 Task: nan
Action: Mouse moved to (505, 633)
Screenshot: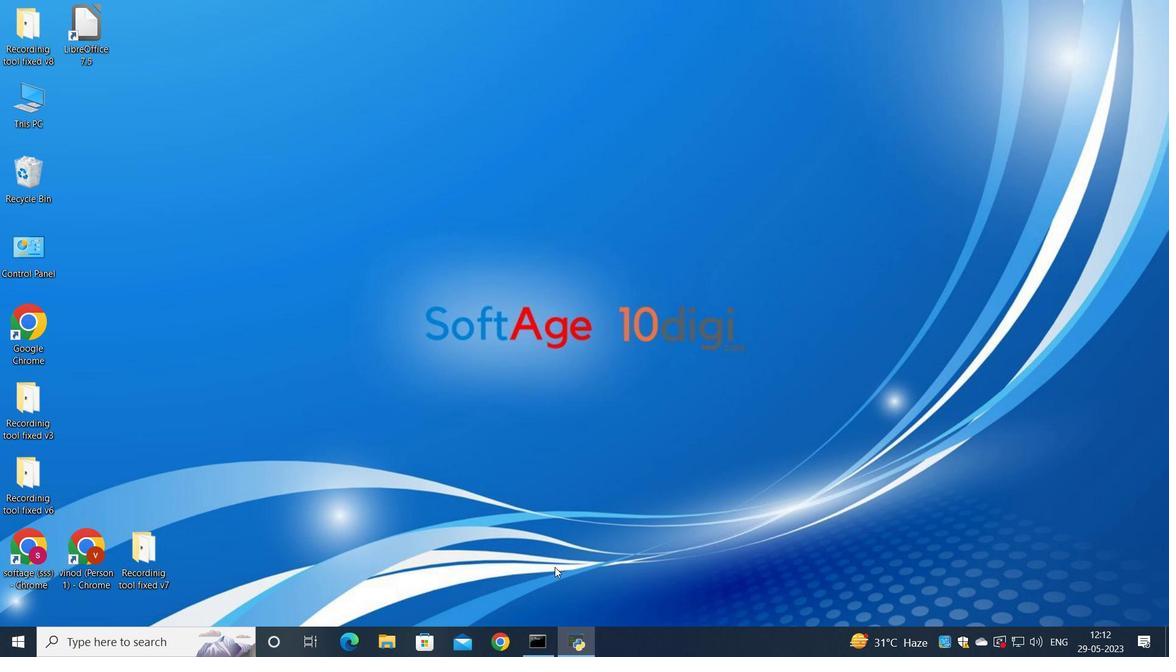 
Action: Mouse pressed left at (505, 633)
Screenshot: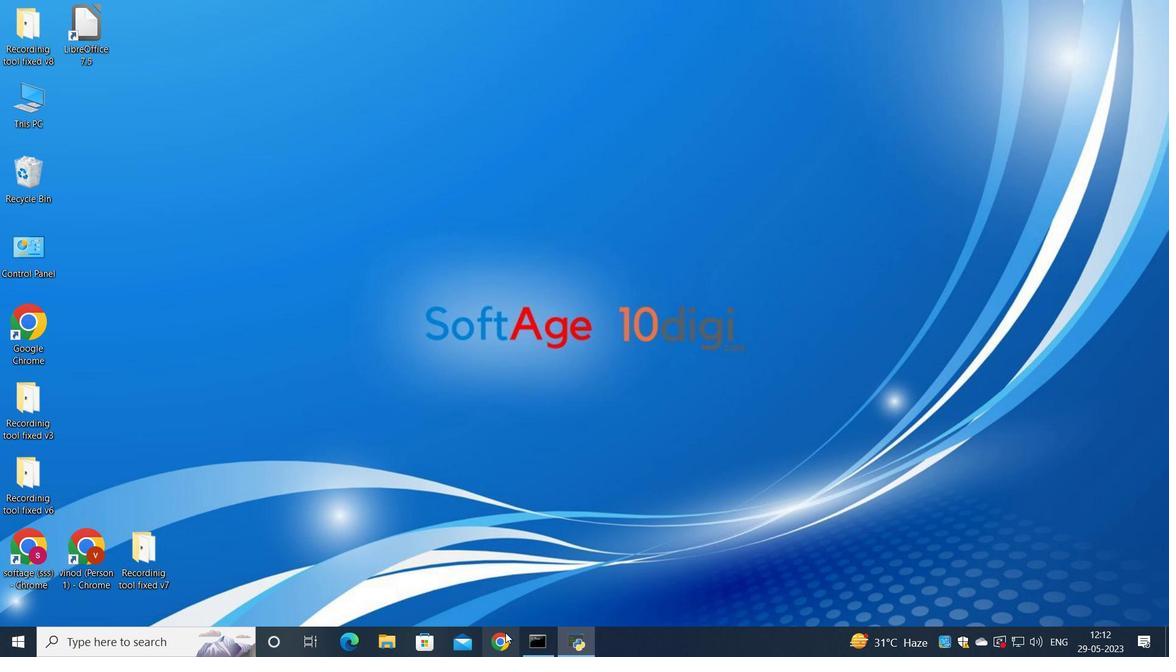
Action: Mouse moved to (528, 415)
Screenshot: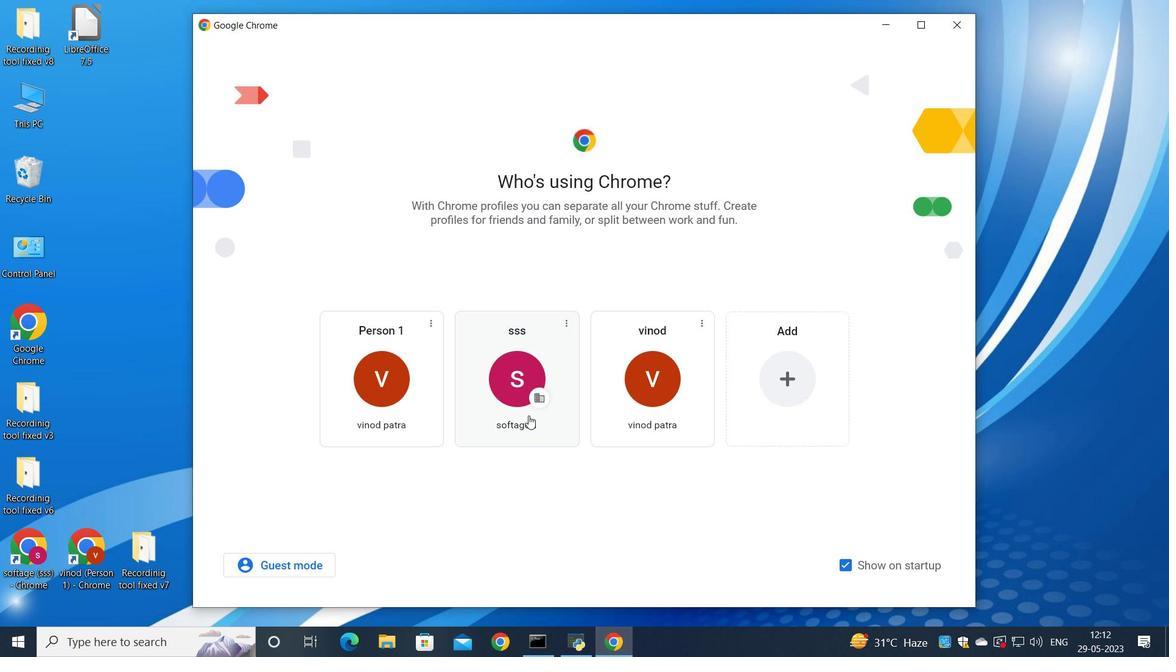 
Action: Mouse pressed left at (528, 415)
Screenshot: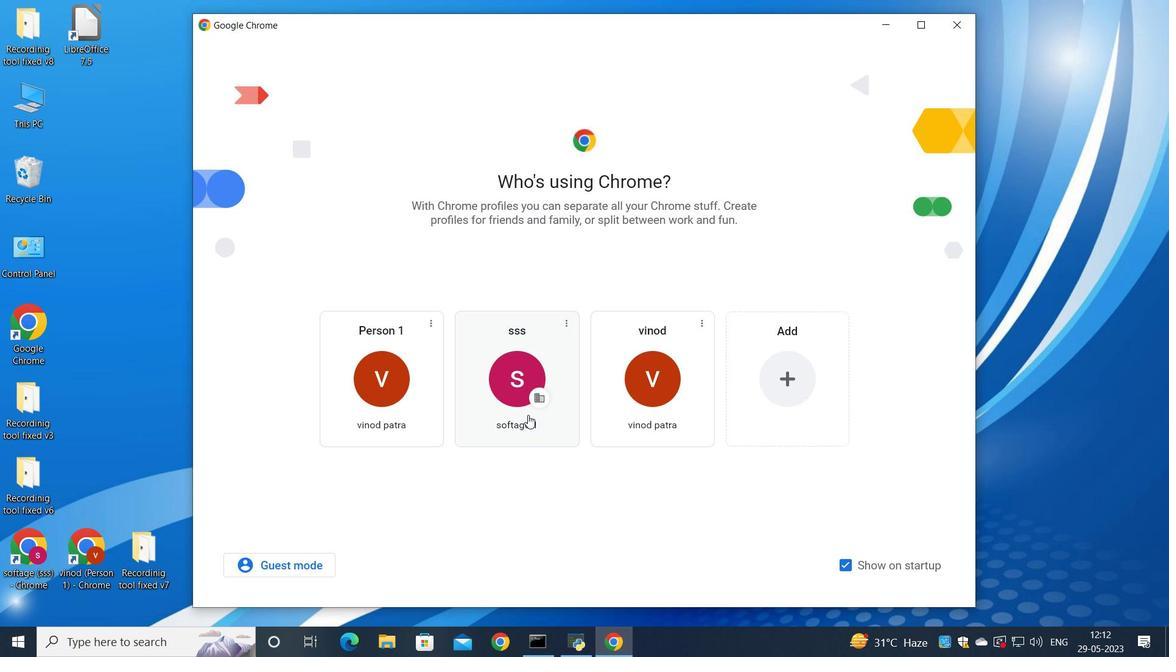 
Action: Mouse moved to (1016, 77)
Screenshot: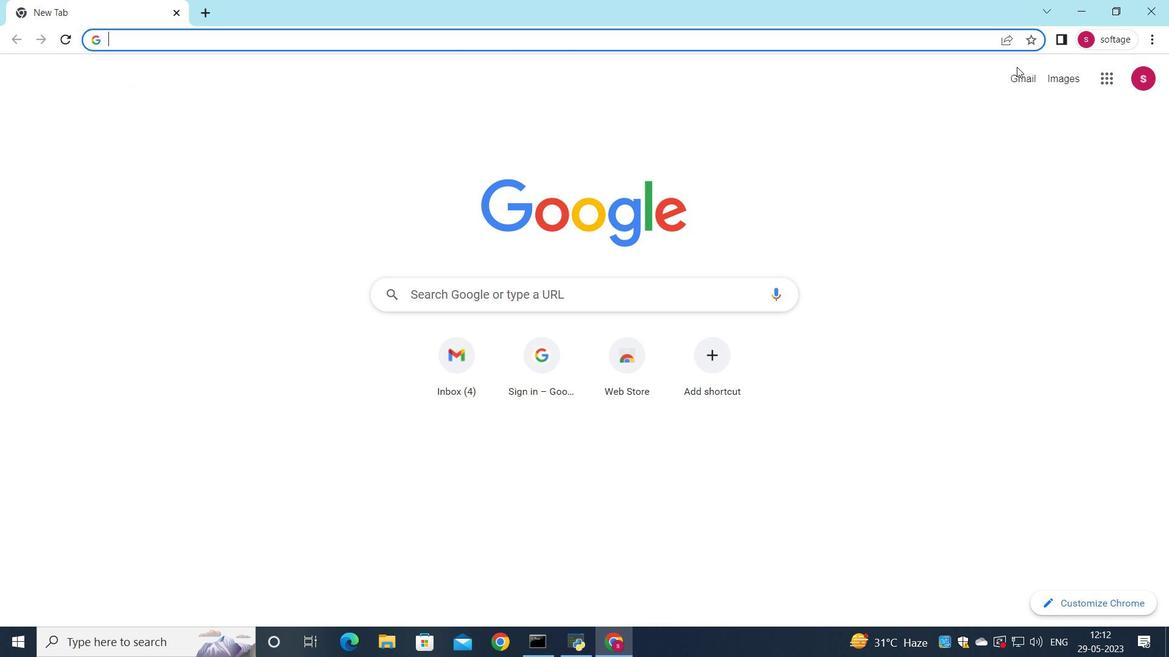 
Action: Mouse pressed left at (1016, 77)
Screenshot: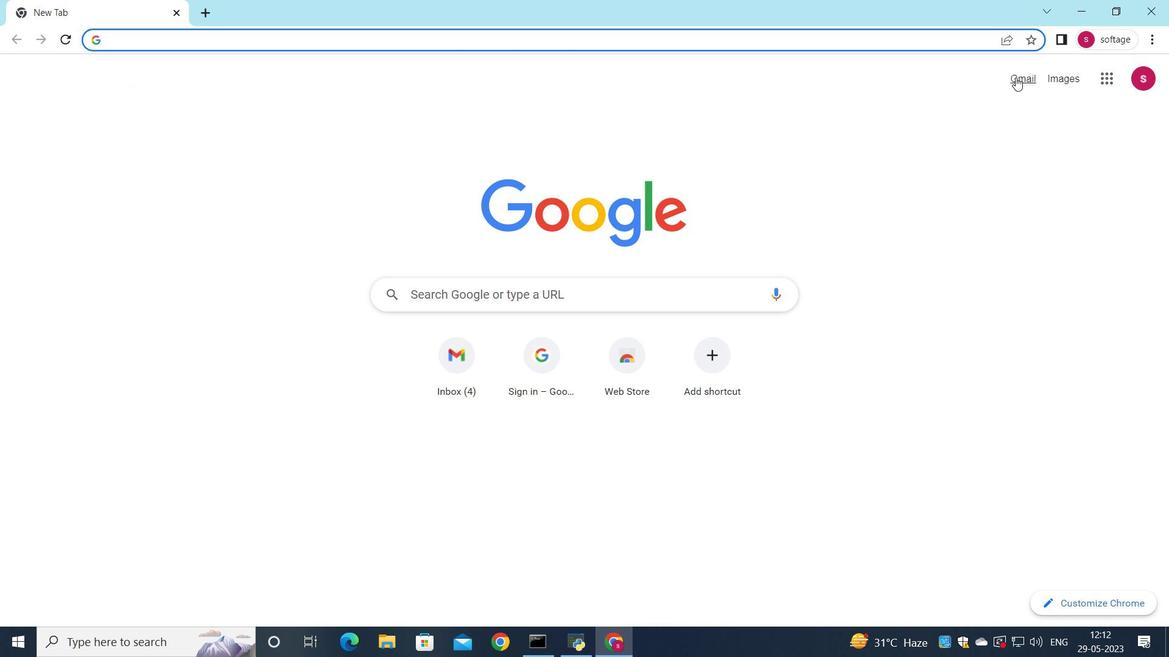 
Action: Mouse moved to (1004, 109)
Screenshot: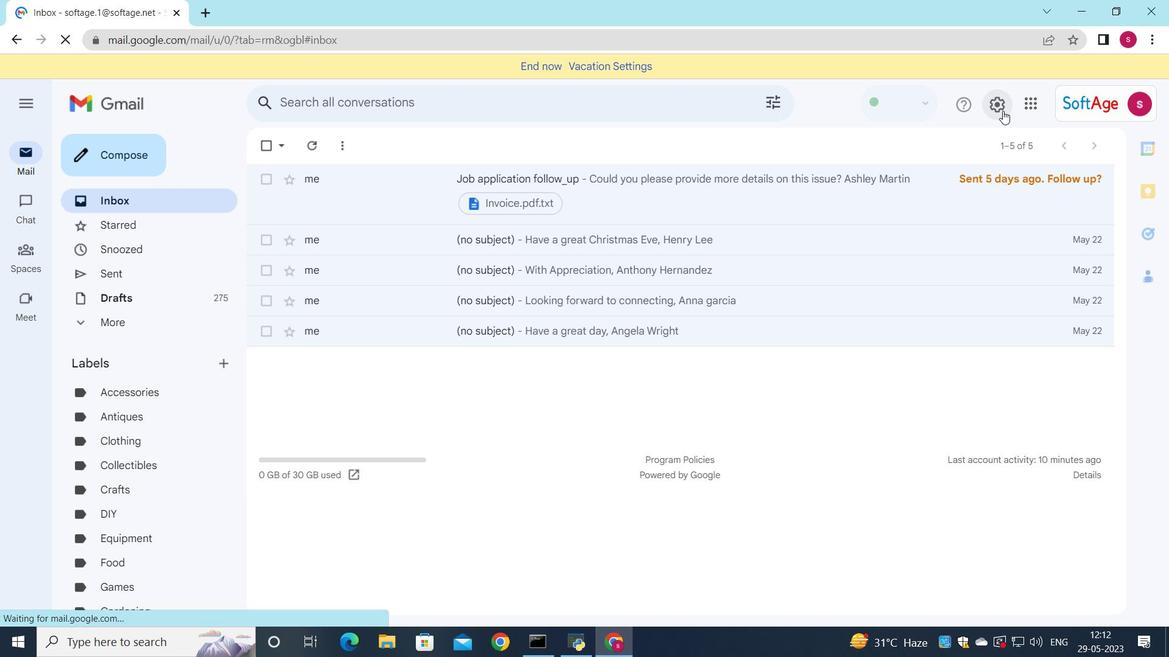 
Action: Mouse pressed left at (1004, 109)
Screenshot: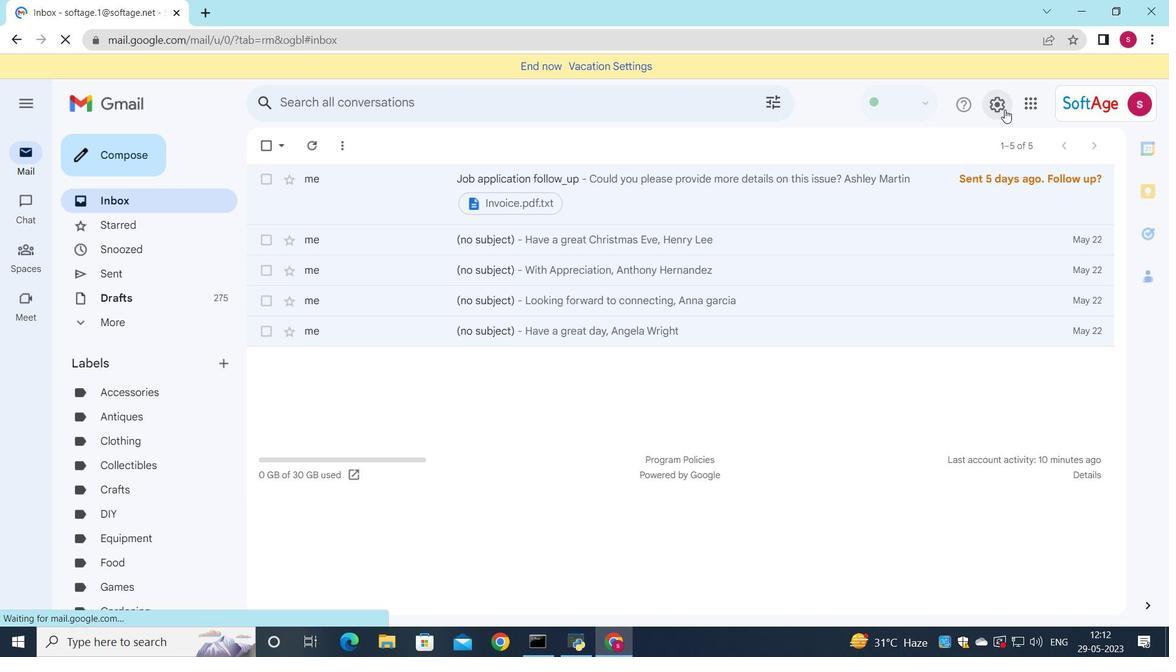 
Action: Mouse moved to (999, 175)
Screenshot: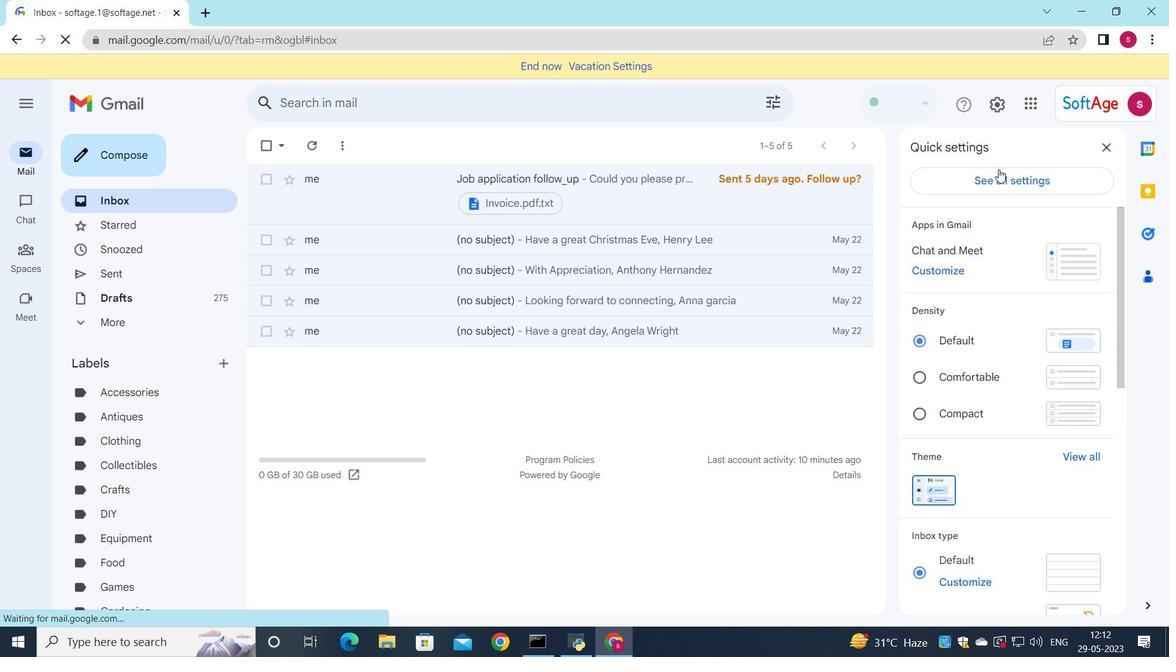 
Action: Mouse pressed left at (999, 175)
Screenshot: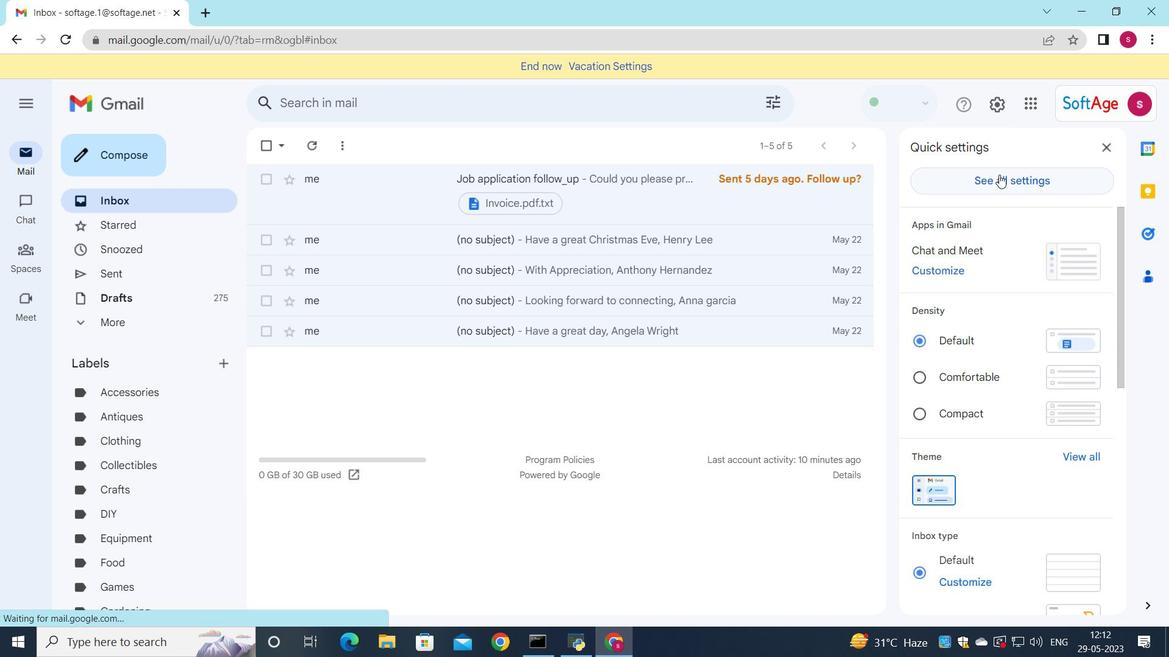 
Action: Mouse moved to (600, 271)
Screenshot: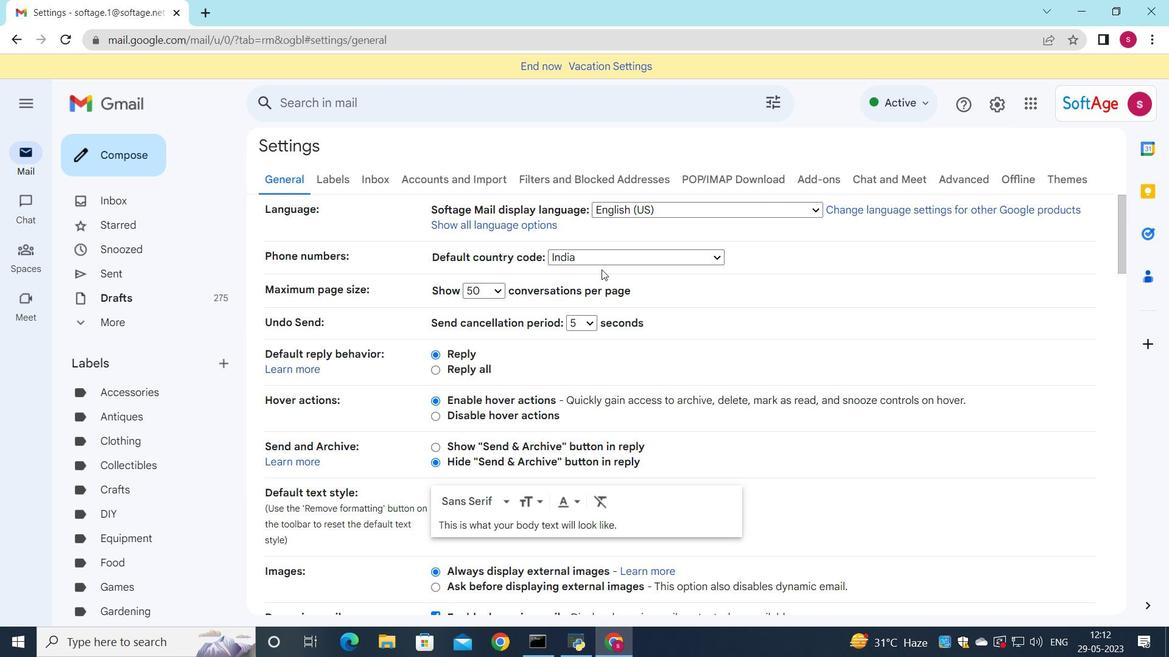 
Action: Mouse scrolled (600, 270) with delta (0, 0)
Screenshot: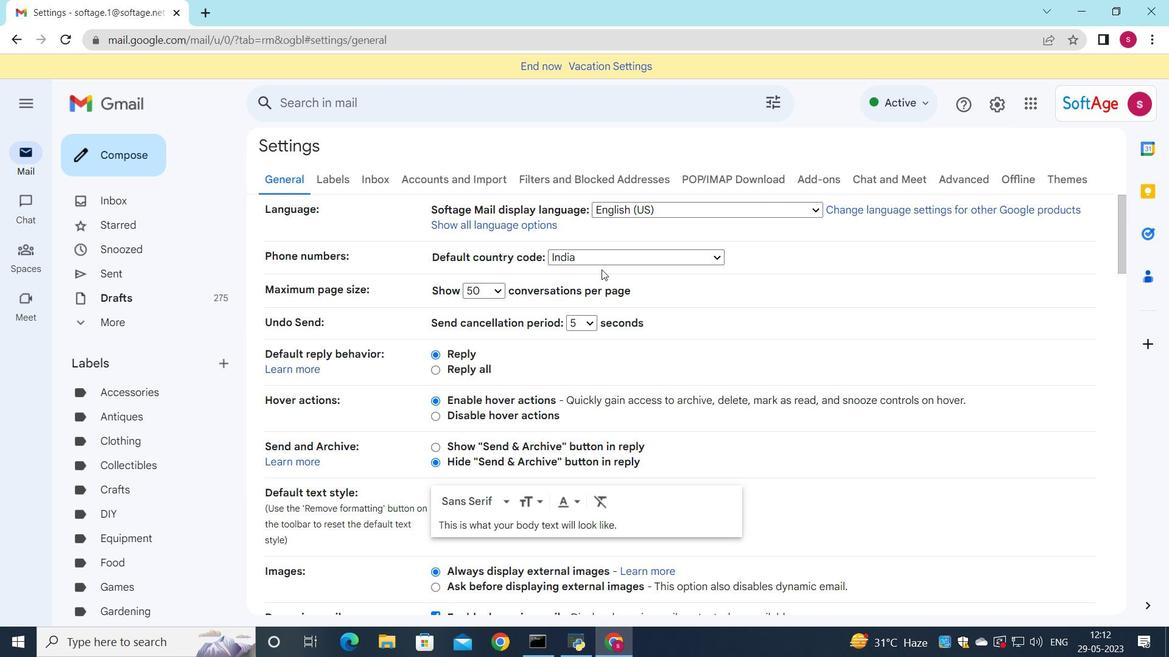 
Action: Mouse scrolled (600, 270) with delta (0, 0)
Screenshot: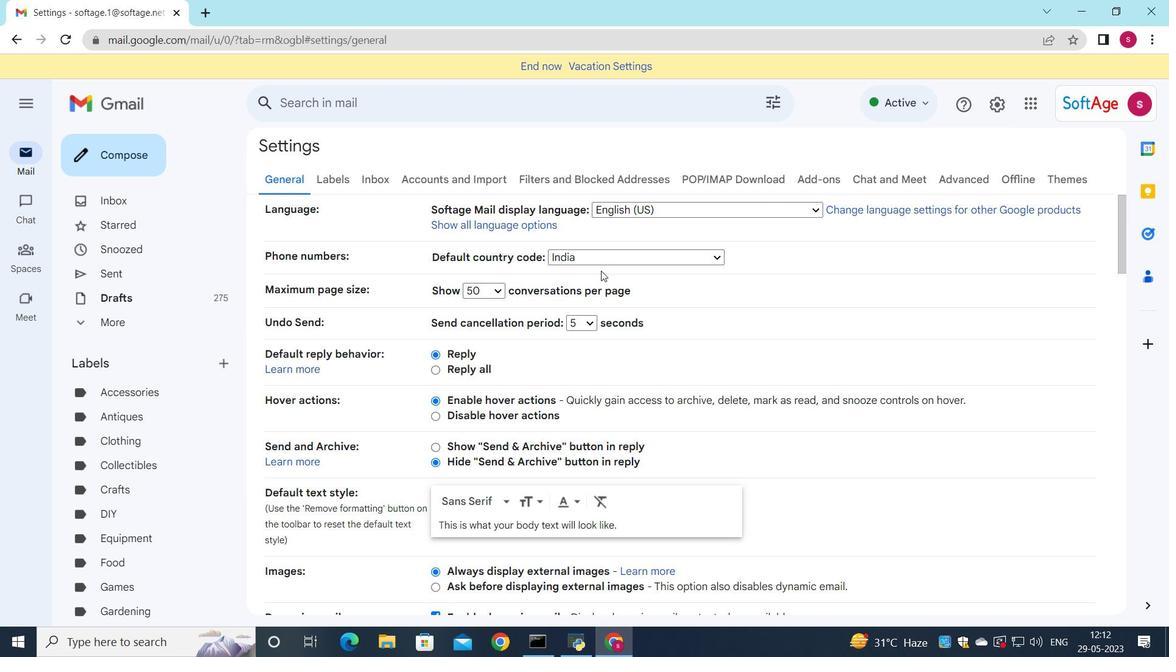 
Action: Mouse scrolled (600, 270) with delta (0, 0)
Screenshot: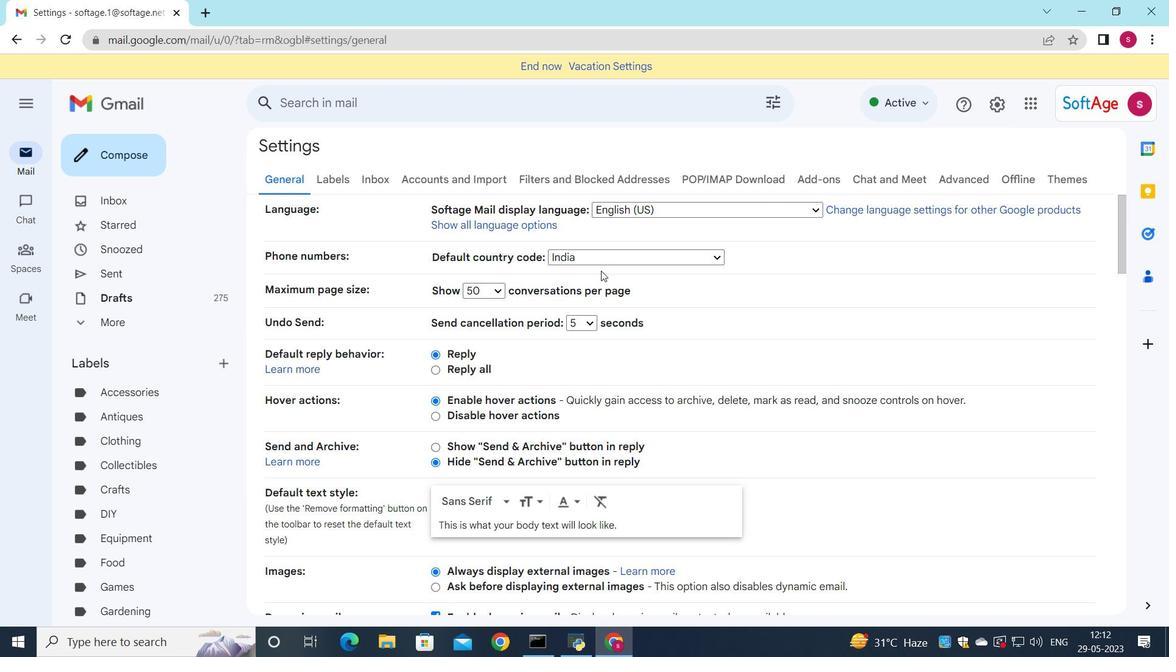 
Action: Mouse scrolled (600, 270) with delta (0, 0)
Screenshot: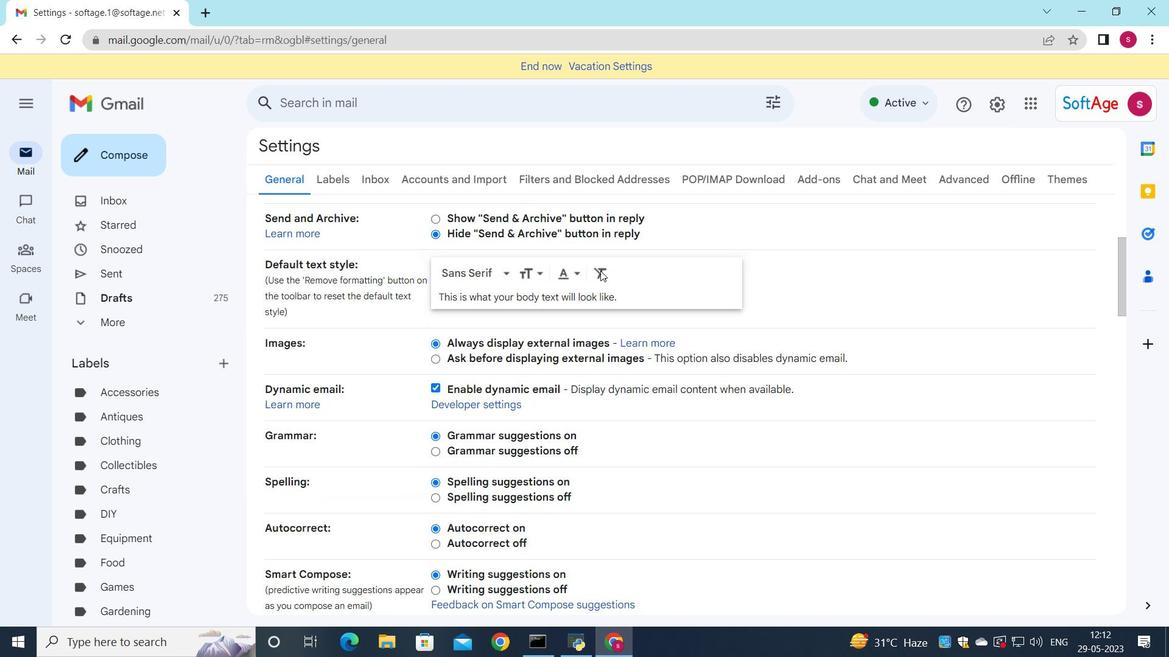 
Action: Mouse scrolled (600, 270) with delta (0, 0)
Screenshot: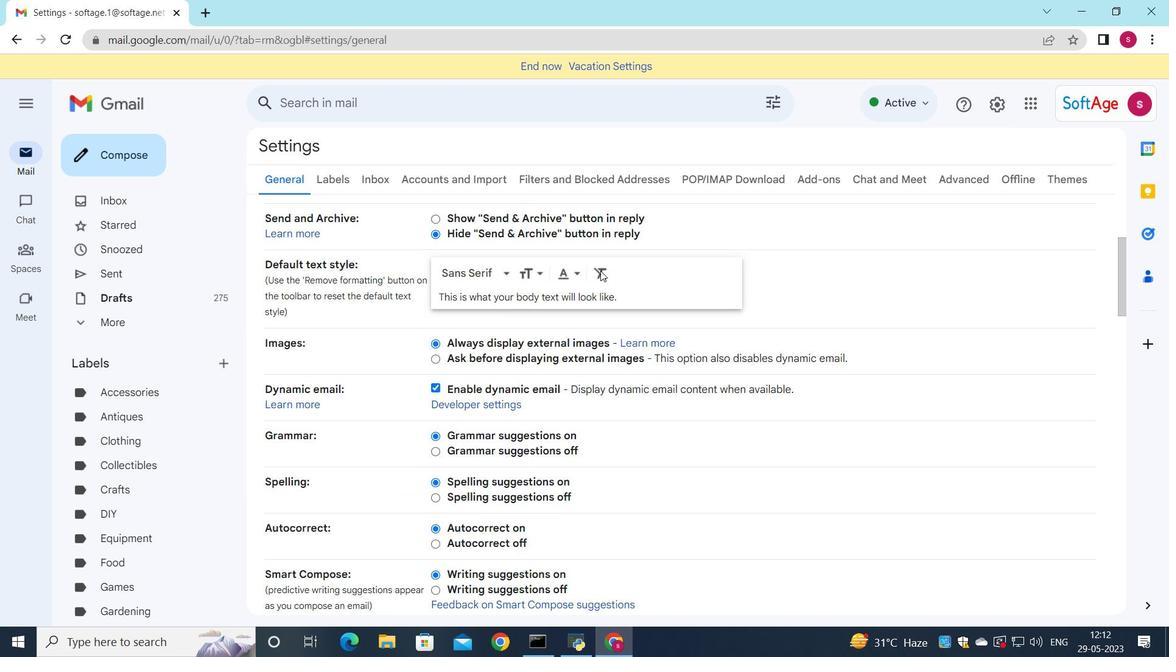 
Action: Mouse scrolled (600, 270) with delta (0, 0)
Screenshot: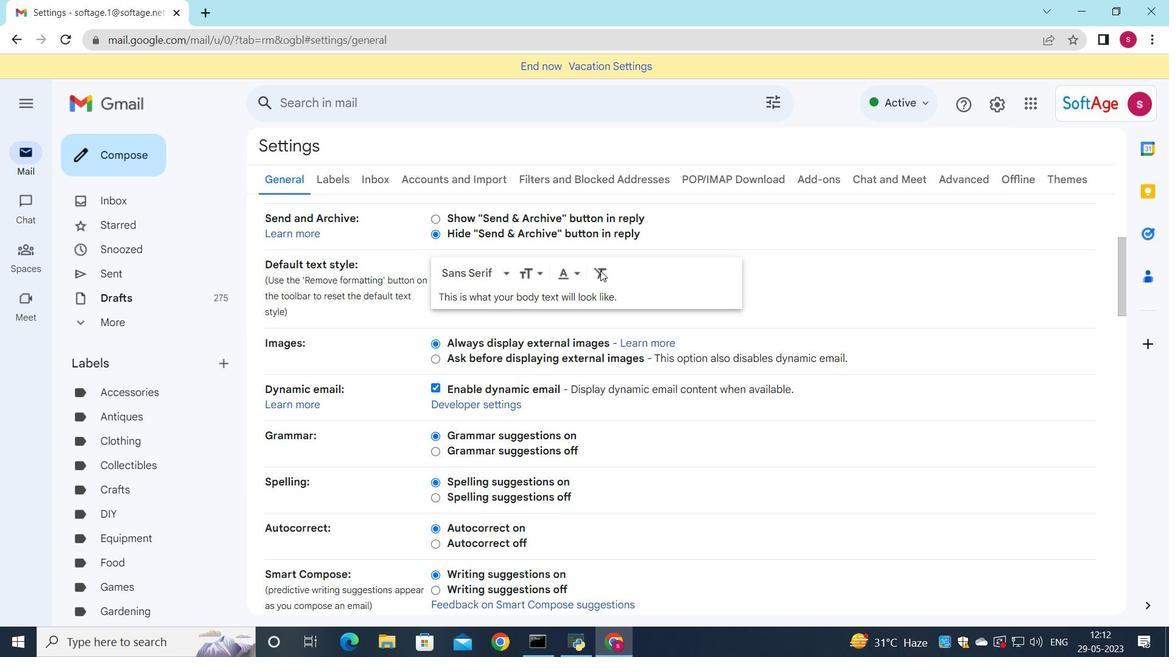 
Action: Mouse scrolled (600, 270) with delta (0, 0)
Screenshot: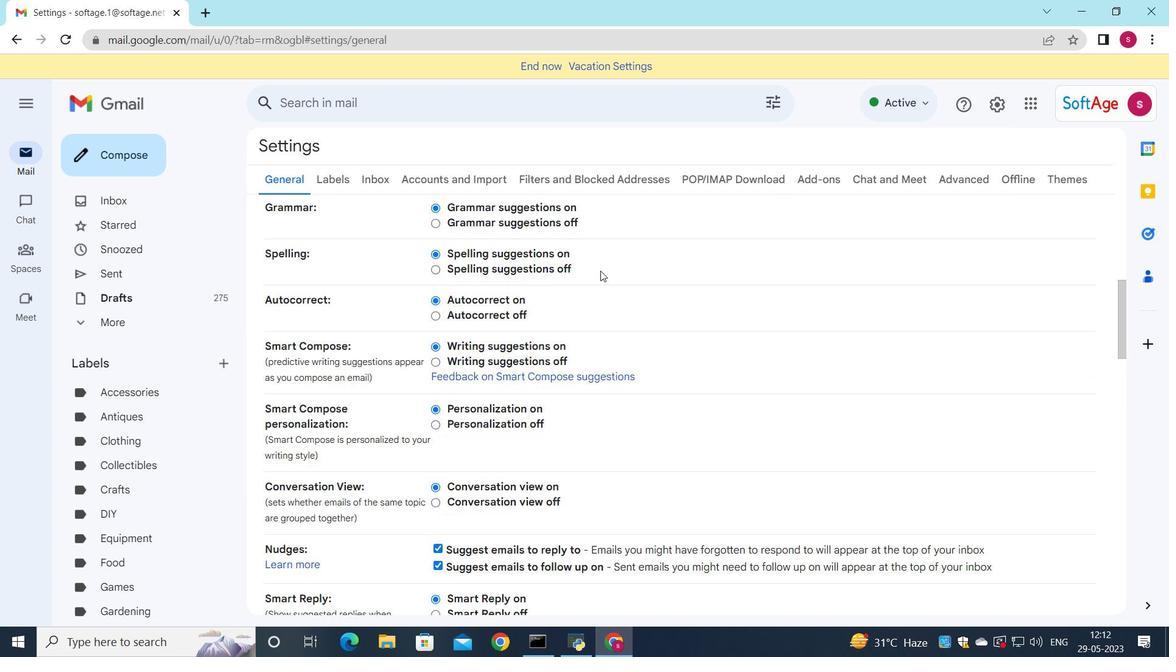 
Action: Mouse scrolled (600, 270) with delta (0, 0)
Screenshot: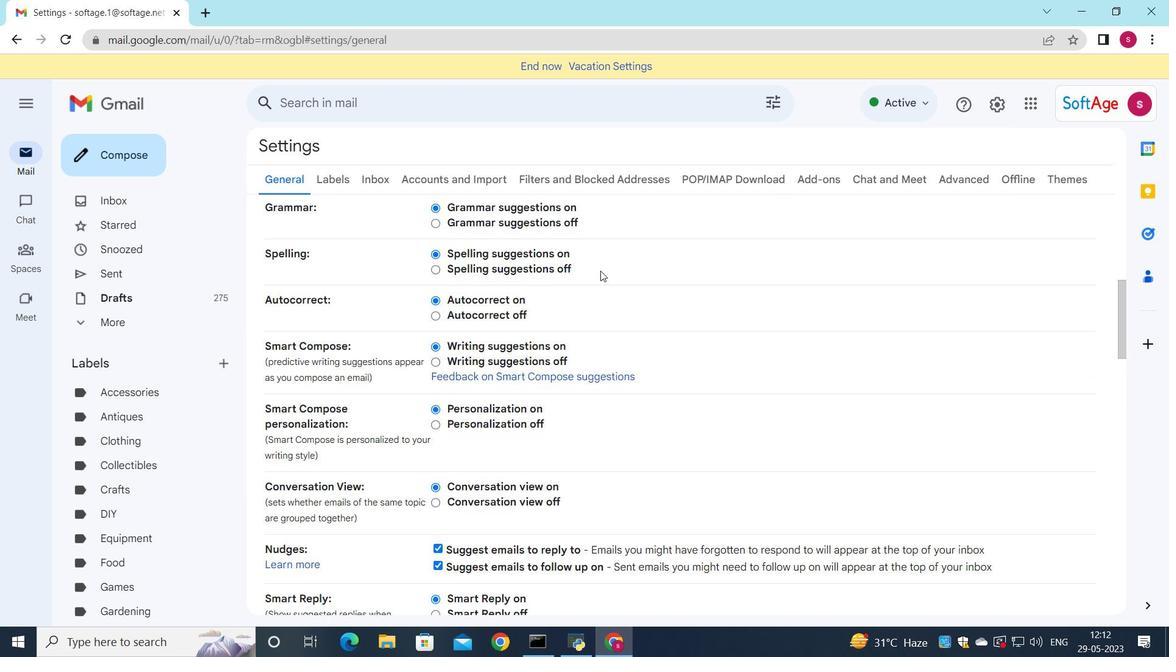 
Action: Mouse scrolled (600, 270) with delta (0, 0)
Screenshot: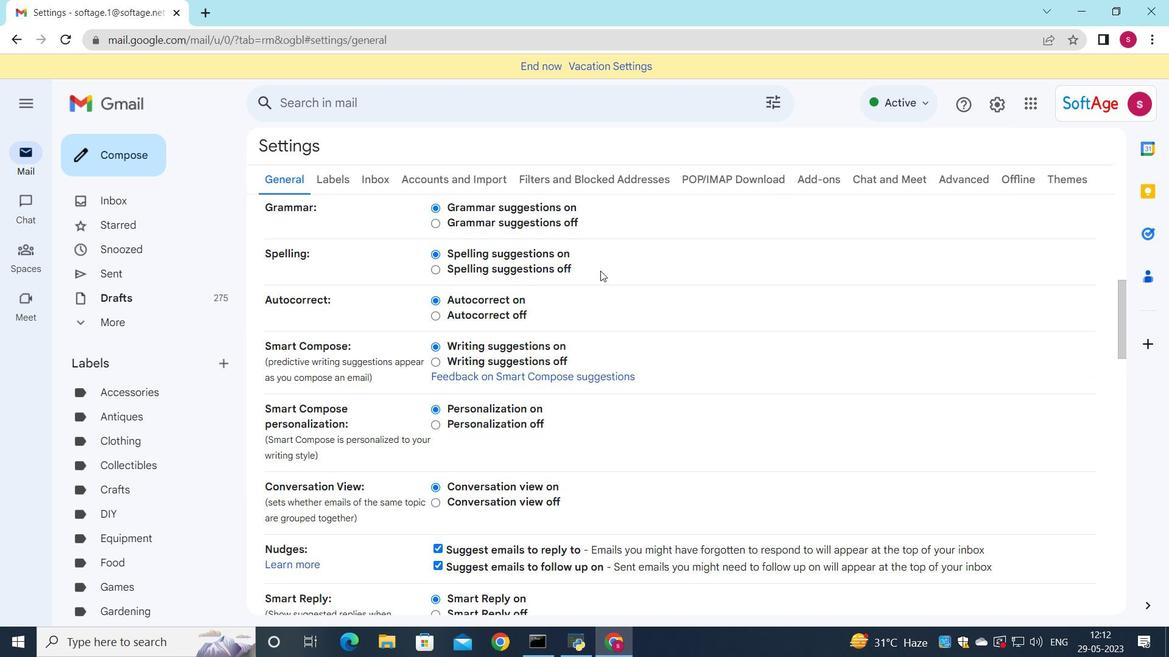 
Action: Mouse scrolled (600, 270) with delta (0, 0)
Screenshot: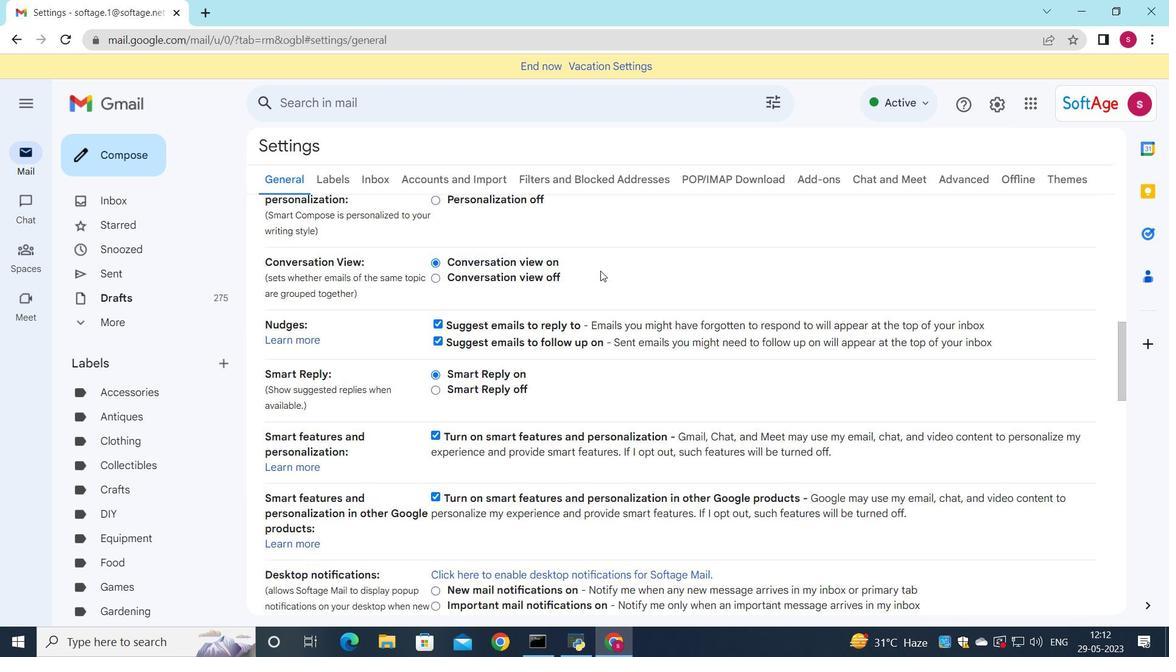 
Action: Mouse scrolled (600, 270) with delta (0, 0)
Screenshot: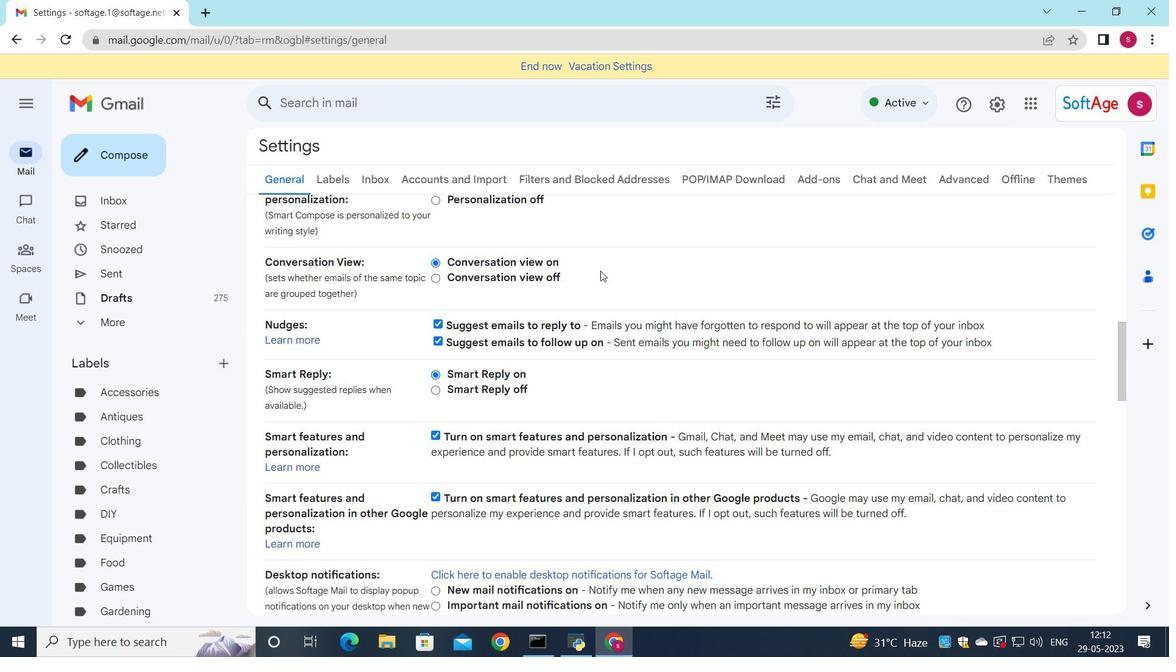 
Action: Mouse scrolled (600, 270) with delta (0, 0)
Screenshot: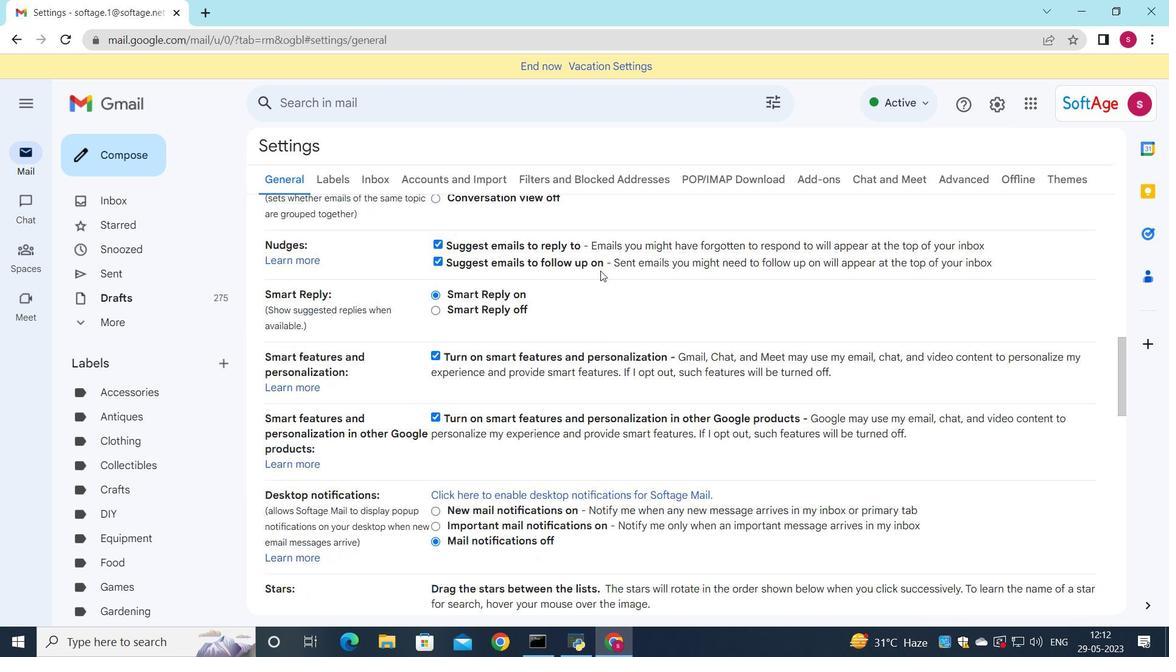 
Action: Mouse scrolled (600, 270) with delta (0, 0)
Screenshot: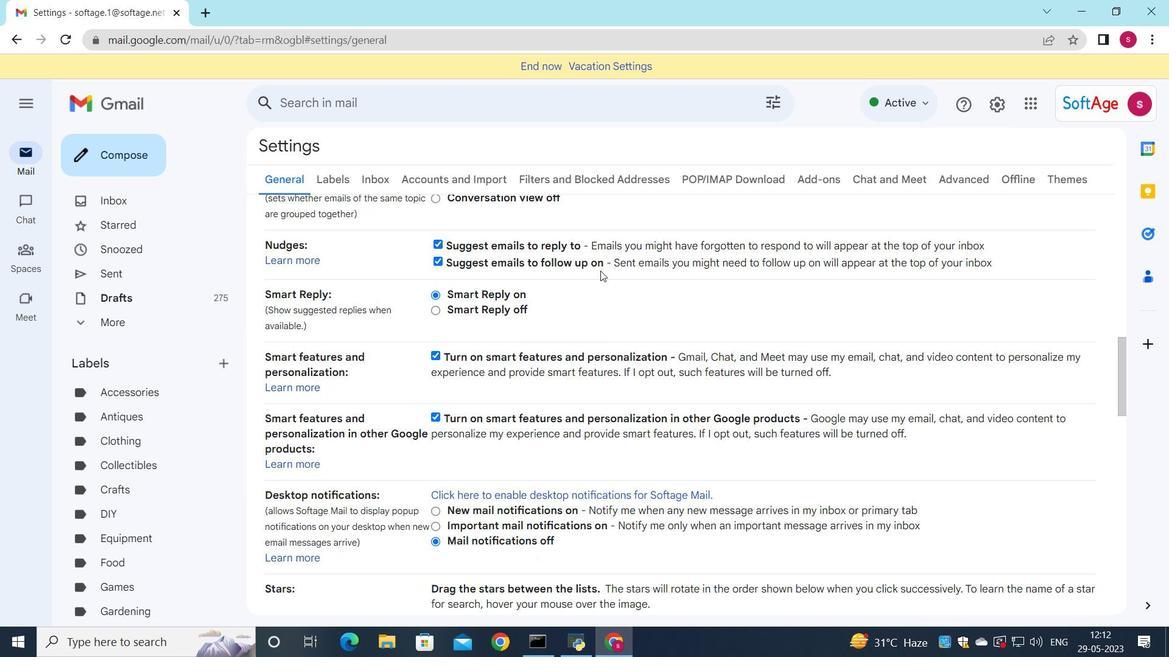 
Action: Mouse scrolled (600, 270) with delta (0, 0)
Screenshot: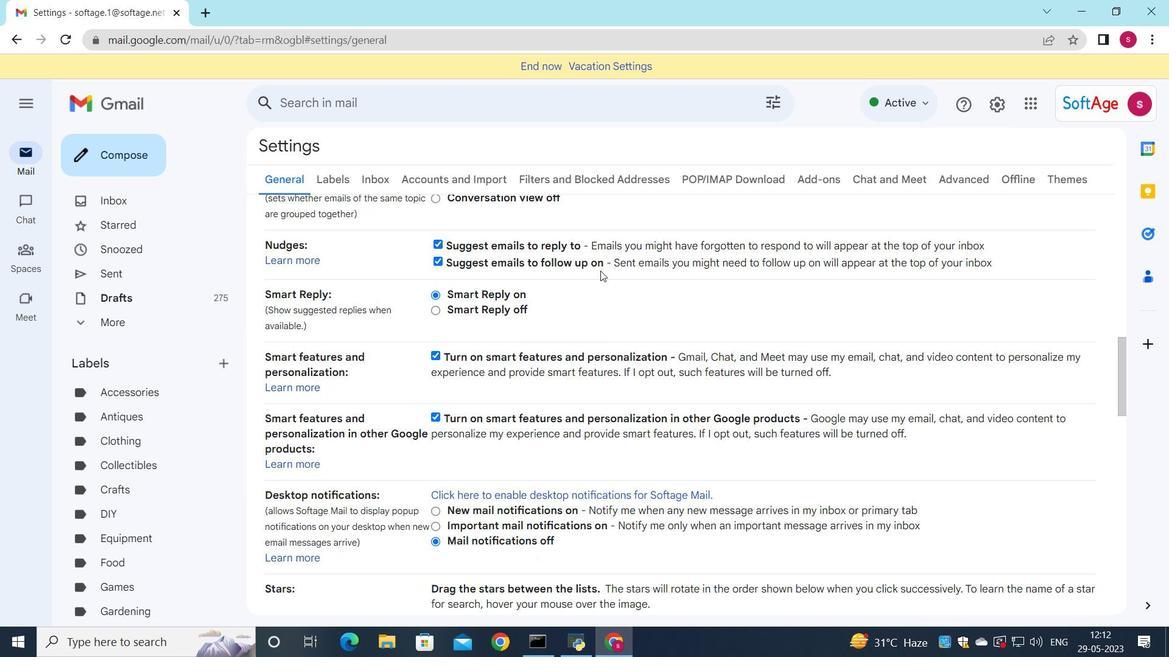 
Action: Mouse scrolled (600, 270) with delta (0, 0)
Screenshot: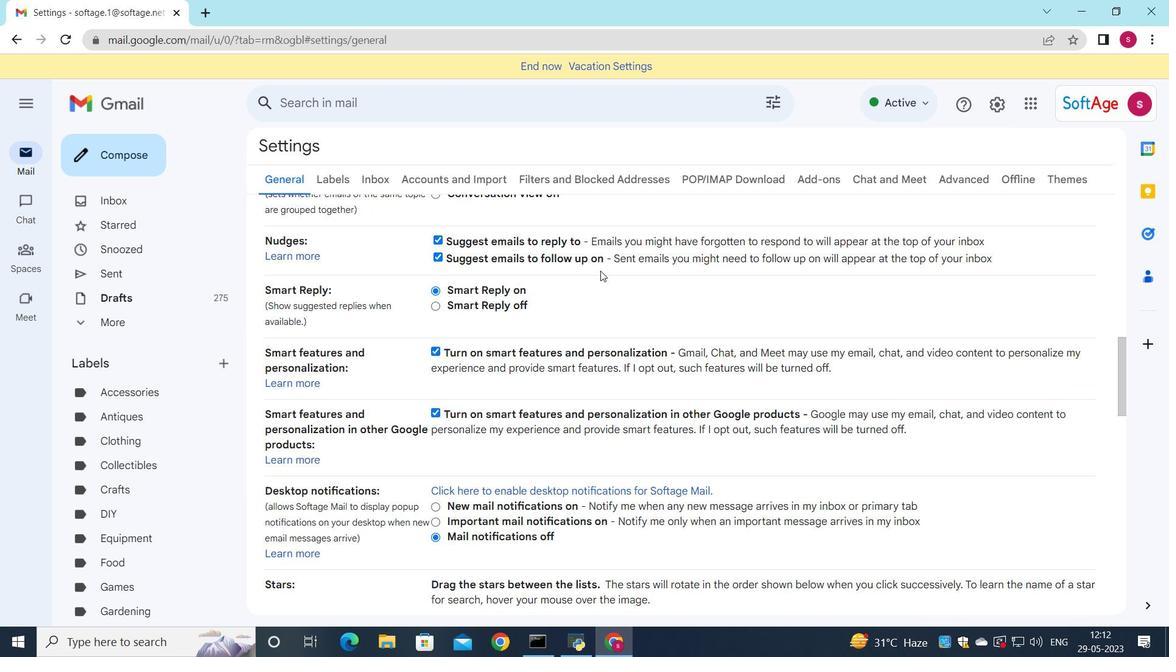 
Action: Mouse scrolled (600, 270) with delta (0, 0)
Screenshot: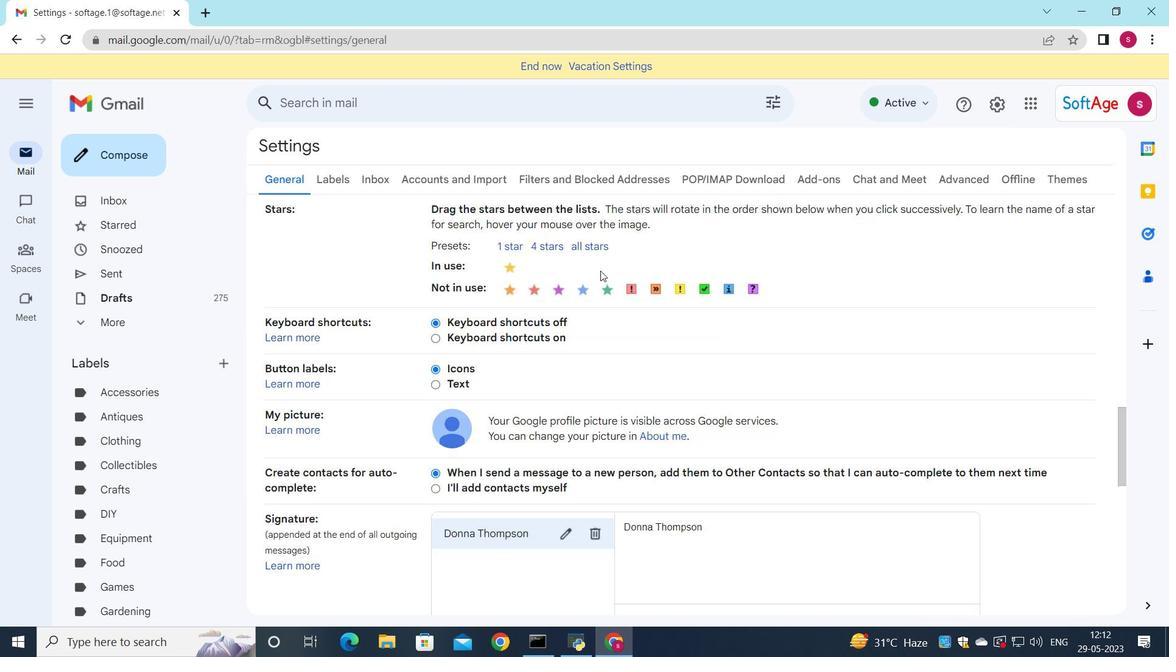 
Action: Mouse scrolled (600, 270) with delta (0, 0)
Screenshot: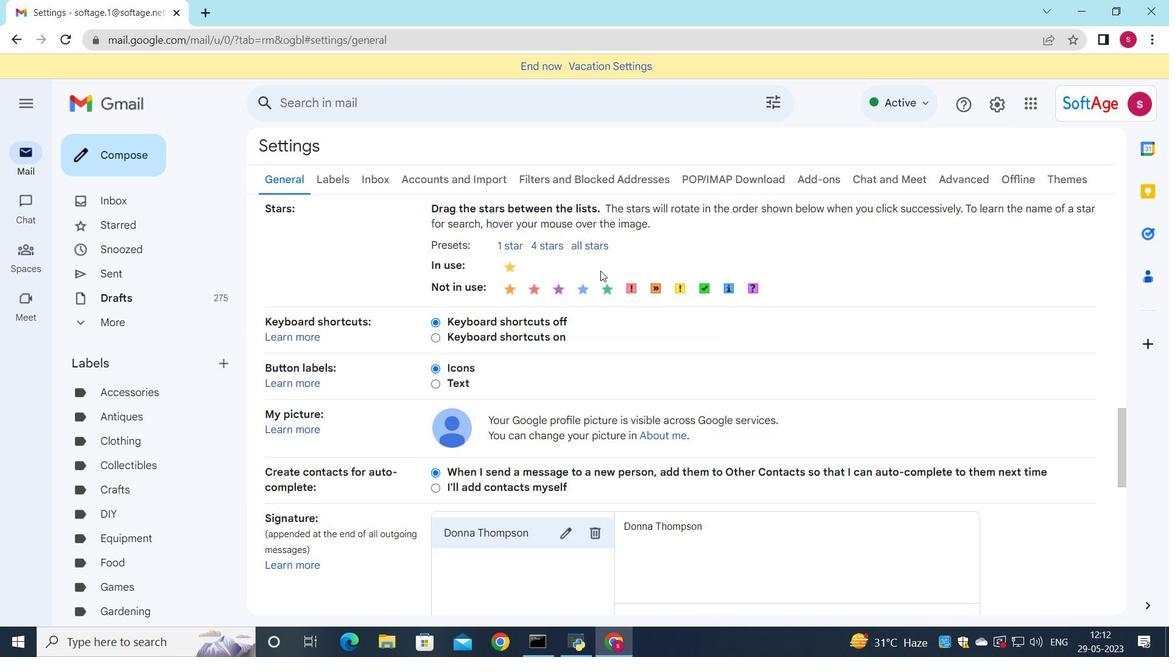 
Action: Mouse moved to (595, 388)
Screenshot: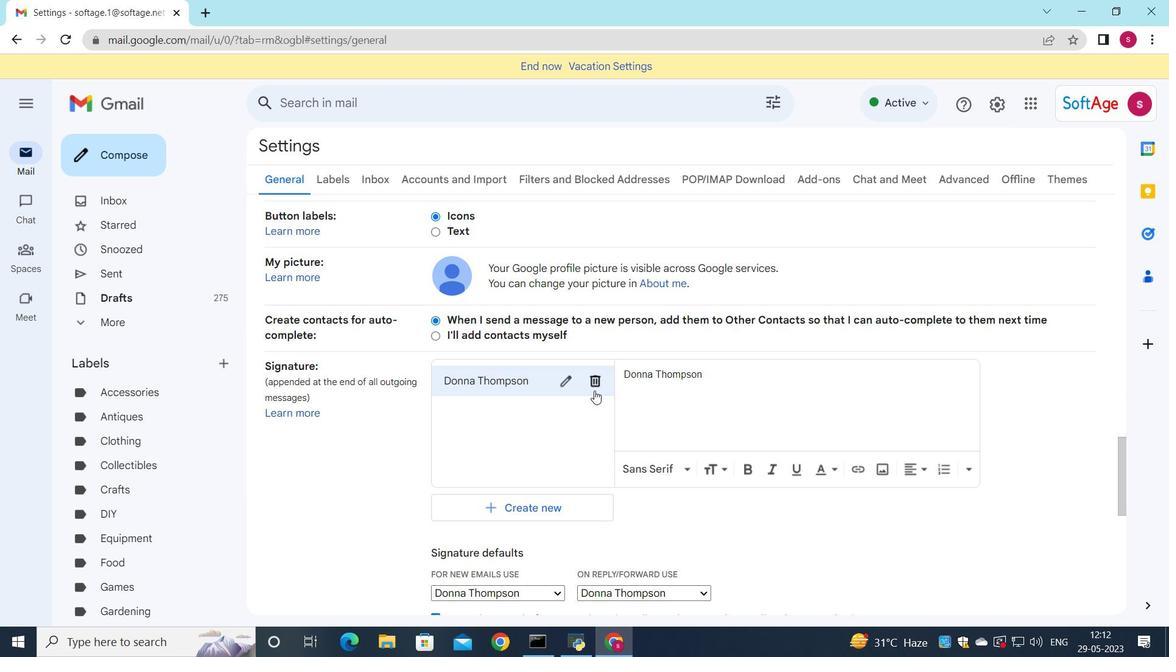 
Action: Mouse pressed left at (595, 388)
Screenshot: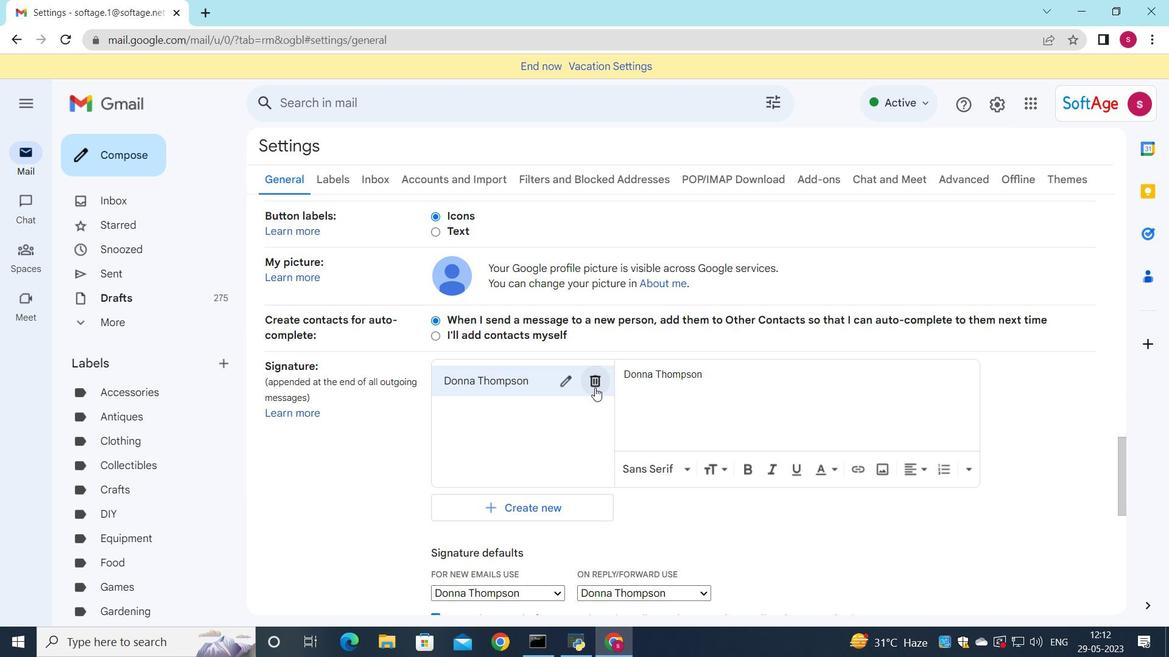 
Action: Mouse moved to (727, 367)
Screenshot: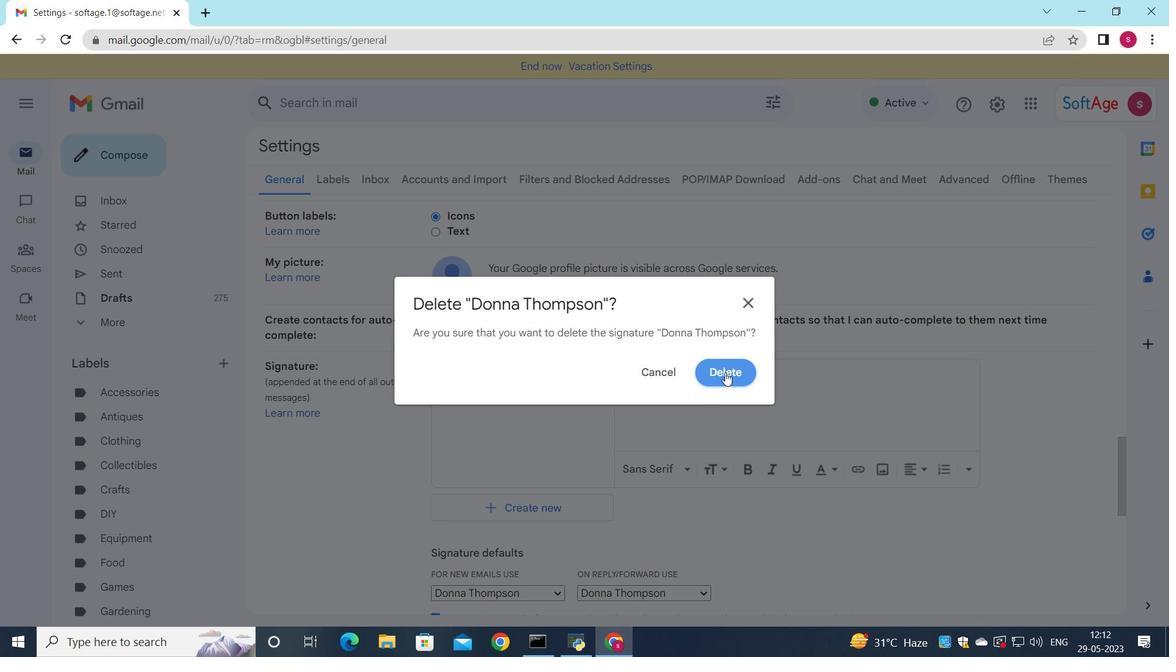 
Action: Mouse pressed left at (727, 367)
Screenshot: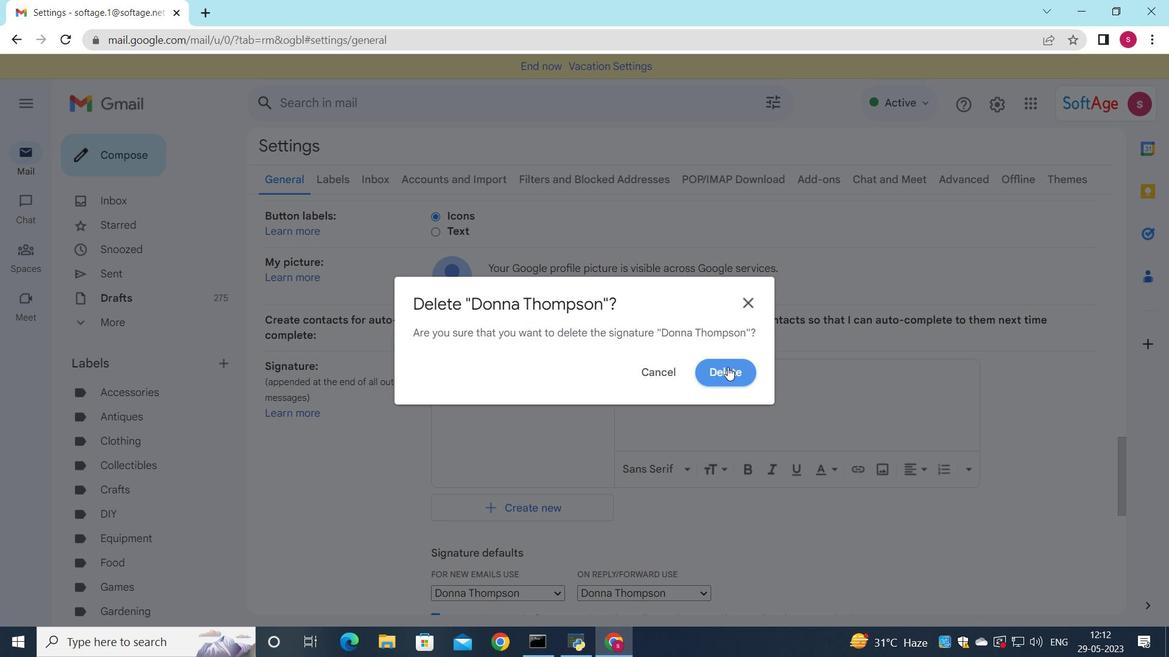 
Action: Mouse moved to (521, 394)
Screenshot: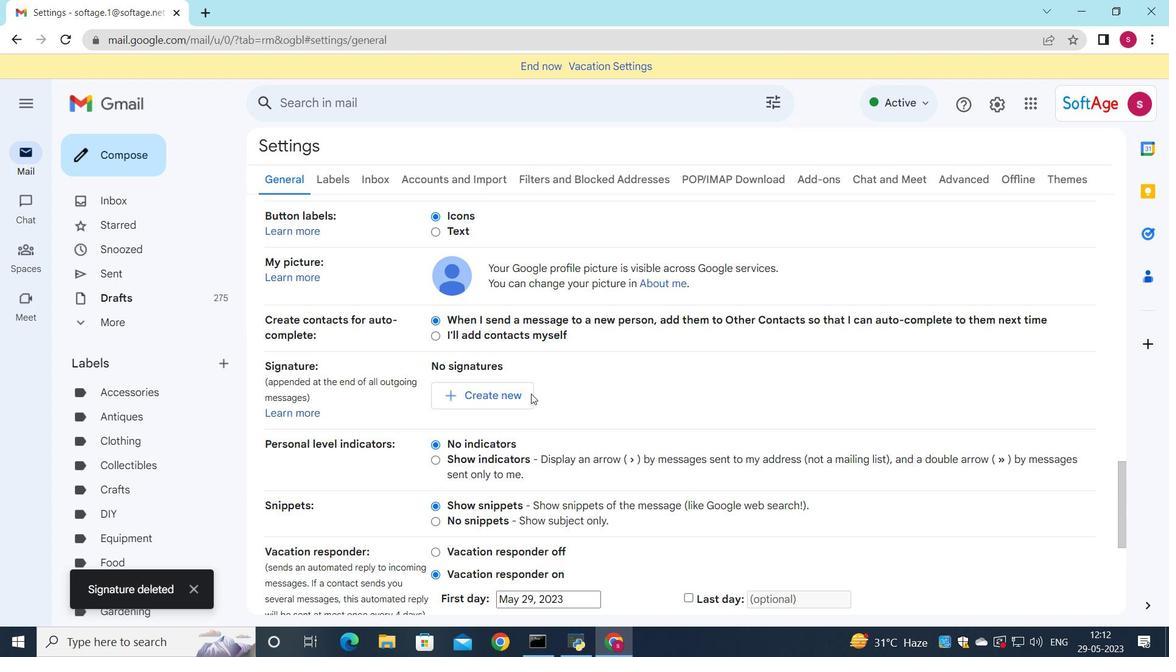 
Action: Mouse pressed left at (521, 394)
Screenshot: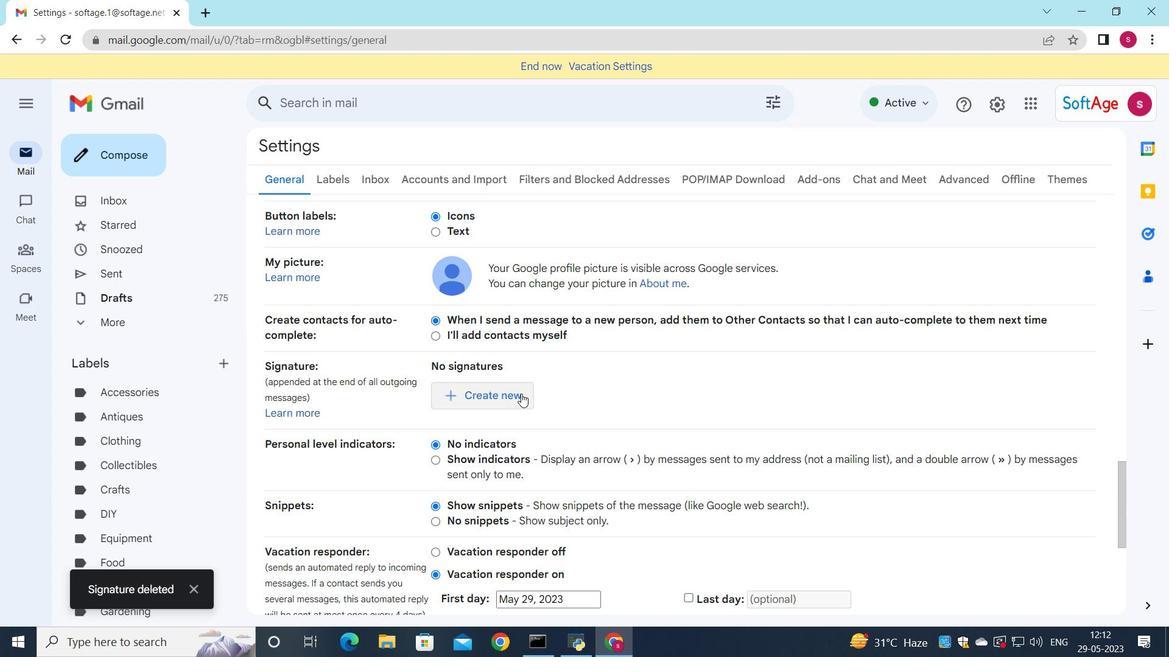 
Action: Mouse moved to (845, 301)
Screenshot: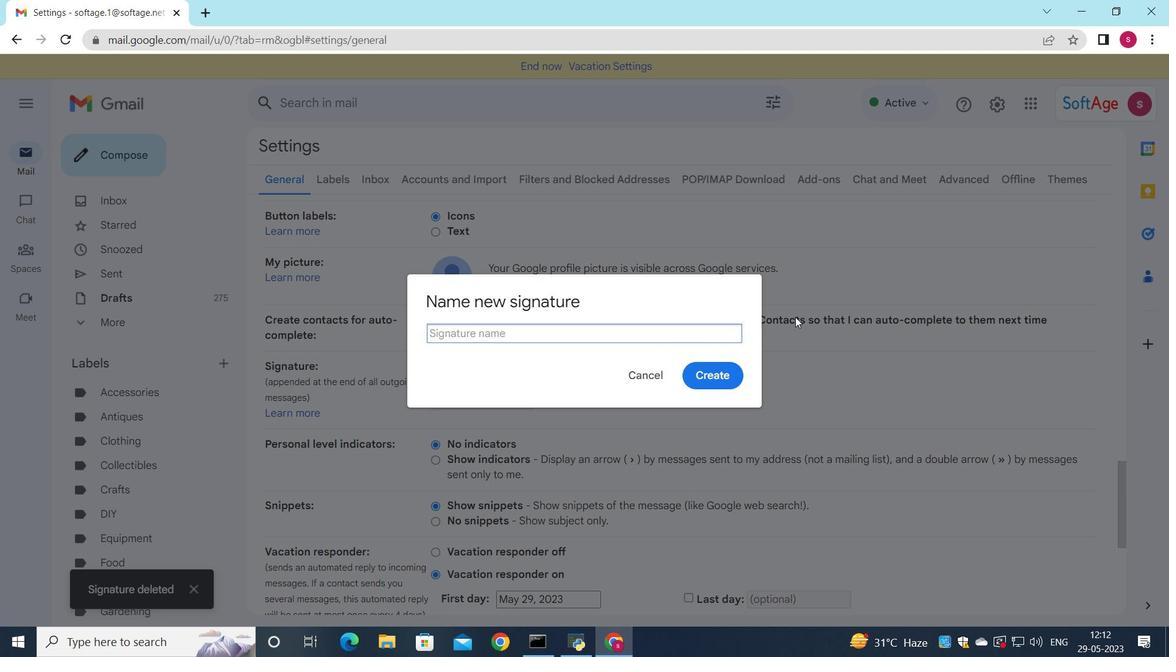 
Action: Key pressed <Key.shift>Dorian<Key.space><Key.shift><Key.shift><Key.shift><Key.shift><Key.shift><Key.shift><Key.shift><Key.shift><Key.shift><Key.shift><Key.shift><Key.shift><Key.shift><Key.shift><Key.shift><Key.shift><Key.shift><Key.shift><Key.shift><Key.shift><Key.shift><Key.shift><Key.shift><Key.shift><Key.shift><Key.shift><Key.shift><Key.shift><Key.shift><Key.shift><Key.shift><Key.shift><Key.shift><Key.shift><Key.shift><Key.shift><Key.shift><Key.shift>Garcia
Screenshot: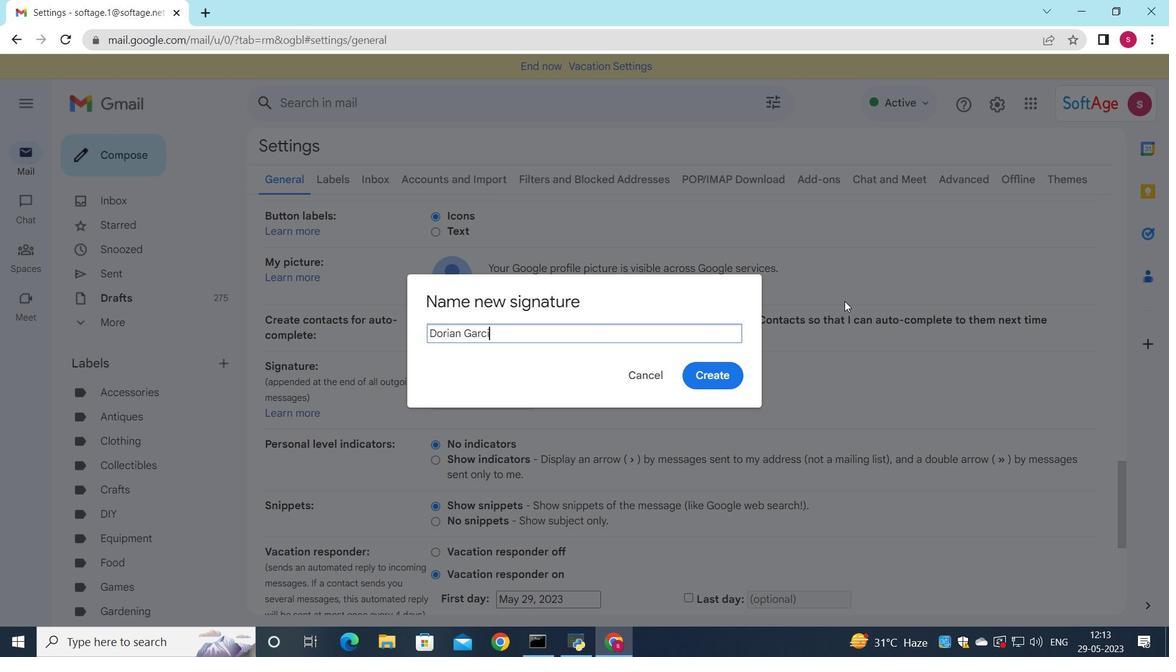 
Action: Mouse moved to (714, 370)
Screenshot: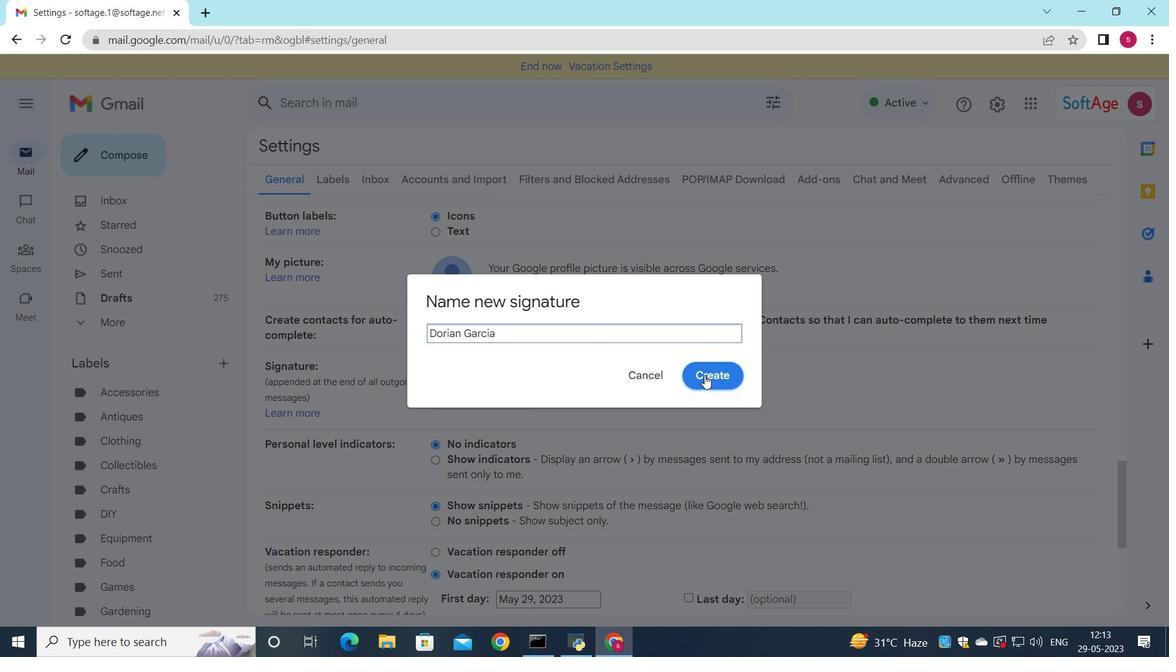 
Action: Mouse pressed left at (714, 370)
Screenshot: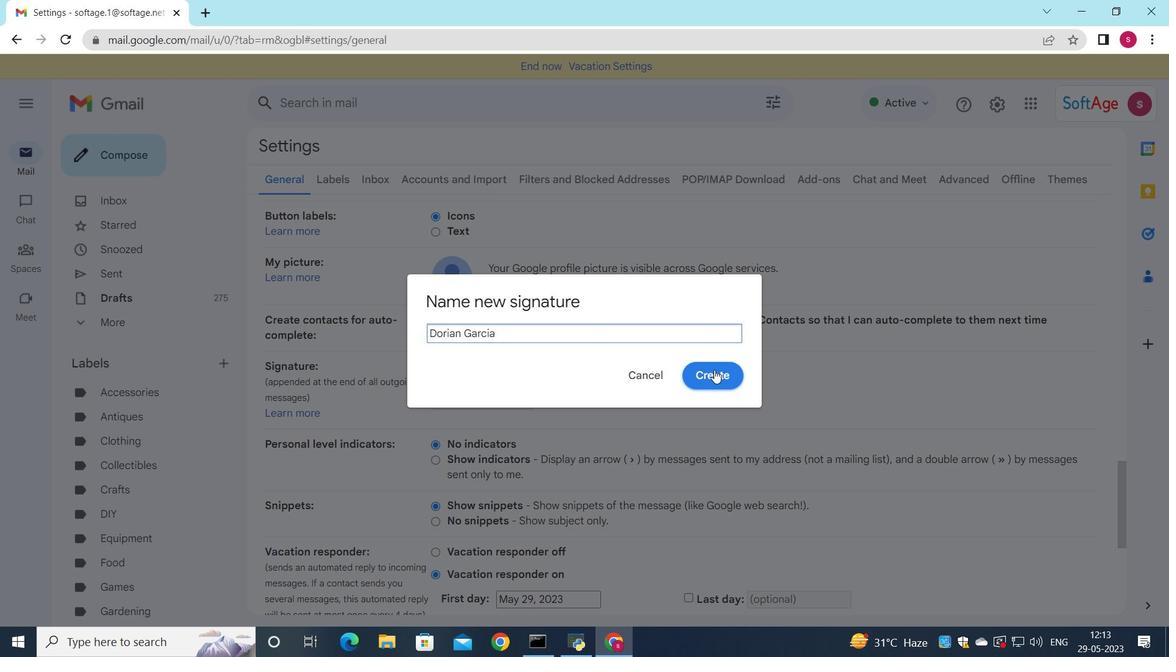 
Action: Mouse moved to (686, 396)
Screenshot: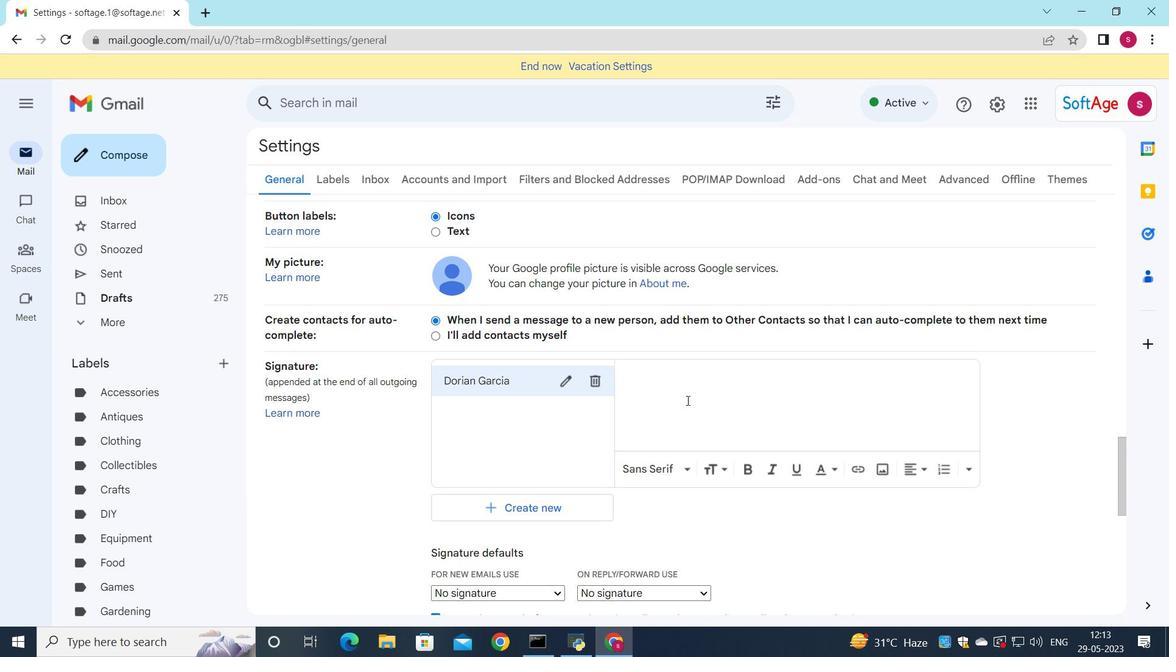
Action: Mouse pressed left at (686, 396)
Screenshot: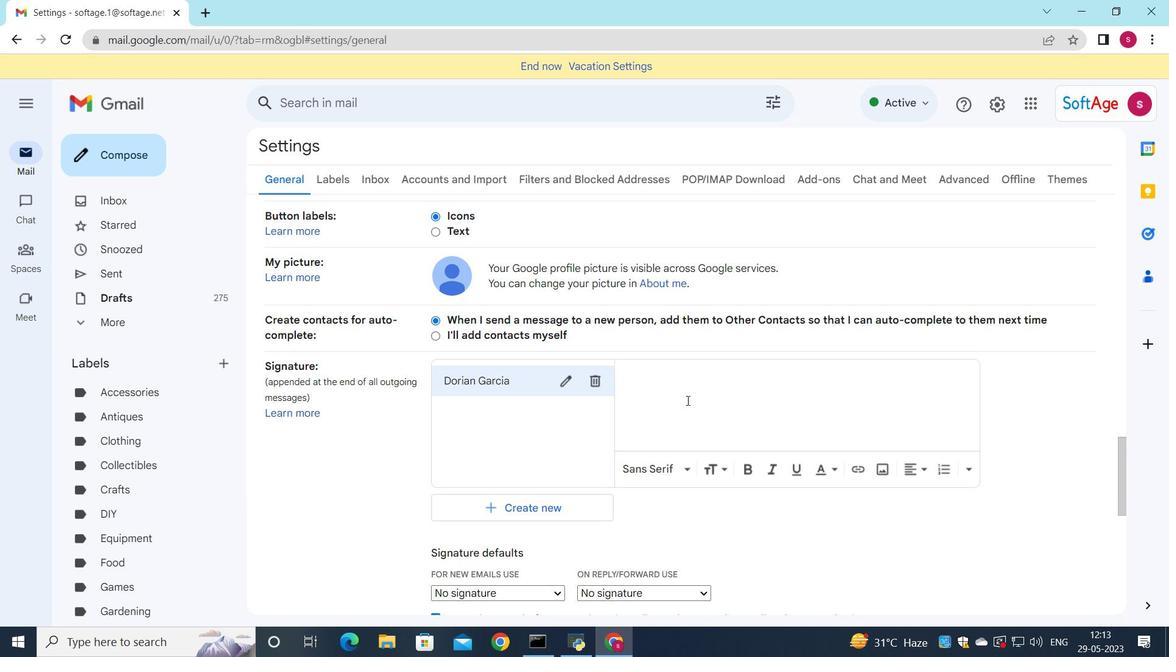 
Action: Key pressed <Key.shift>Dol<Key.backspace>rian<Key.space><Key.shift>Garcia
Screenshot: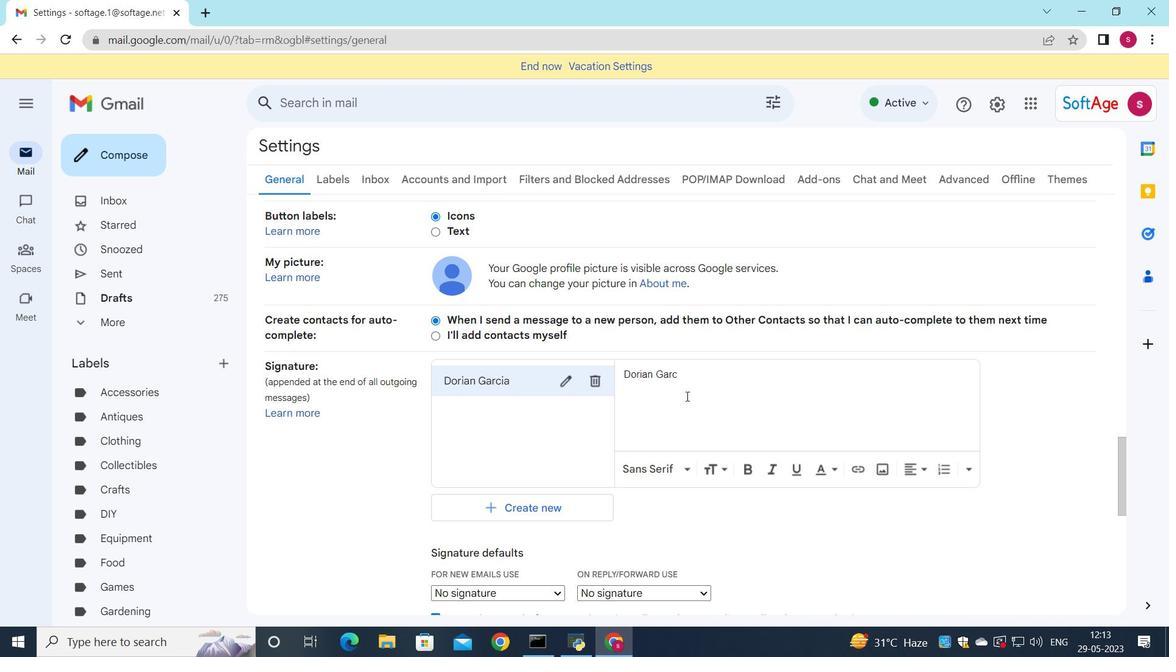 
Action: Mouse moved to (649, 381)
Screenshot: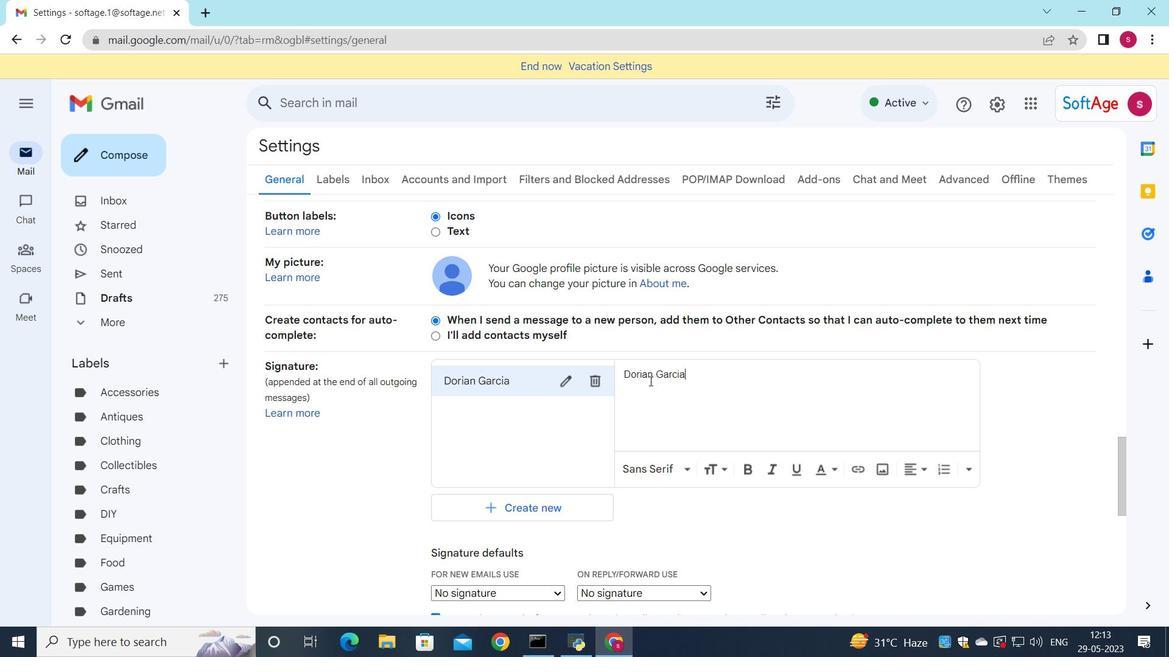 
Action: Mouse scrolled (649, 380) with delta (0, 0)
Screenshot: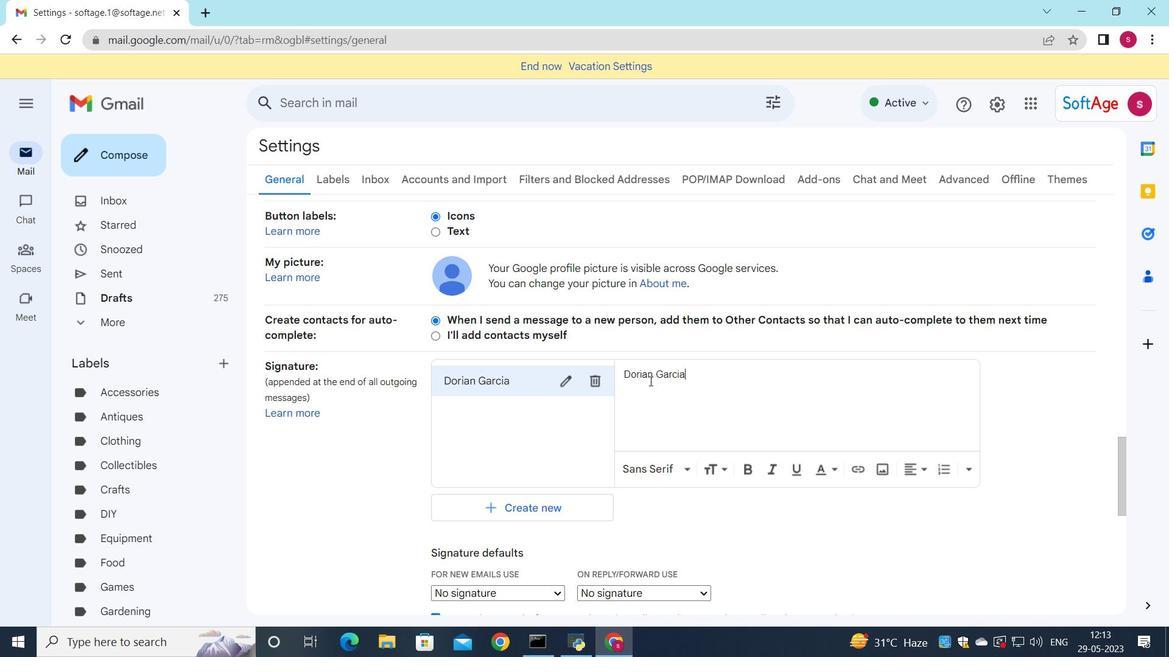 
Action: Mouse moved to (645, 386)
Screenshot: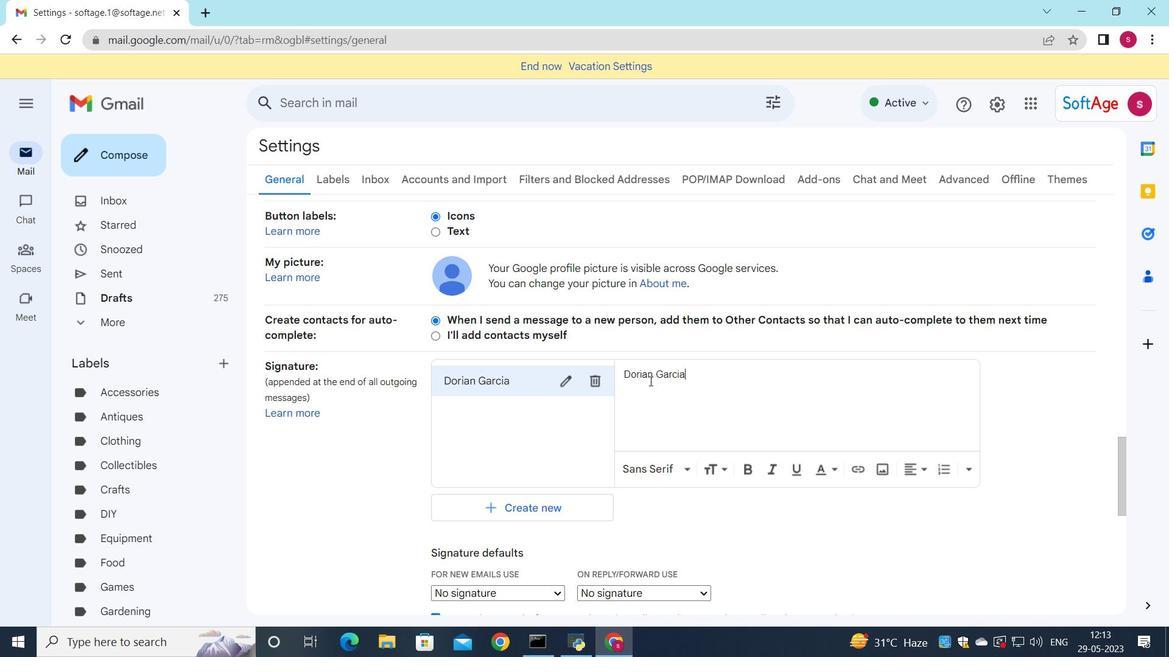 
Action: Mouse scrolled (645, 385) with delta (0, 0)
Screenshot: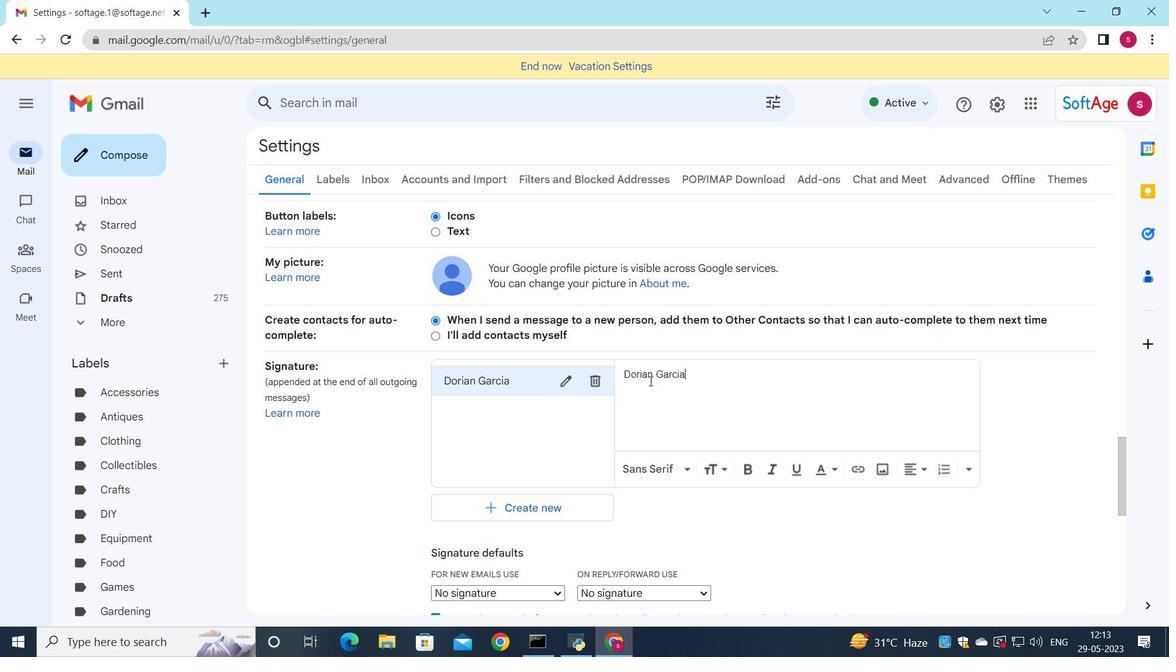
Action: Mouse moved to (640, 391)
Screenshot: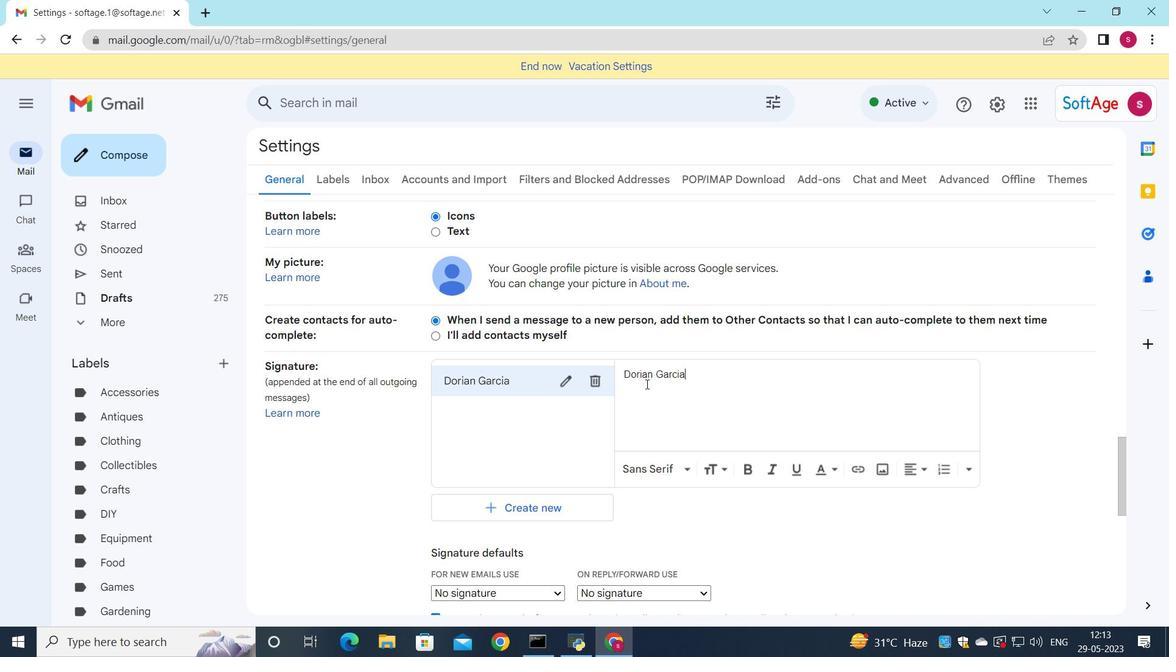 
Action: Mouse scrolled (640, 390) with delta (0, 0)
Screenshot: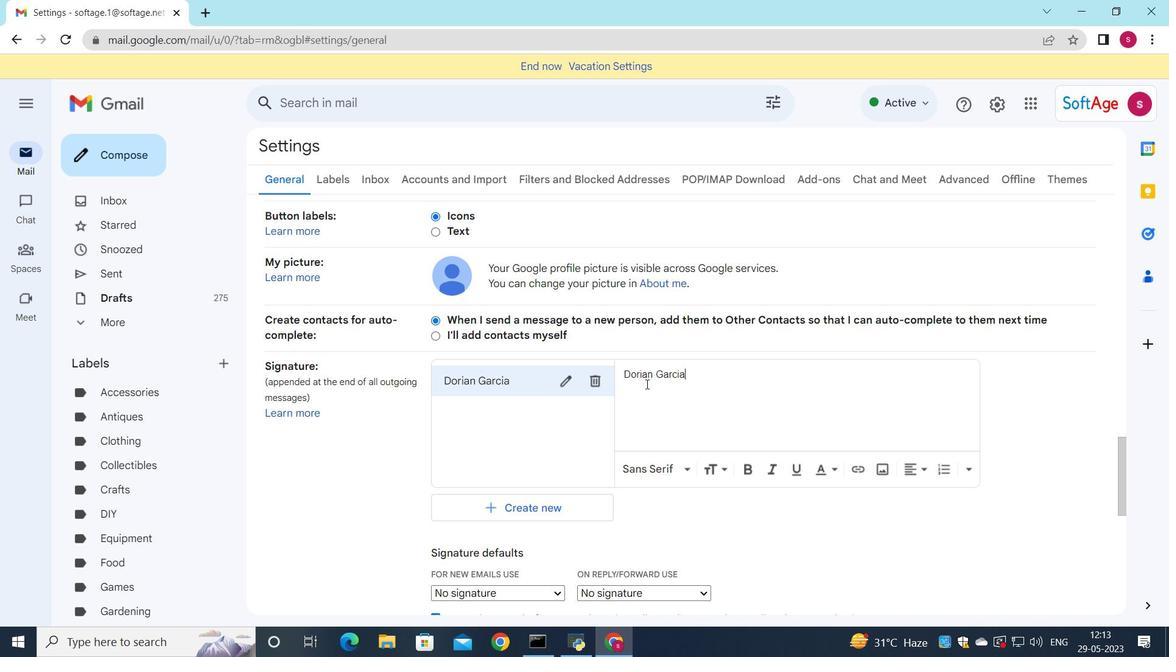 
Action: Mouse moved to (639, 395)
Screenshot: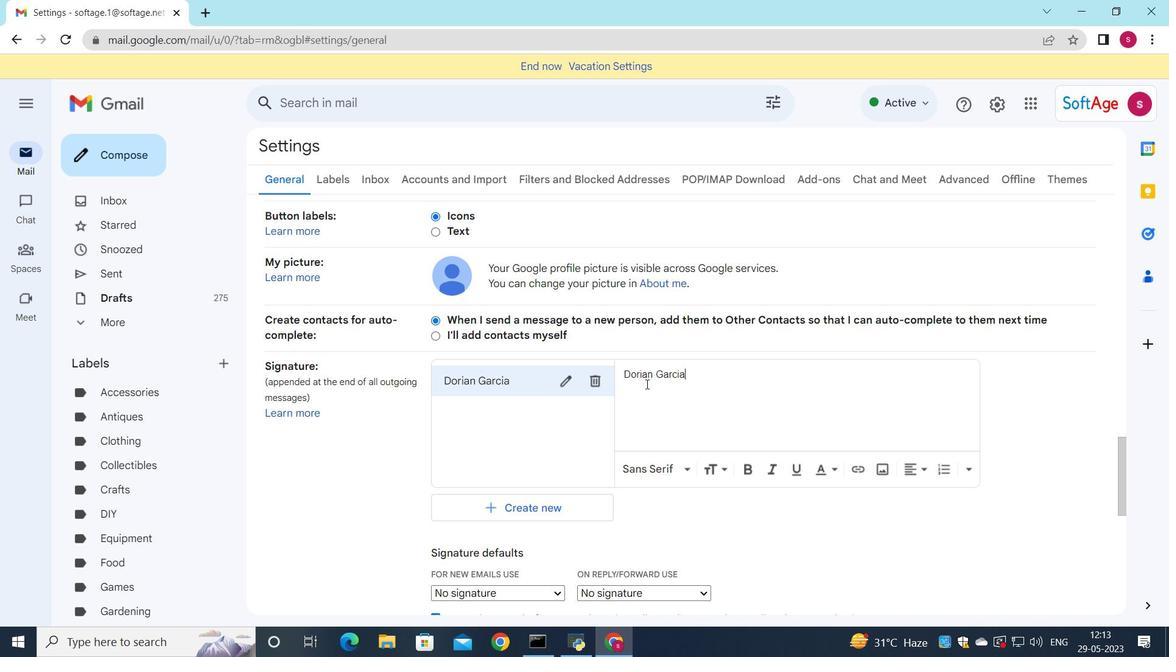 
Action: Mouse scrolled (639, 394) with delta (0, 0)
Screenshot: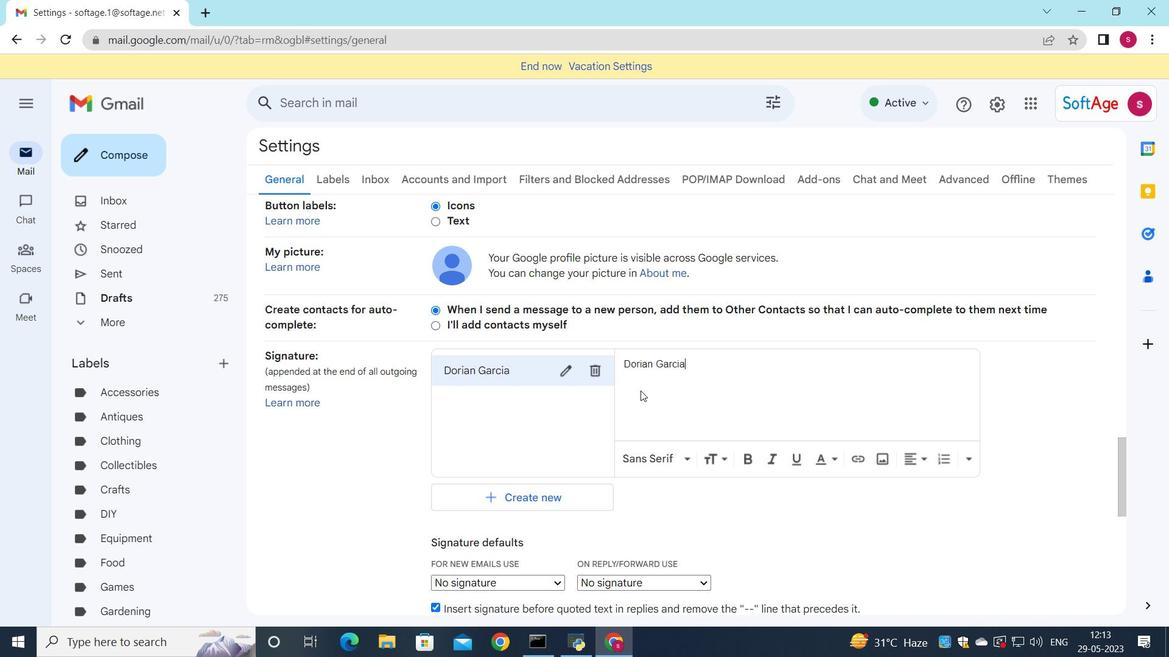 
Action: Mouse moved to (539, 294)
Screenshot: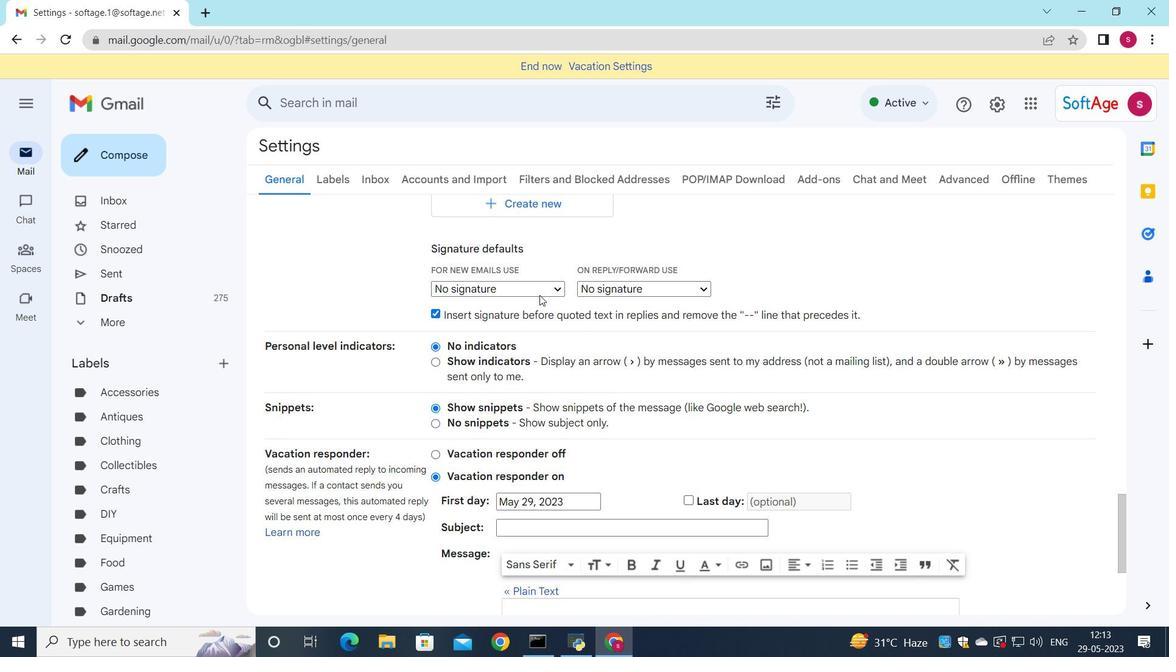 
Action: Mouse pressed left at (539, 294)
Screenshot: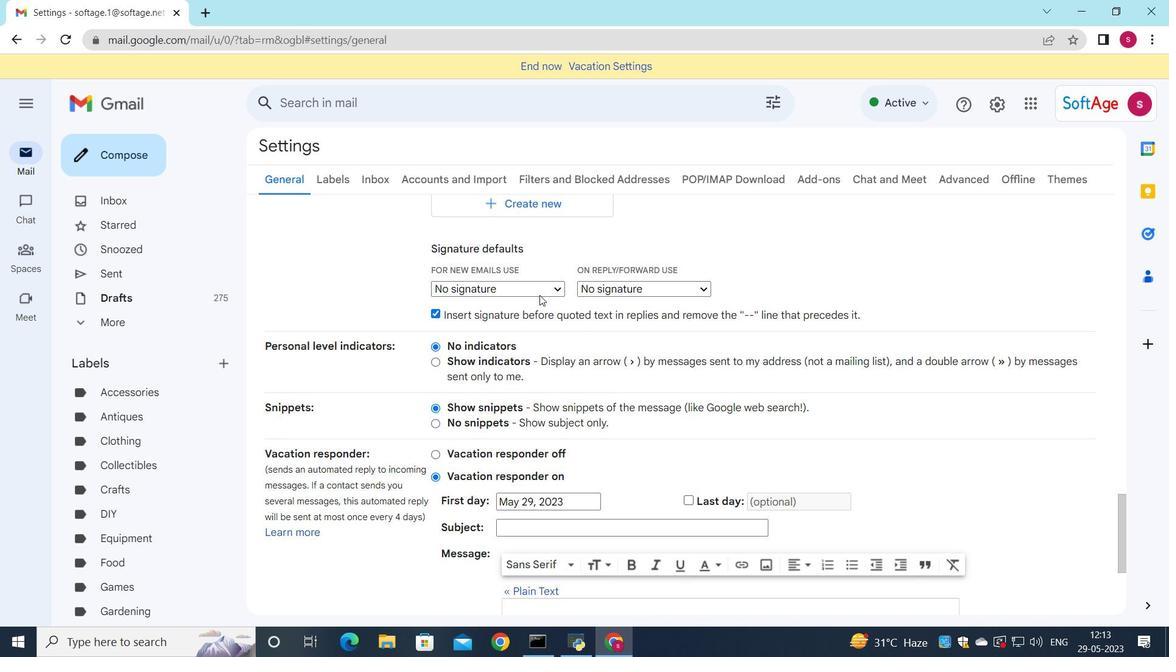 
Action: Mouse moved to (535, 319)
Screenshot: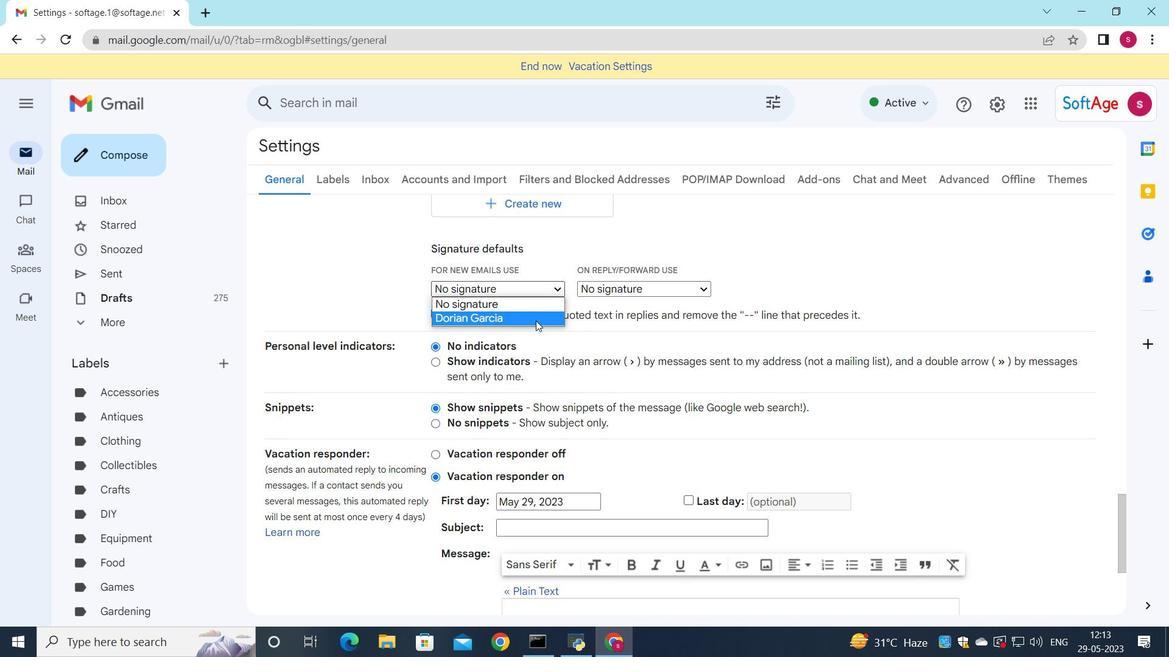 
Action: Mouse pressed left at (535, 319)
Screenshot: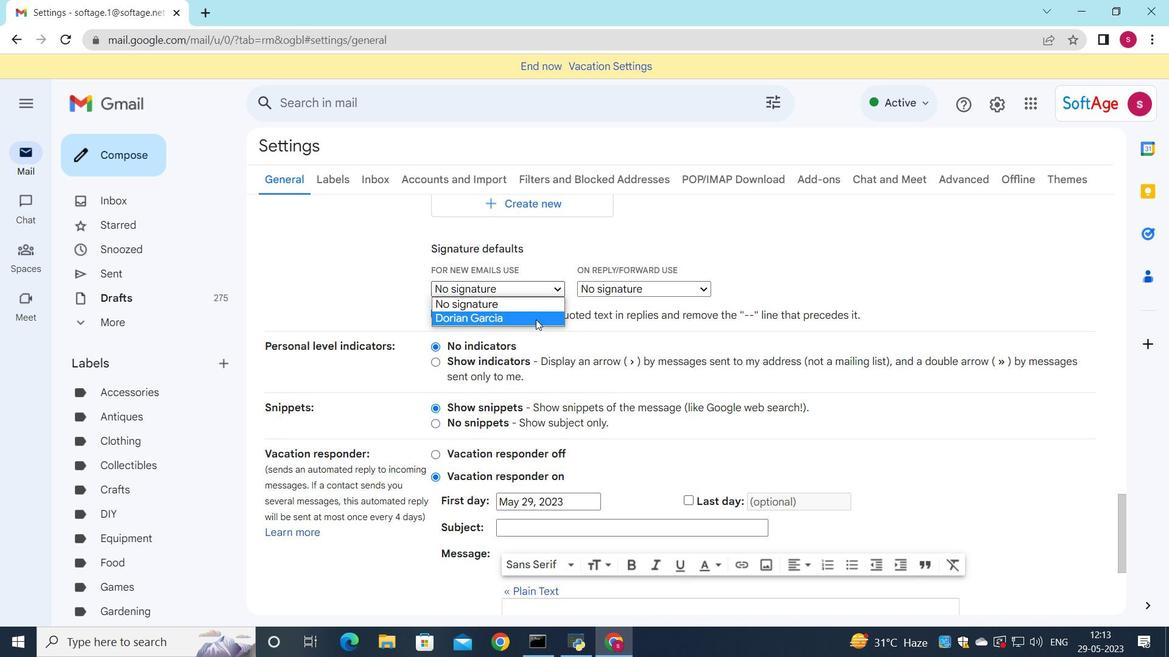 
Action: Mouse moved to (629, 286)
Screenshot: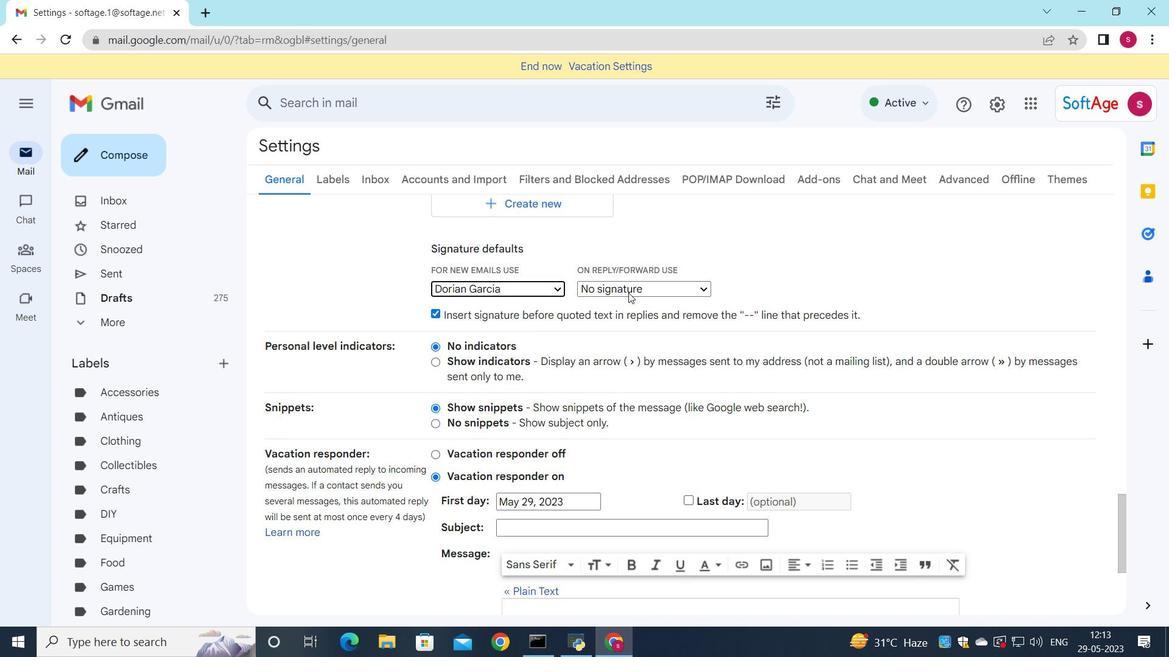 
Action: Mouse pressed left at (629, 286)
Screenshot: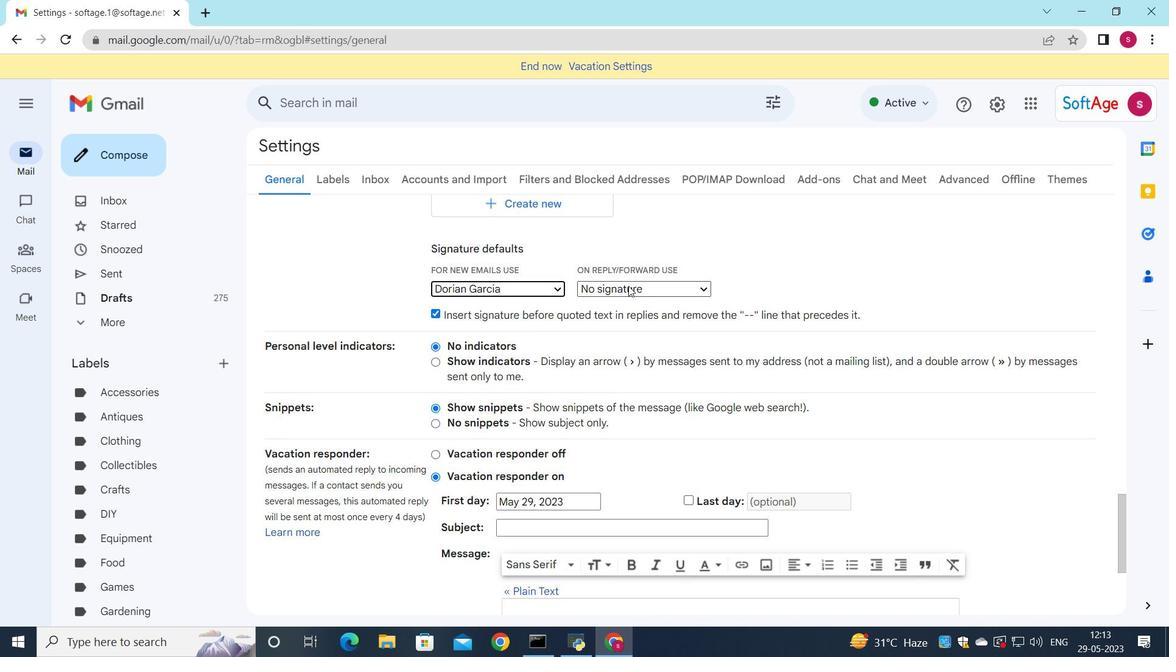 
Action: Mouse moved to (624, 315)
Screenshot: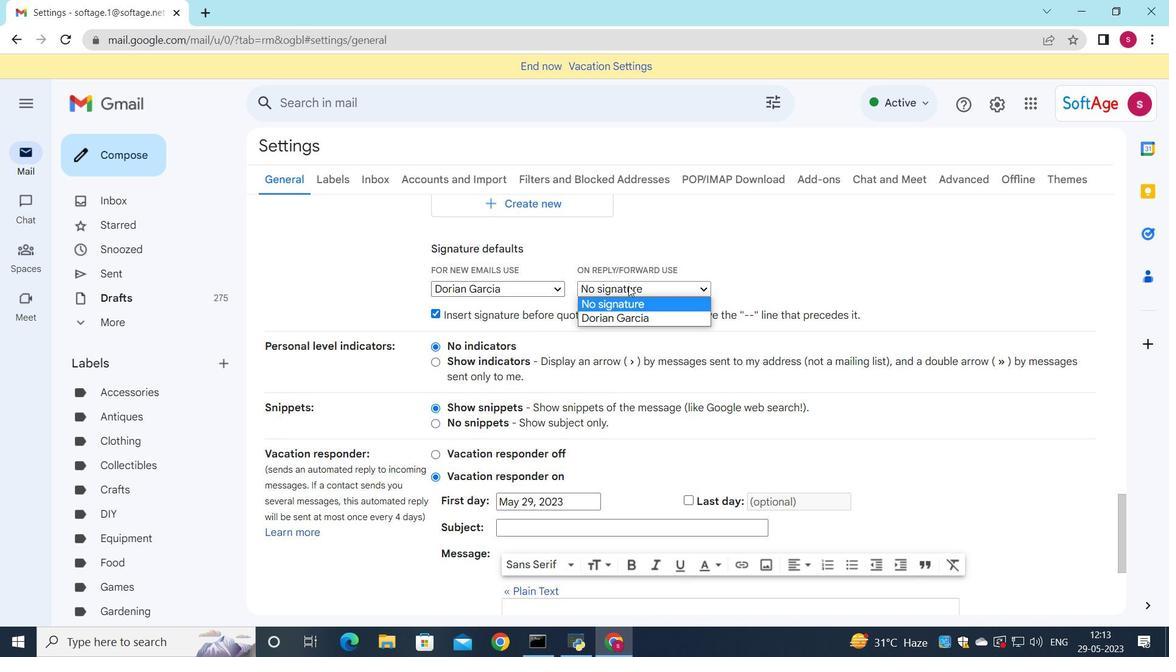 
Action: Mouse pressed left at (624, 315)
Screenshot: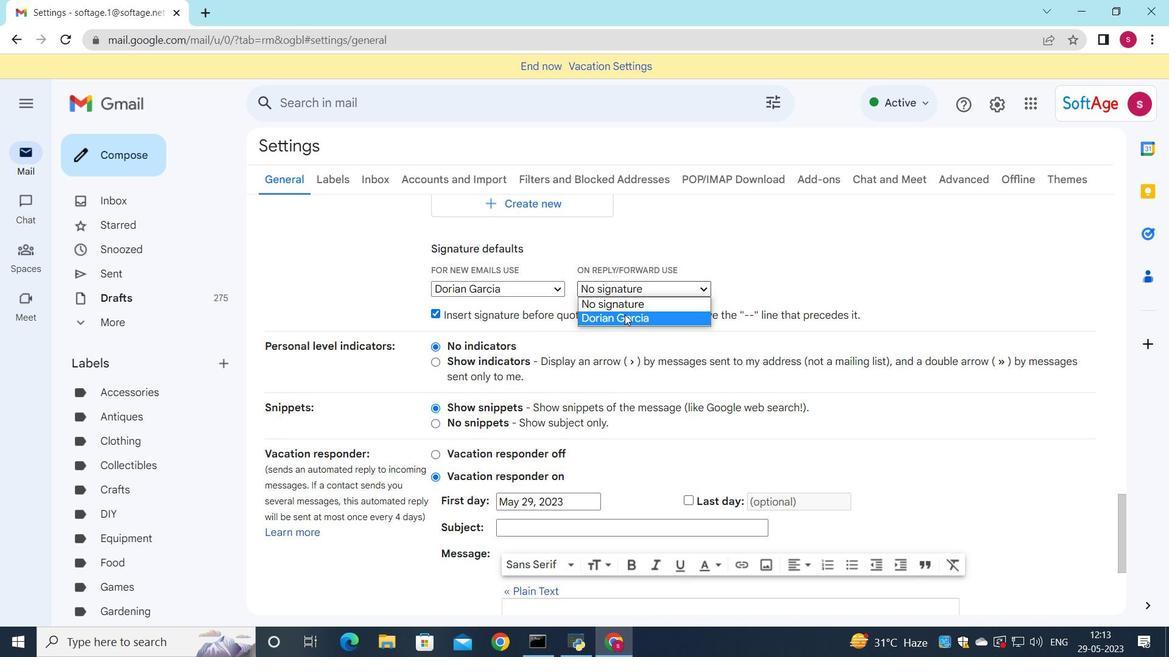 
Action: Mouse scrolled (624, 314) with delta (0, 0)
Screenshot: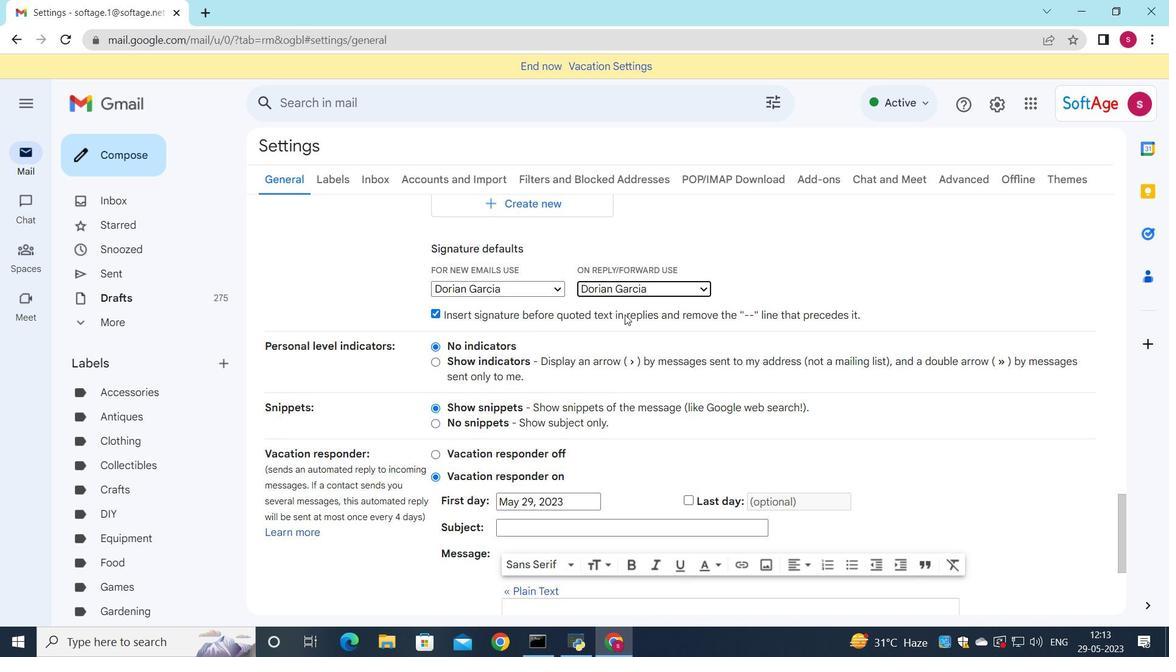 
Action: Mouse scrolled (624, 314) with delta (0, 0)
Screenshot: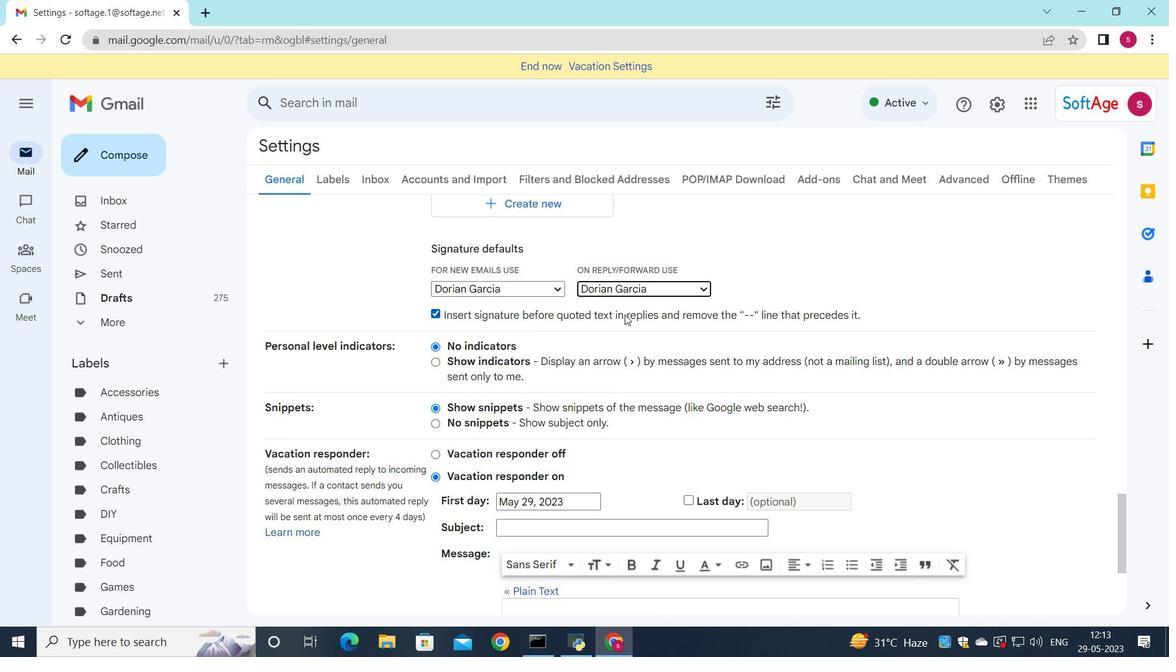 
Action: Mouse scrolled (624, 314) with delta (0, 0)
Screenshot: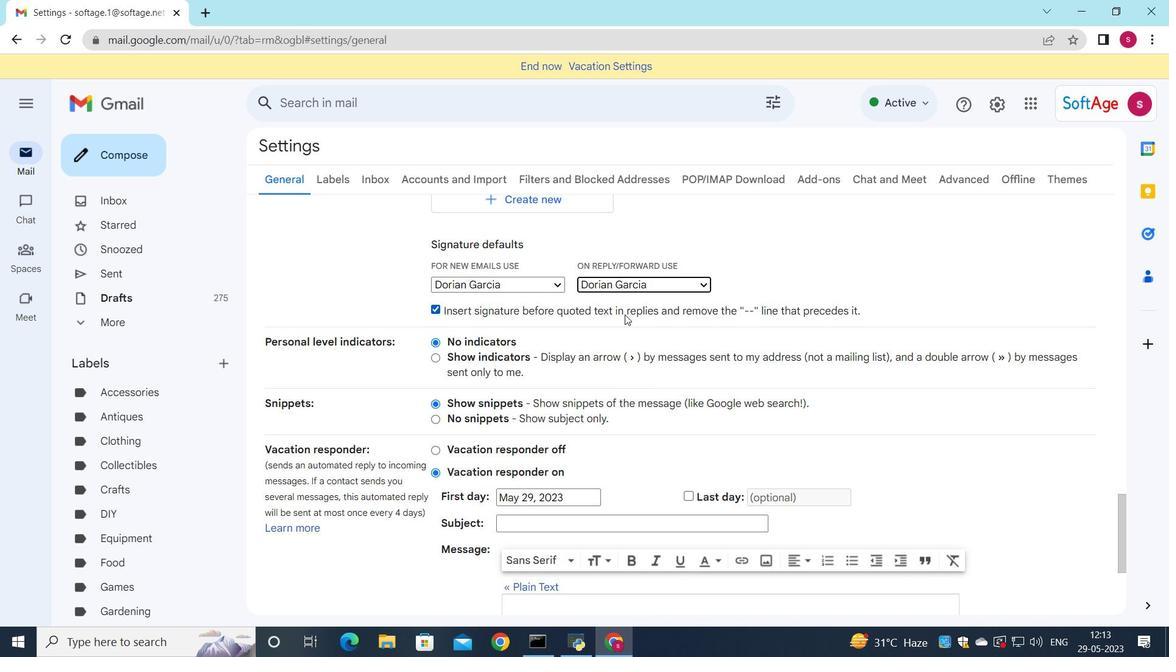 
Action: Mouse scrolled (624, 314) with delta (0, 0)
Screenshot: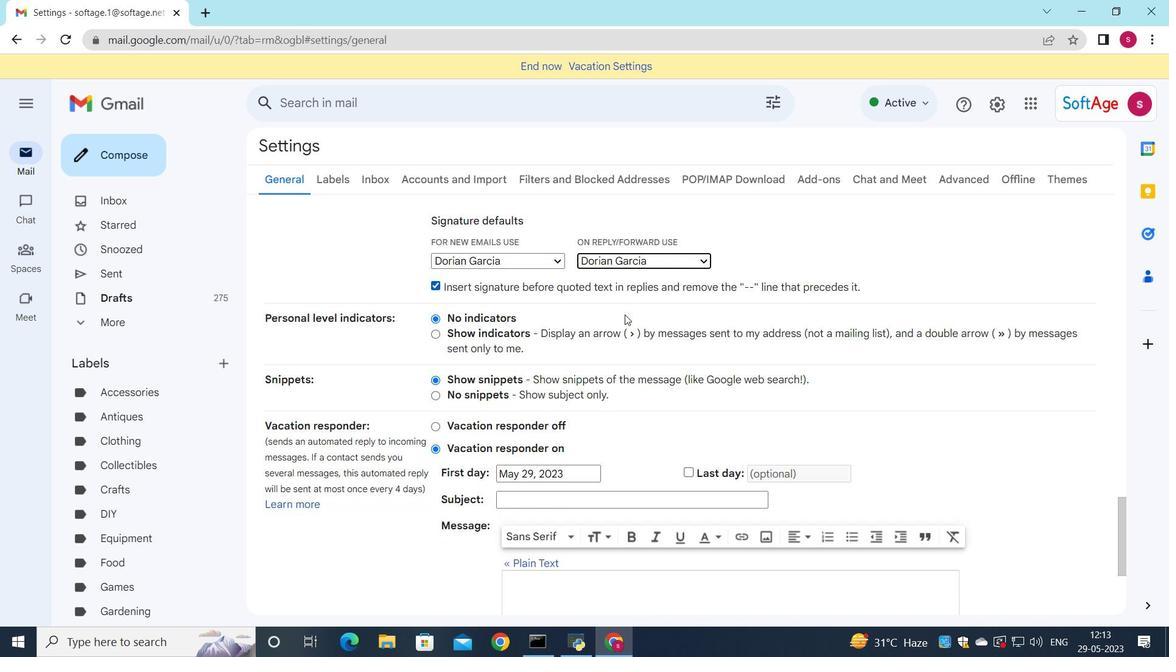 
Action: Mouse moved to (638, 531)
Screenshot: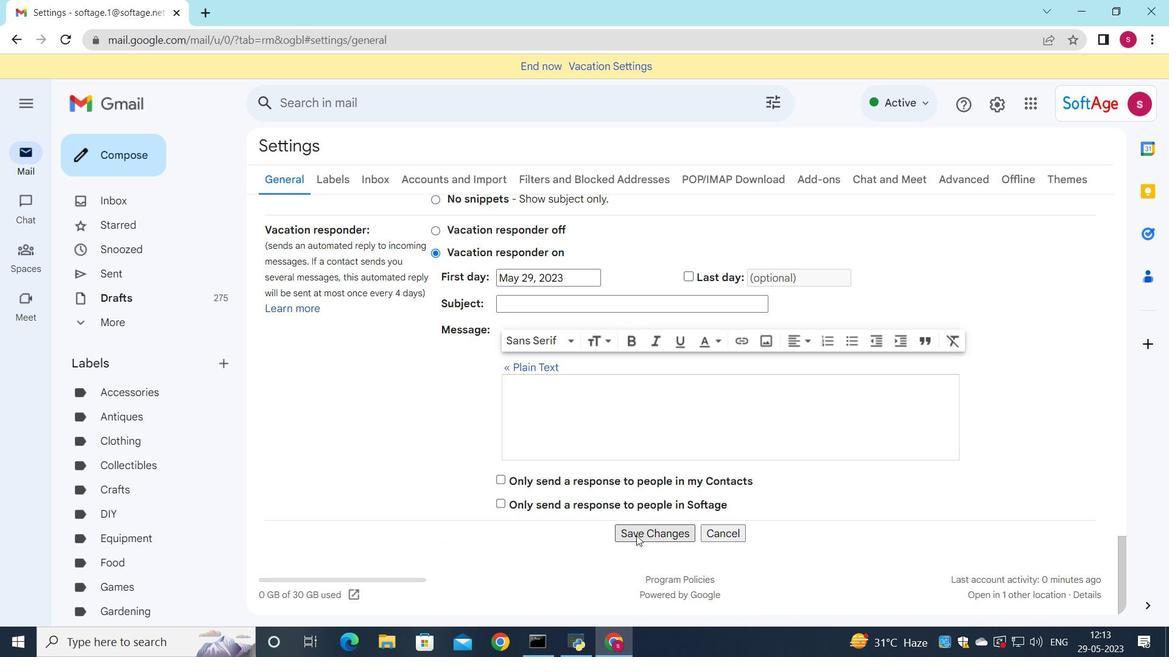 
Action: Mouse pressed left at (638, 531)
Screenshot: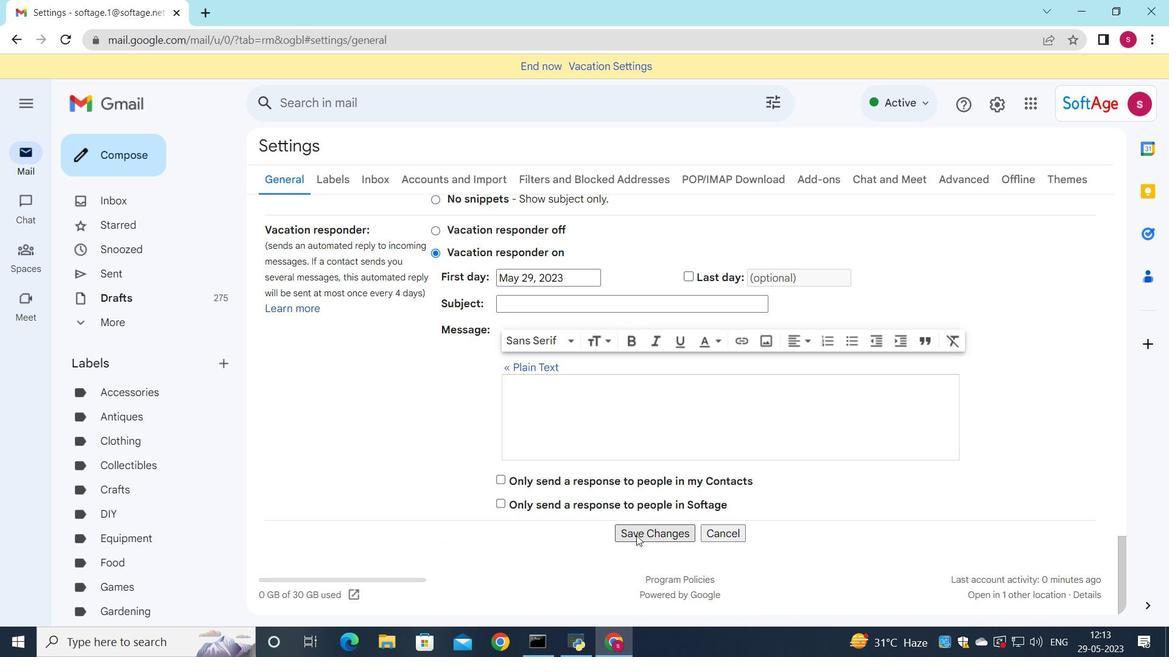 
Action: Mouse moved to (152, 169)
Screenshot: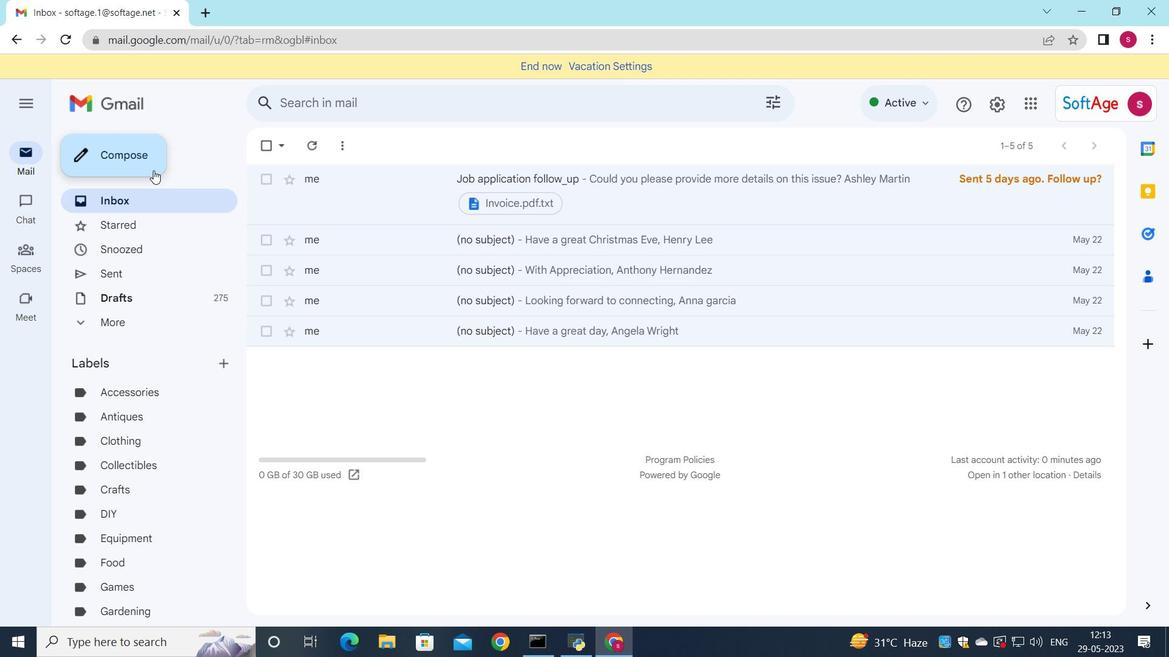 
Action: Mouse pressed left at (152, 169)
Screenshot: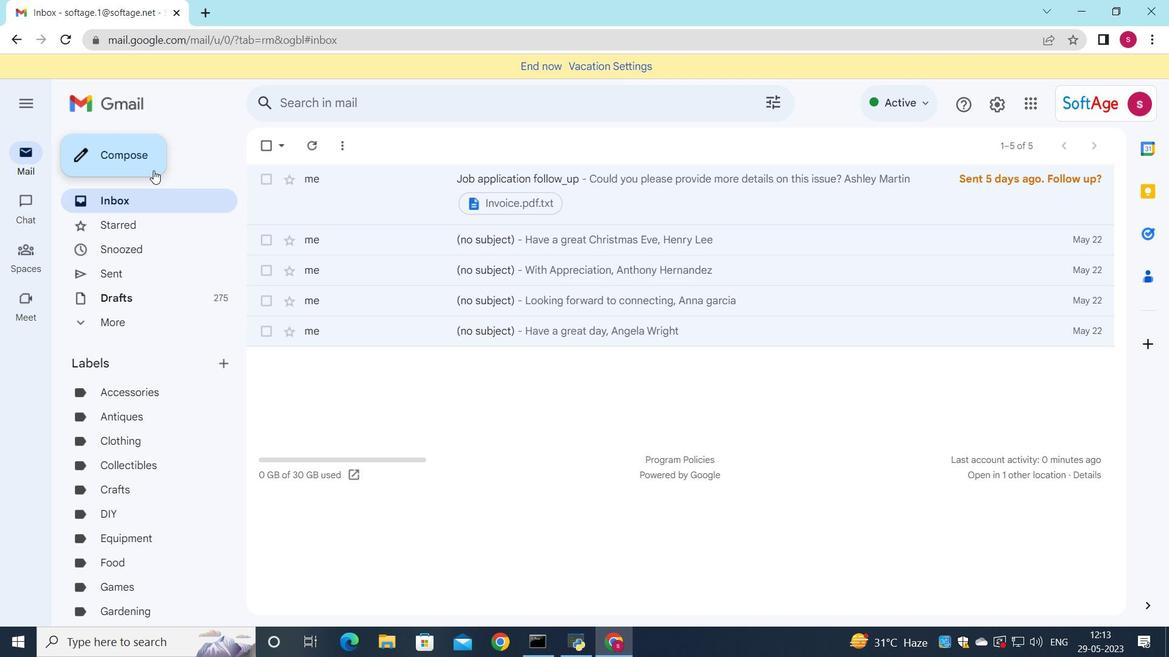 
Action: Mouse moved to (848, 280)
Screenshot: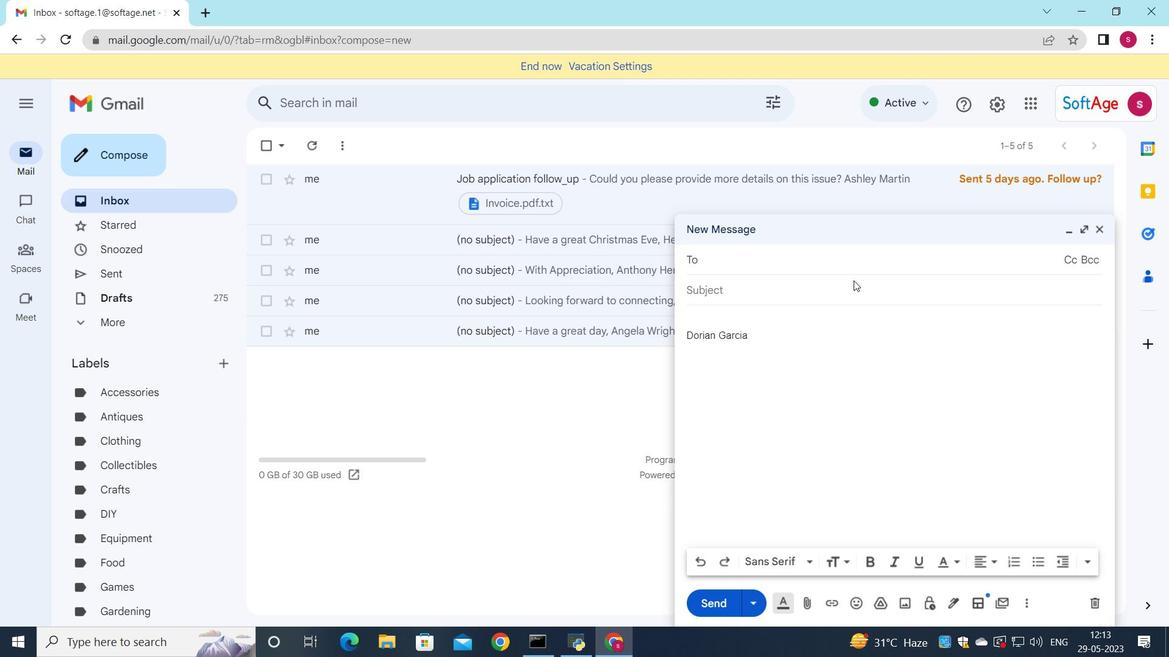 
Action: Key pressed <Key.shift>Req<Key.backspace><Key.backspace><Key.backspace><Key.down><Key.down><Key.down><Key.down><Key.down><Key.down><Key.enter><Key.down><Key.down><Key.down><Key.down><Key.down><Key.down><Key.down><Key.enter>
Screenshot: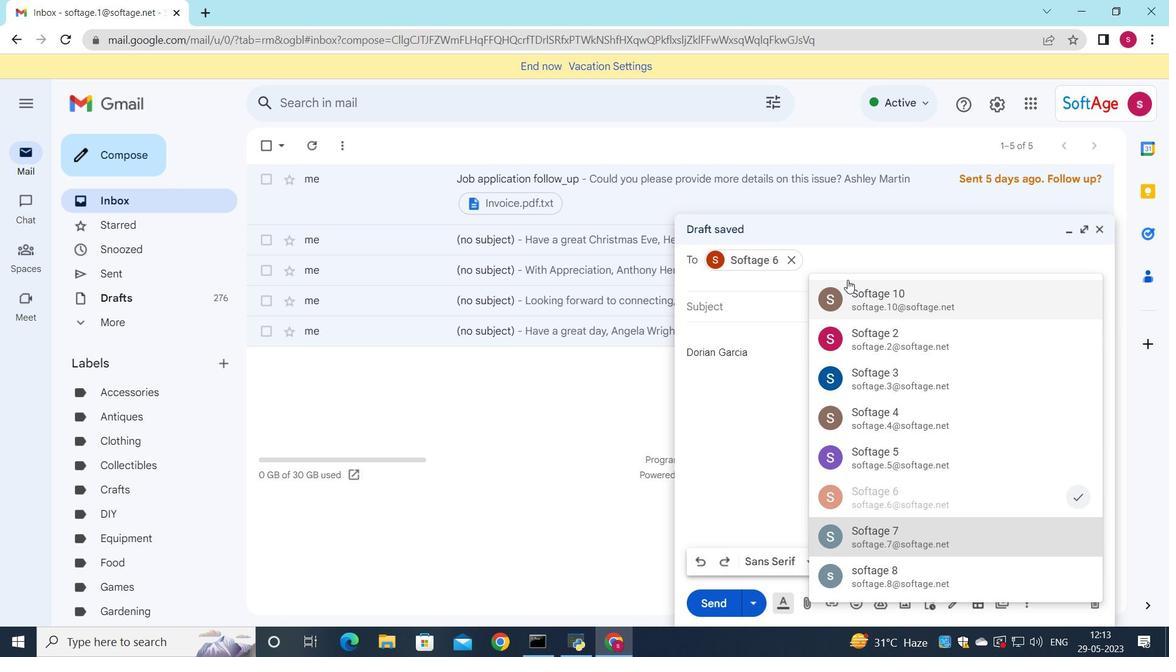 
Action: Mouse moved to (1065, 284)
Screenshot: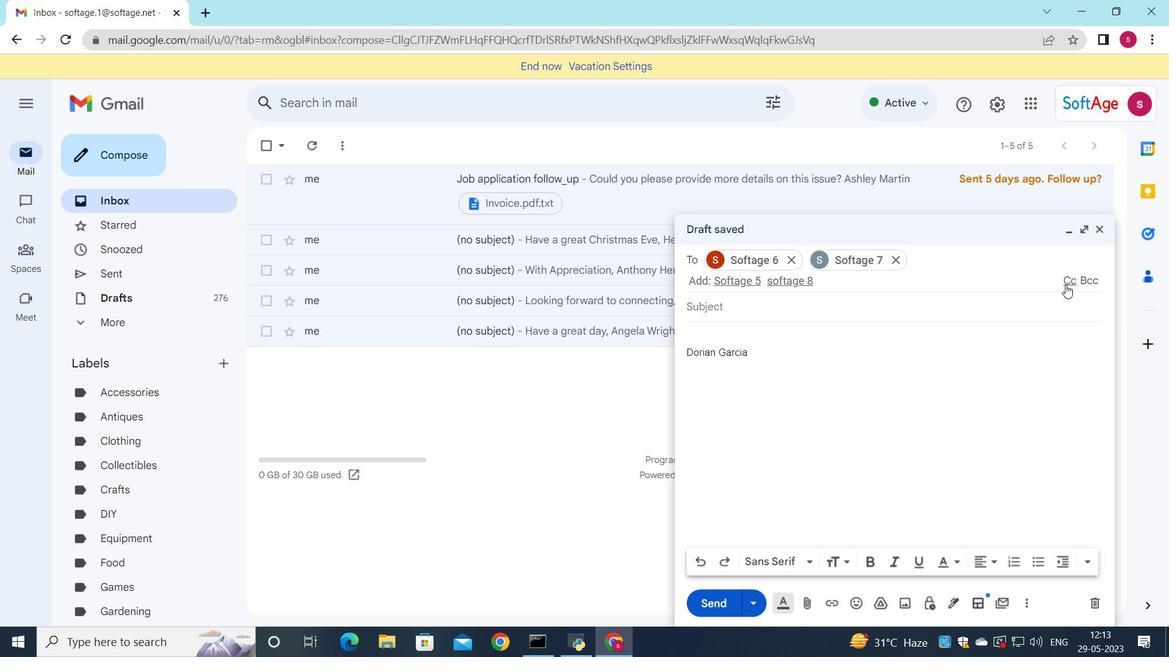 
Action: Mouse pressed left at (1065, 284)
Screenshot: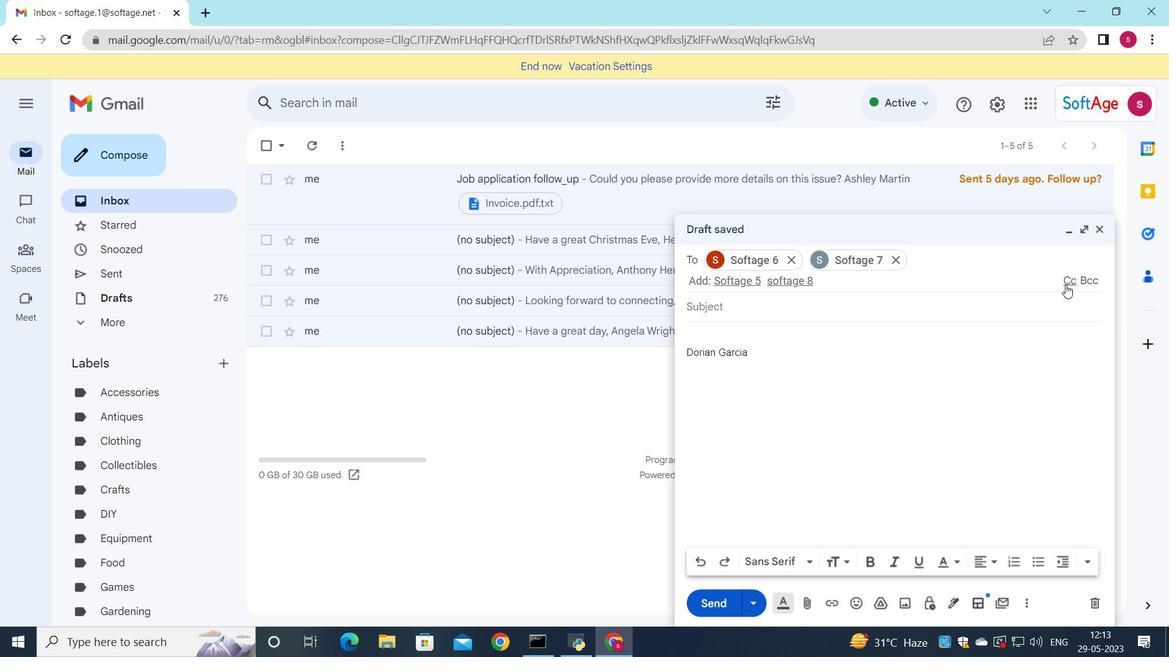 
Action: Mouse moved to (1065, 288)
Screenshot: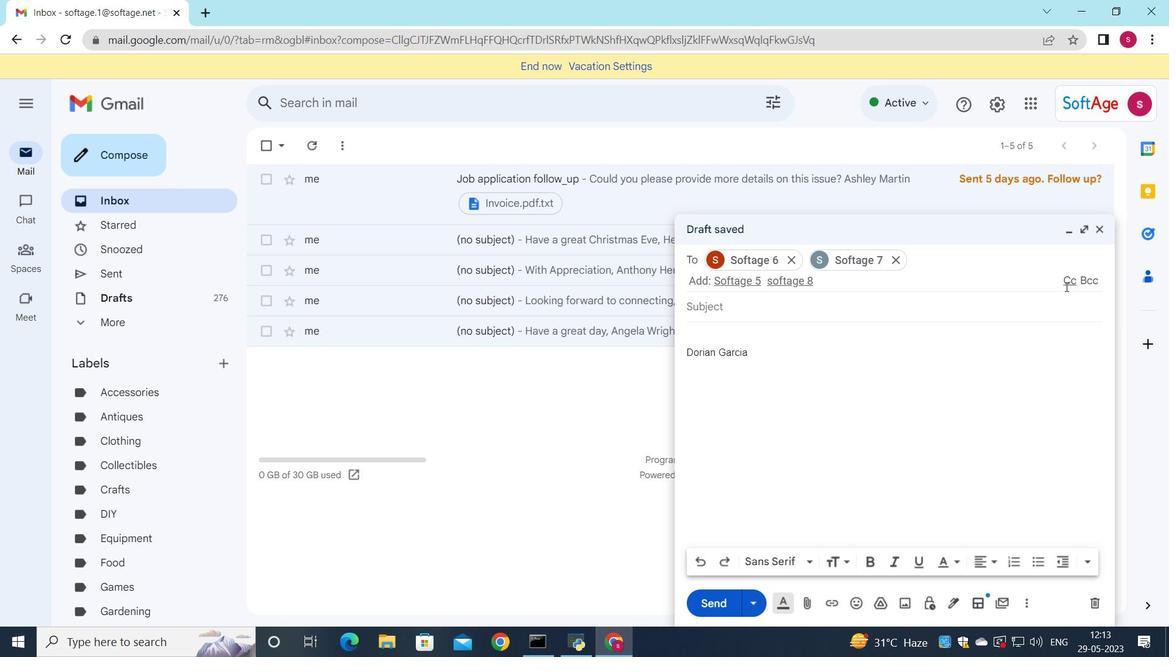 
Action: Key pressed <Key.down><Key.down><Key.down><Key.down><Key.down><Key.down><Key.down><Key.down><Key.enter>
Screenshot: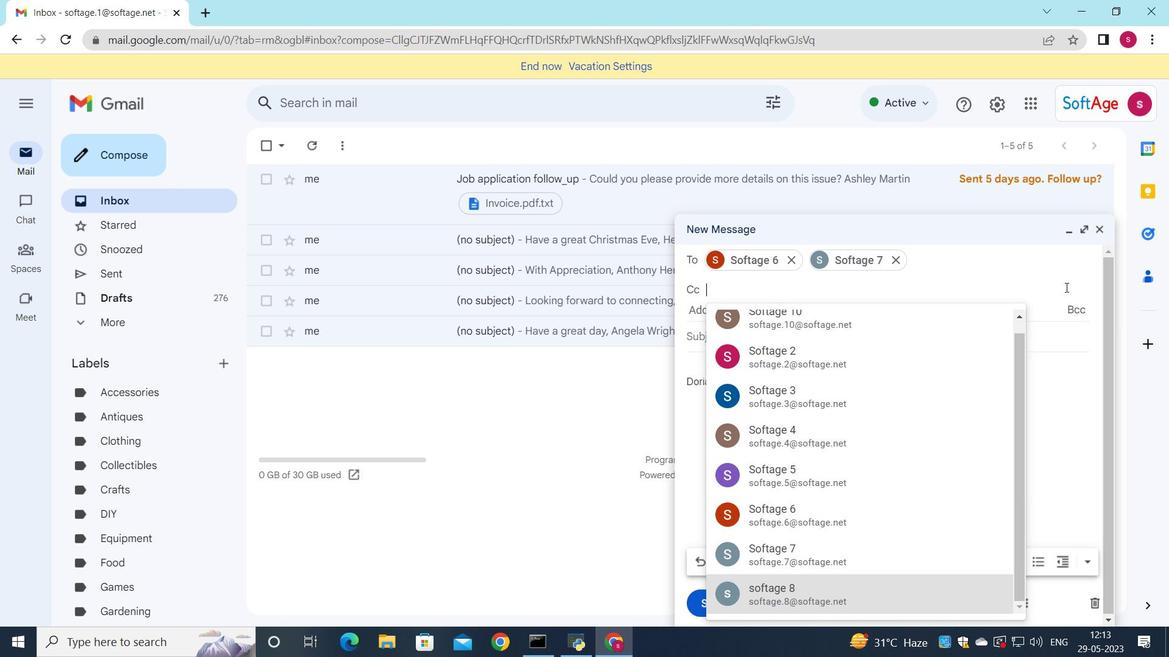 
Action: Mouse moved to (705, 339)
Screenshot: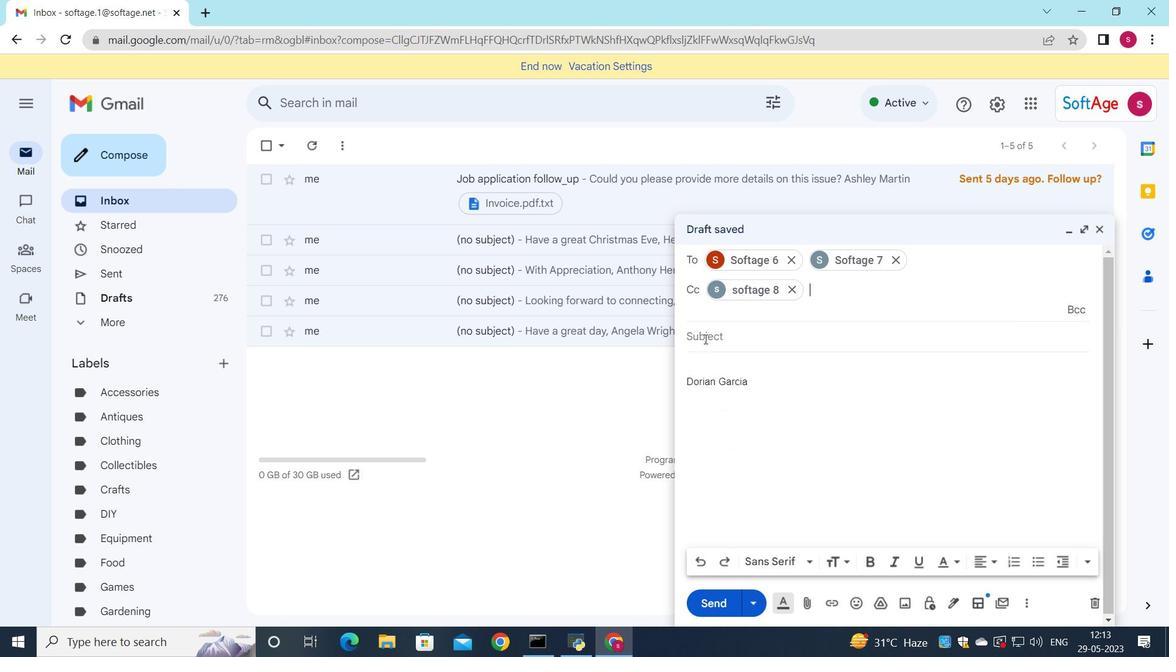 
Action: Mouse pressed left at (705, 339)
Screenshot: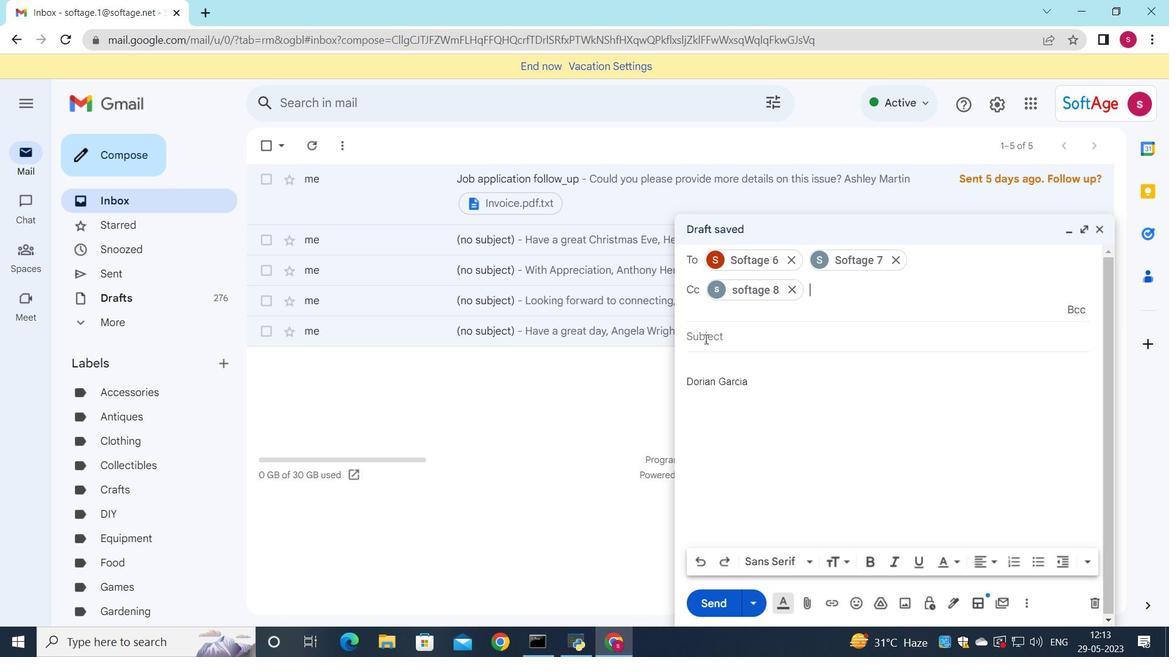 
Action: Key pressed <Key.shift>Request<Key.space>for<Key.space>time<Key.space>off
Screenshot: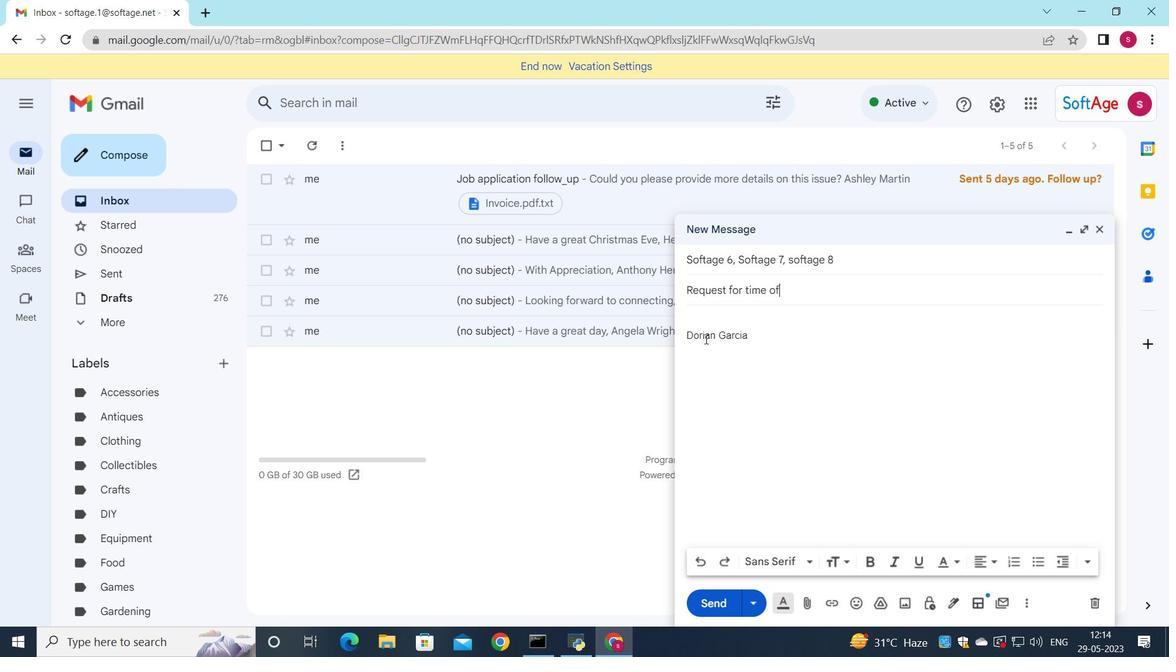 
Action: Mouse moved to (686, 311)
Screenshot: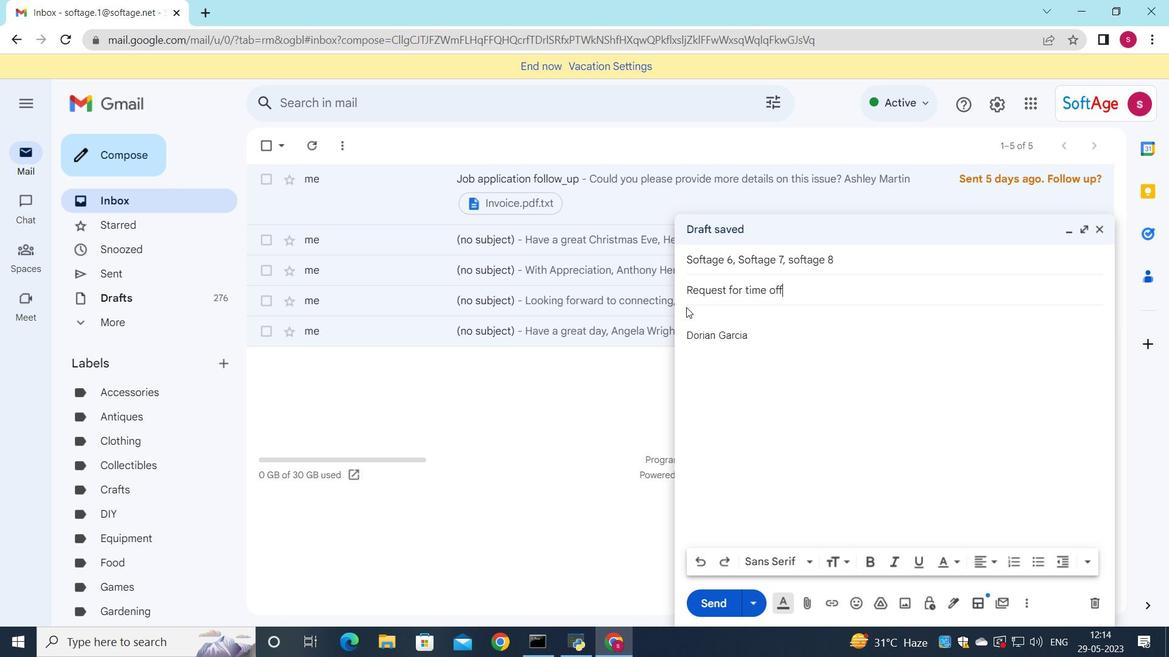 
Action: Mouse pressed left at (686, 311)
Screenshot: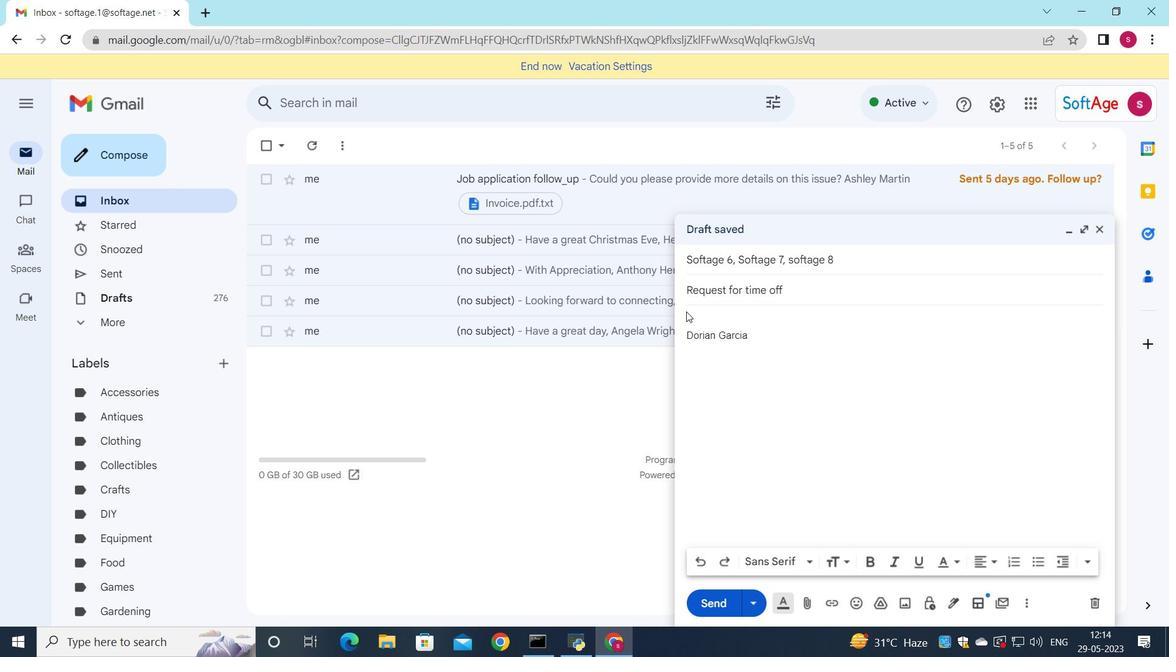 
Action: Key pressed <Key.shift>Could<Key.space>you<Key.space>please<Key.space>provide<Key.space>a<Key.space>time<Key.space><Key.backspace>line<Key.space>for<Key.space>this<Key.space>project<Key.shift_r>?
Screenshot: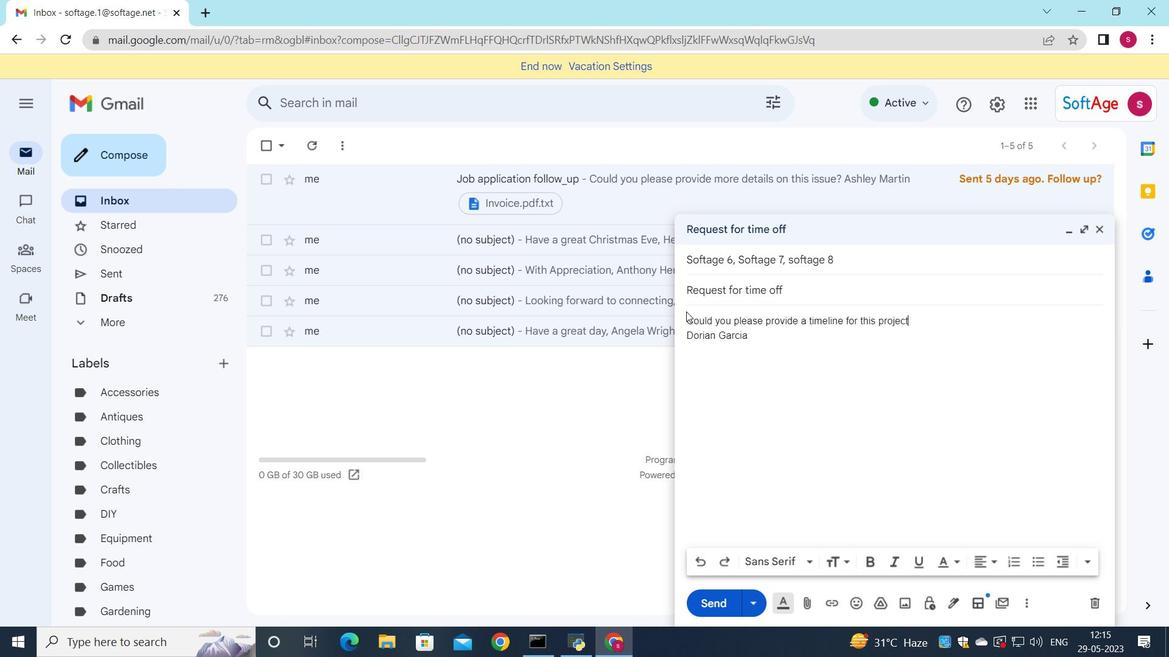
Action: Mouse moved to (929, 322)
Screenshot: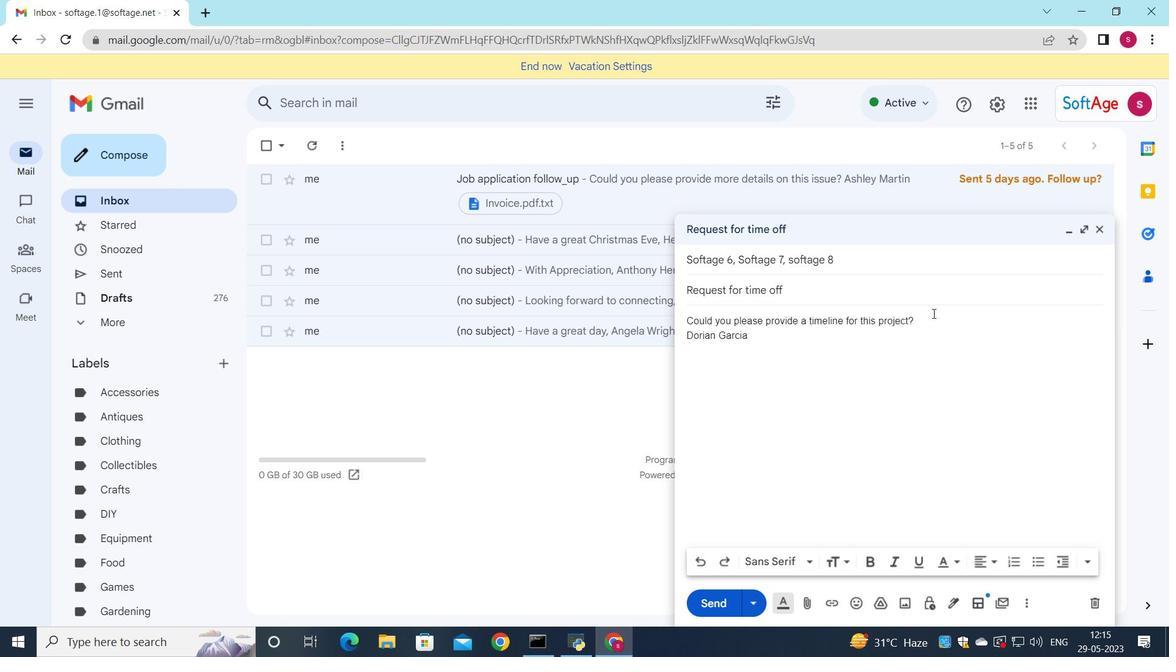 
Action: Mouse pressed left at (929, 322)
Screenshot: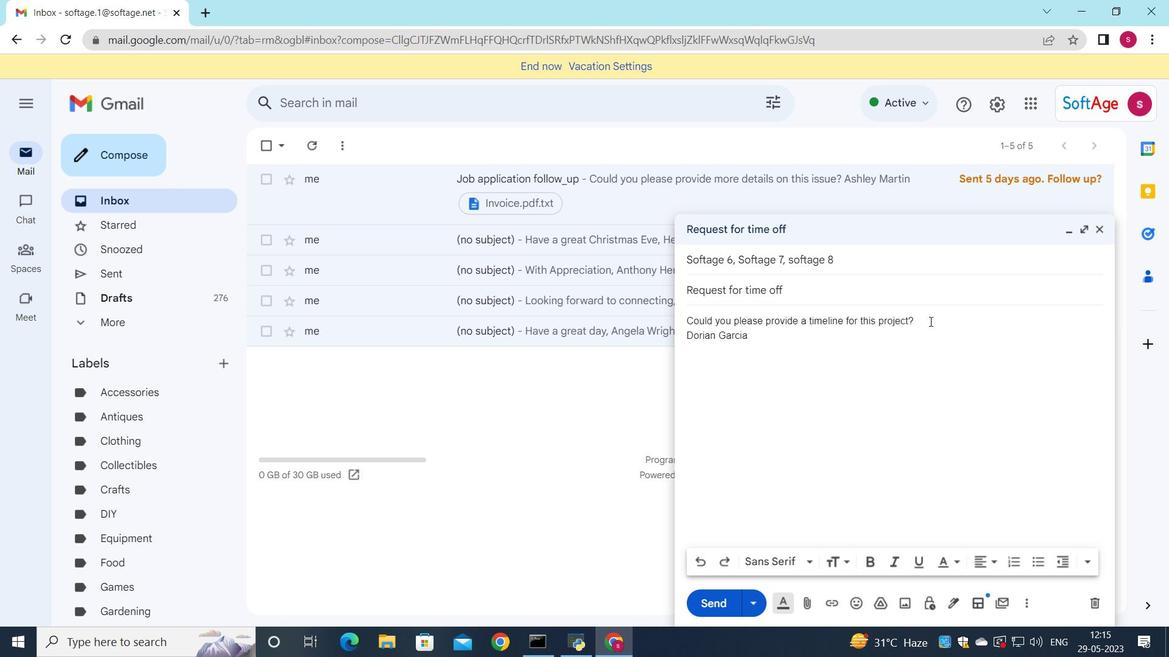 
Action: Mouse moved to (841, 565)
Screenshot: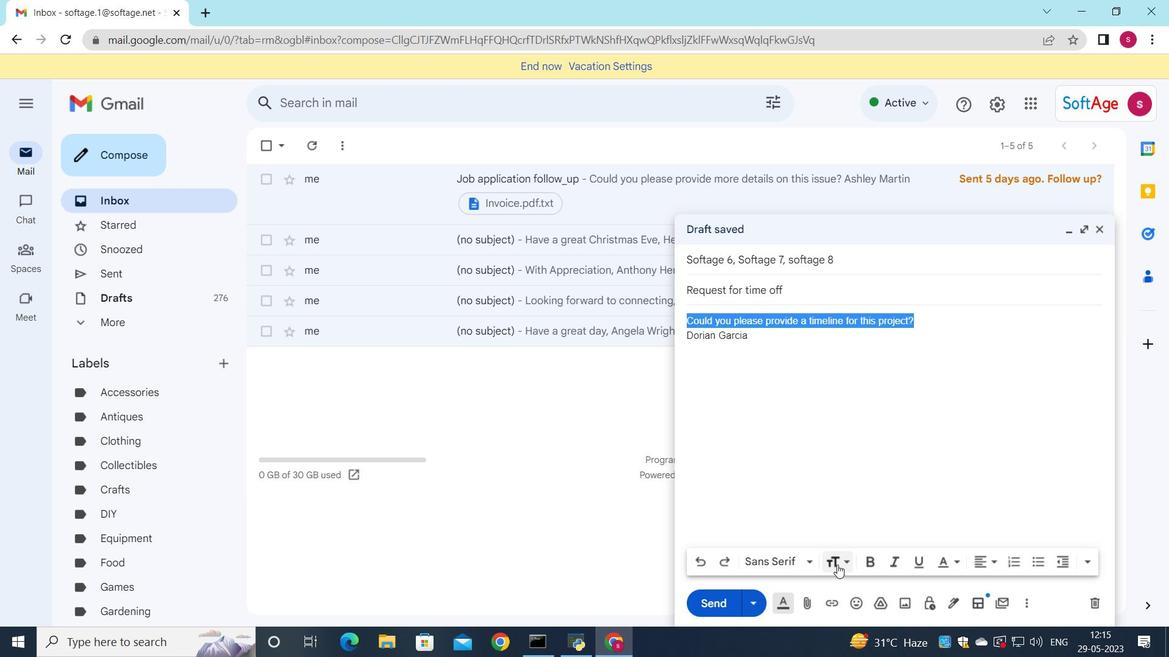 
Action: Mouse pressed left at (841, 565)
Screenshot: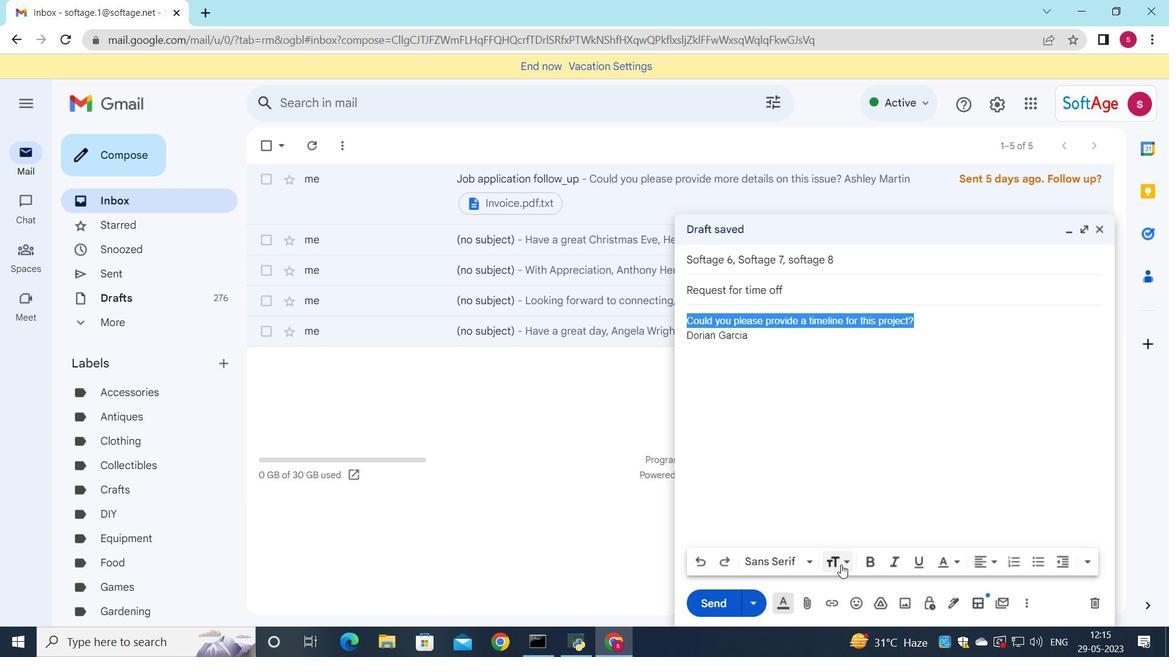 
Action: Mouse moved to (919, 516)
Screenshot: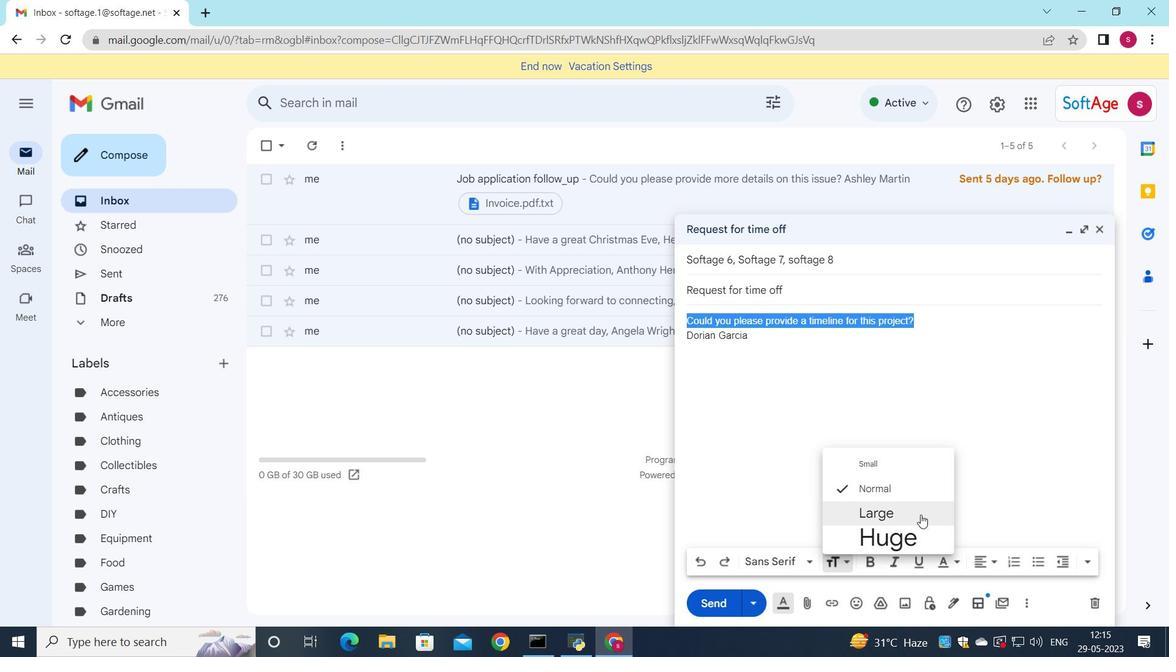 
Action: Mouse pressed left at (919, 516)
Screenshot: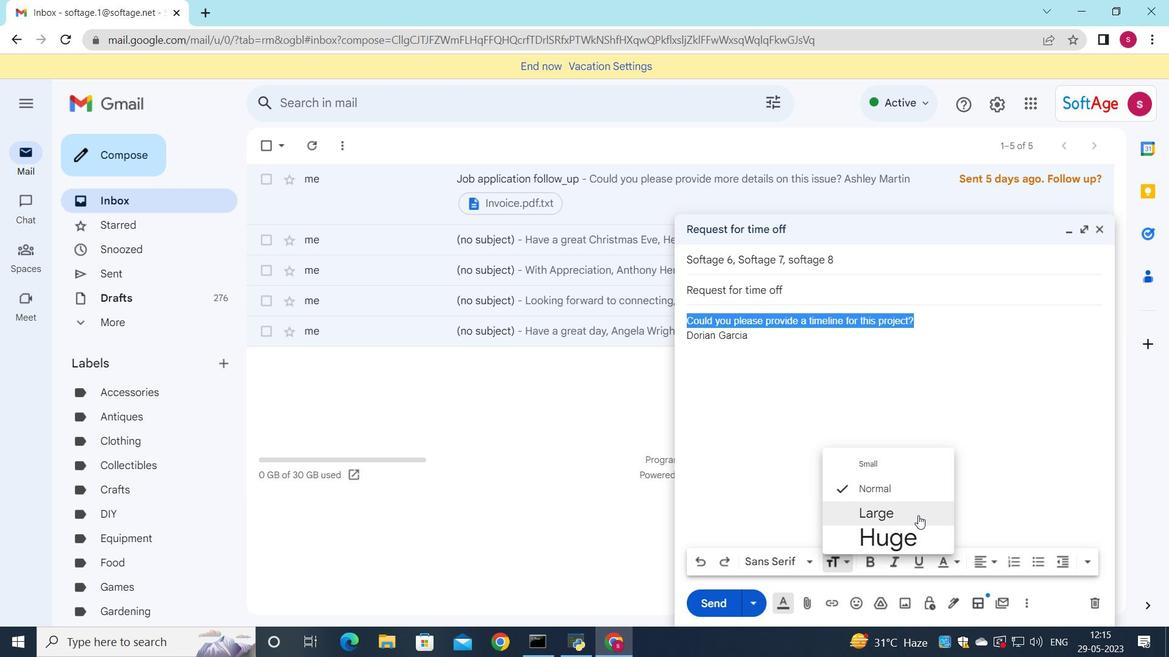 
Action: Mouse moved to (993, 566)
Screenshot: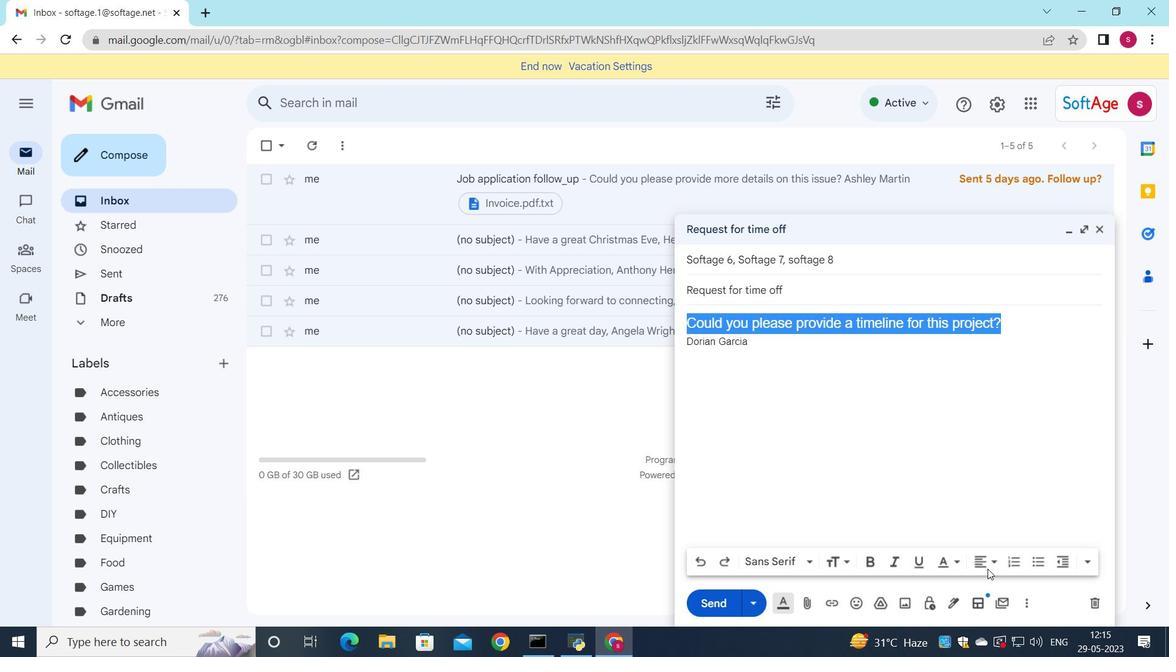 
Action: Mouse pressed left at (993, 566)
Screenshot: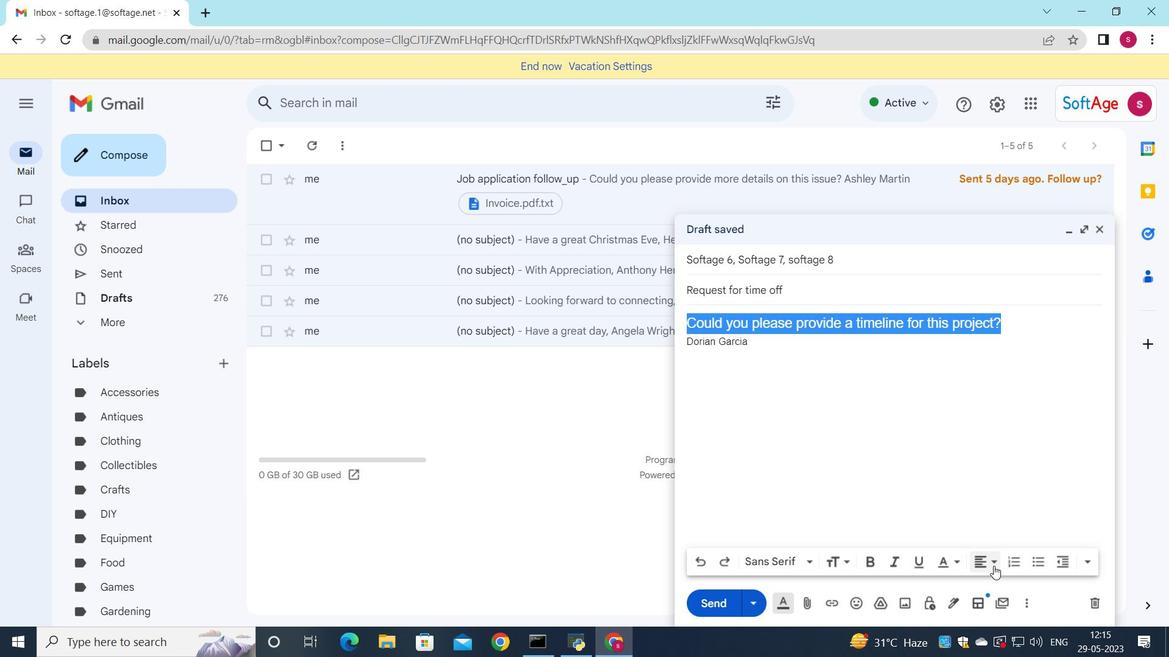 
Action: Mouse moved to (990, 517)
Screenshot: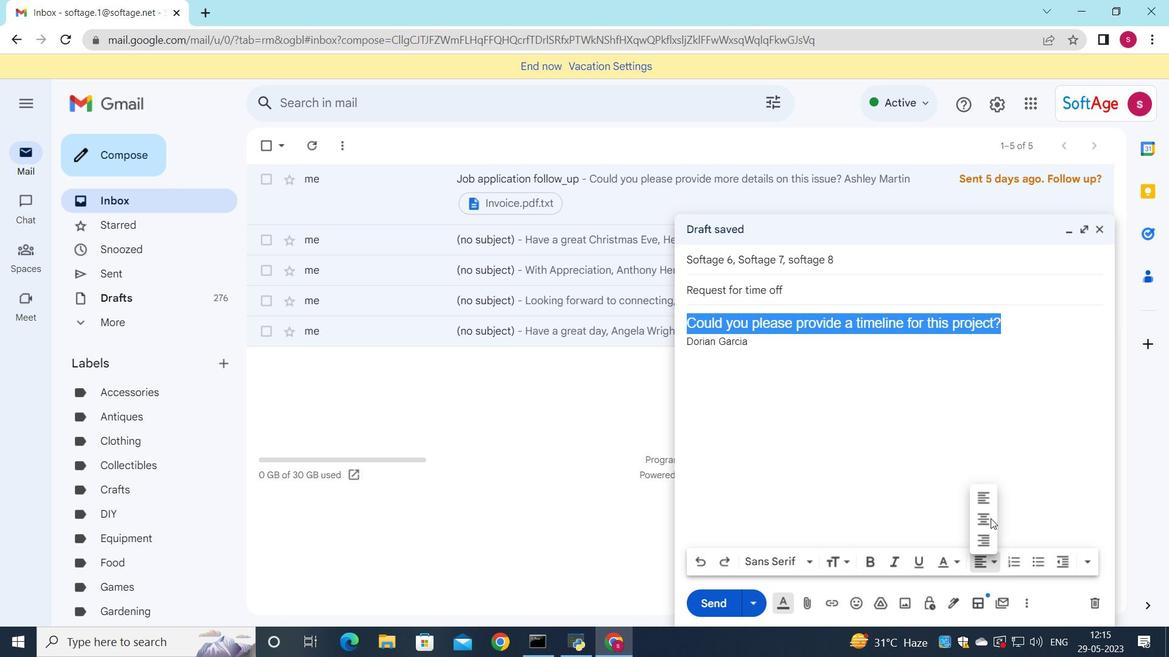 
Action: Mouse pressed left at (990, 517)
Screenshot: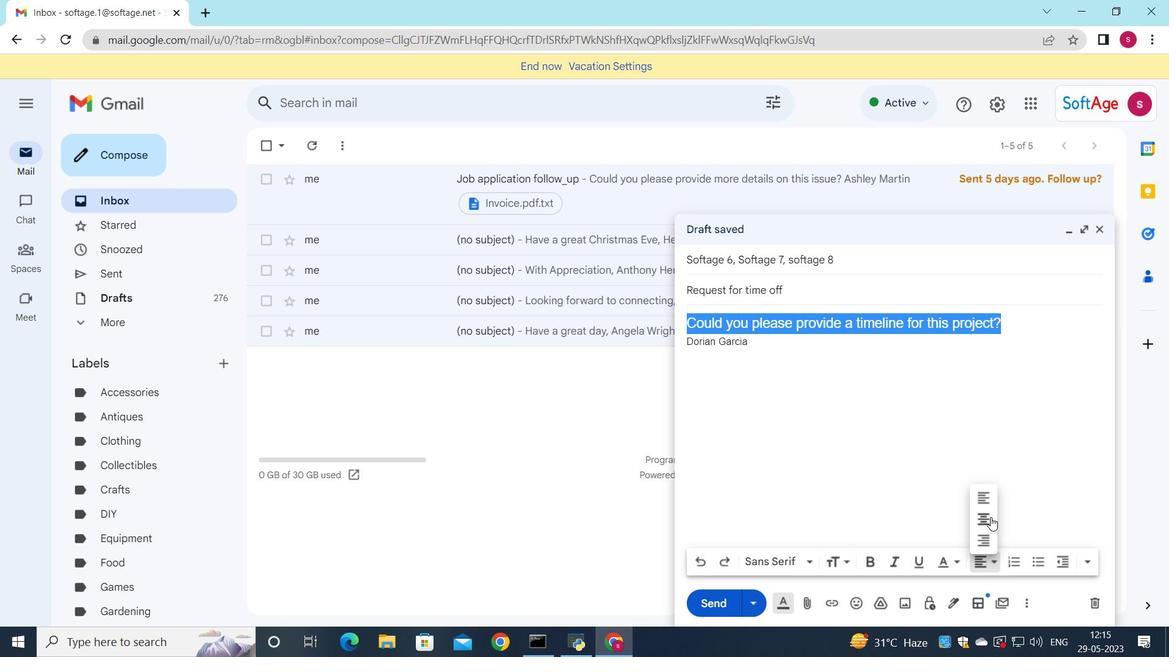 
Action: Mouse moved to (704, 590)
Screenshot: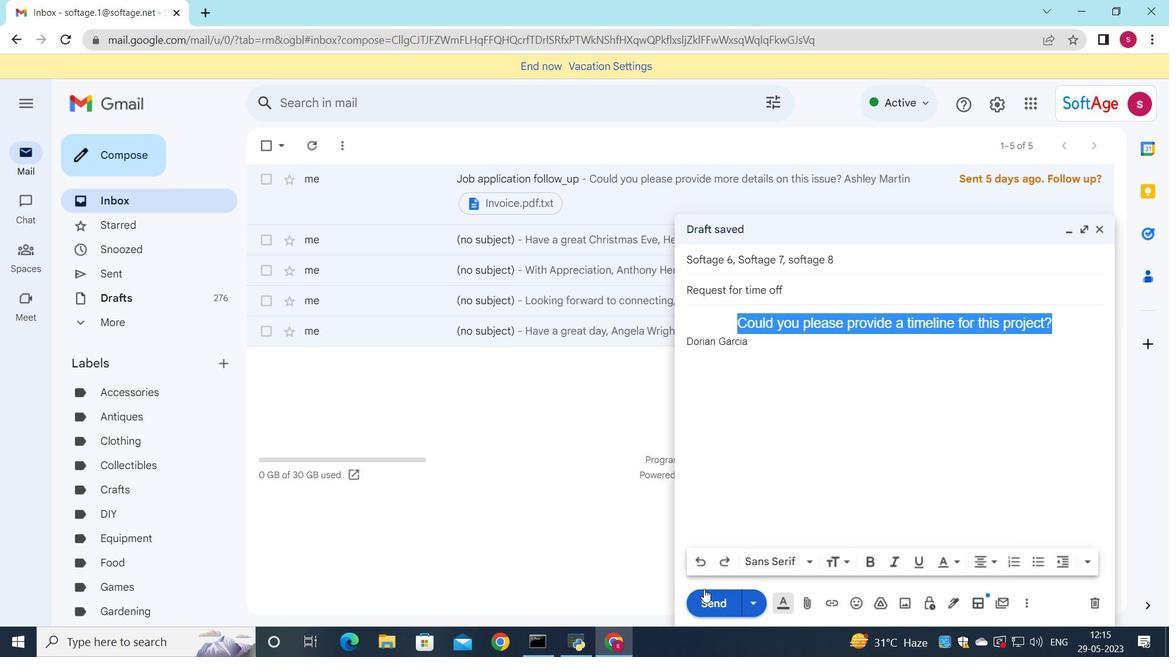 
Action: Mouse pressed left at (704, 590)
Screenshot: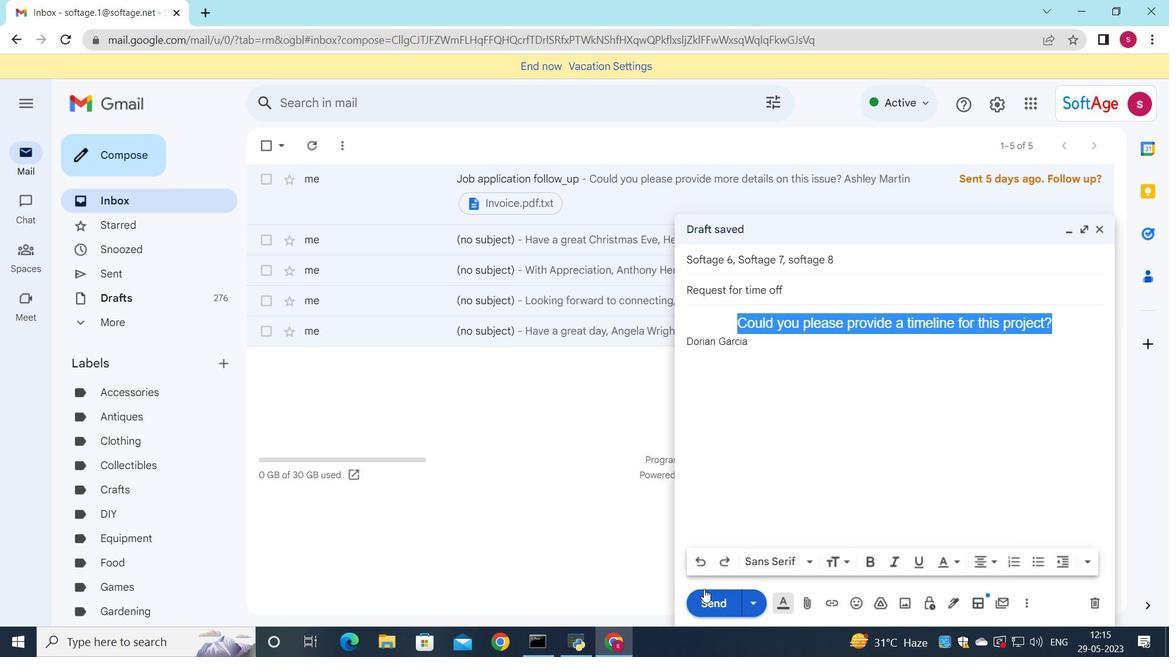 
Action: Mouse moved to (135, 264)
Screenshot: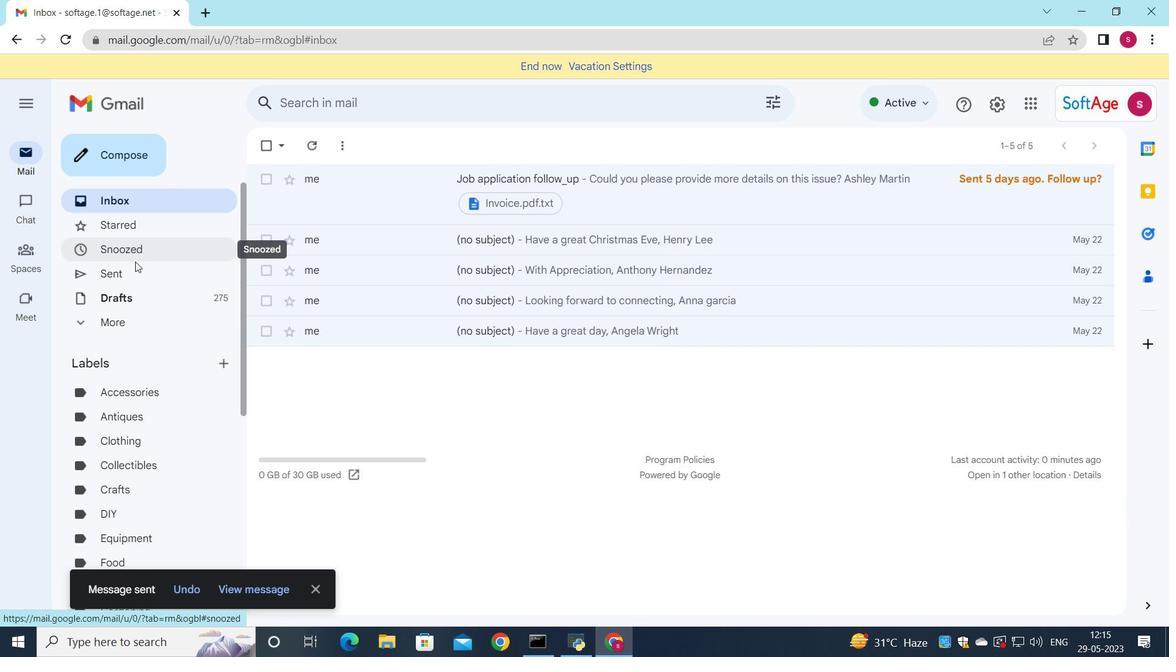 
Action: Mouse pressed left at (135, 264)
Screenshot: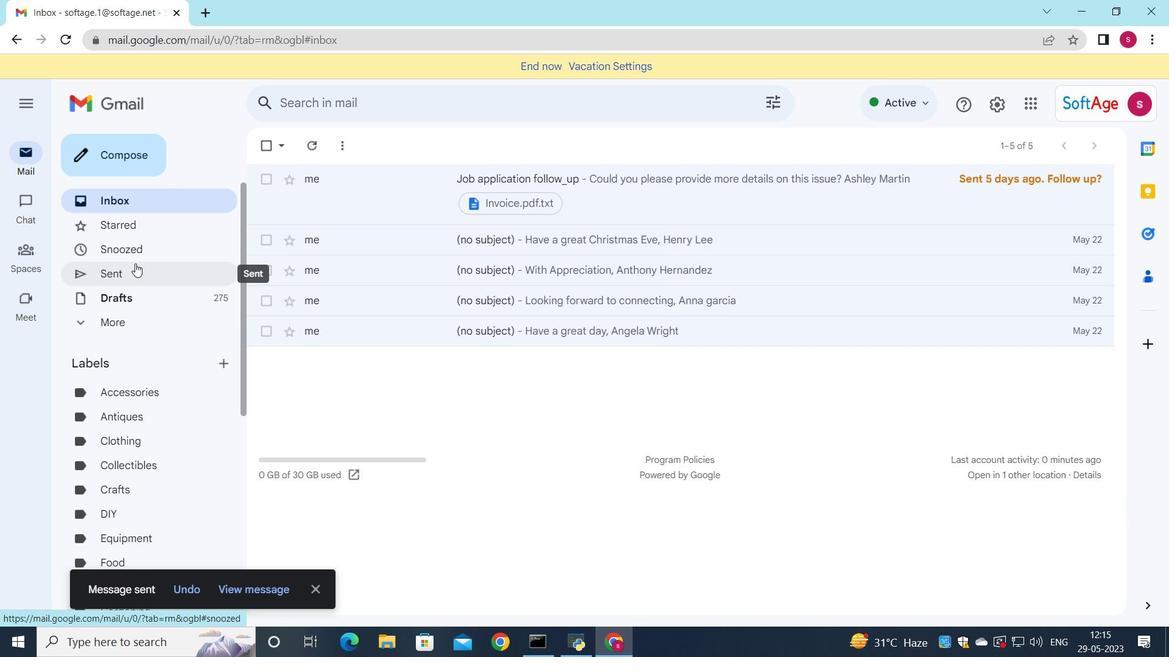 
Action: Mouse moved to (147, 276)
Screenshot: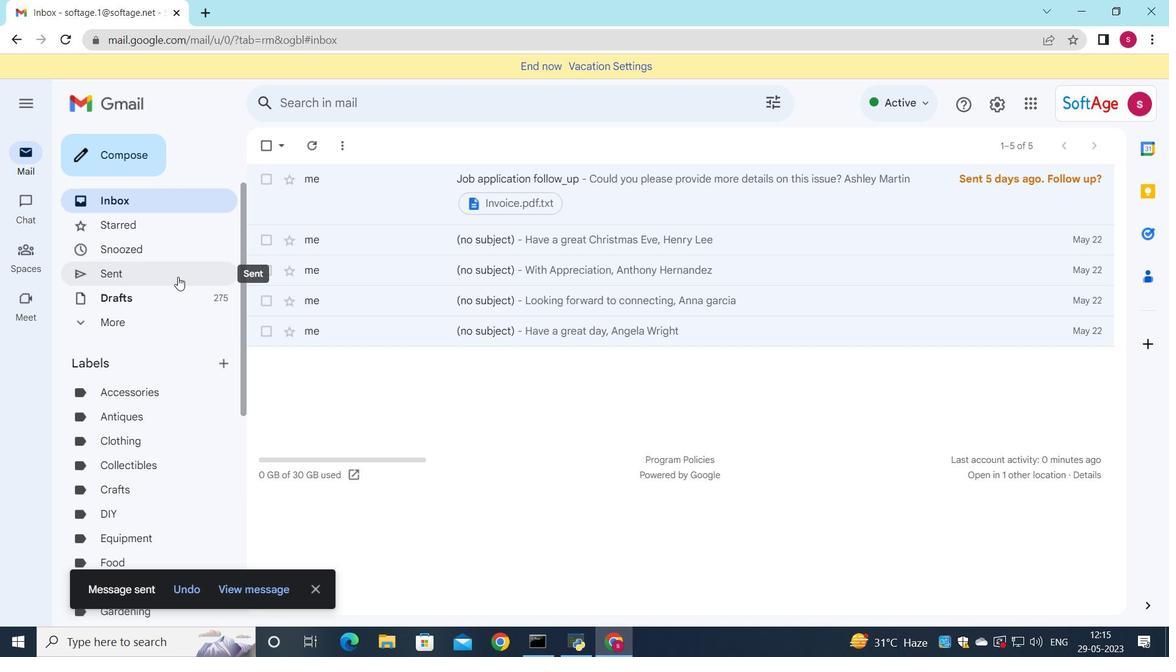 
Action: Mouse pressed left at (147, 276)
Screenshot: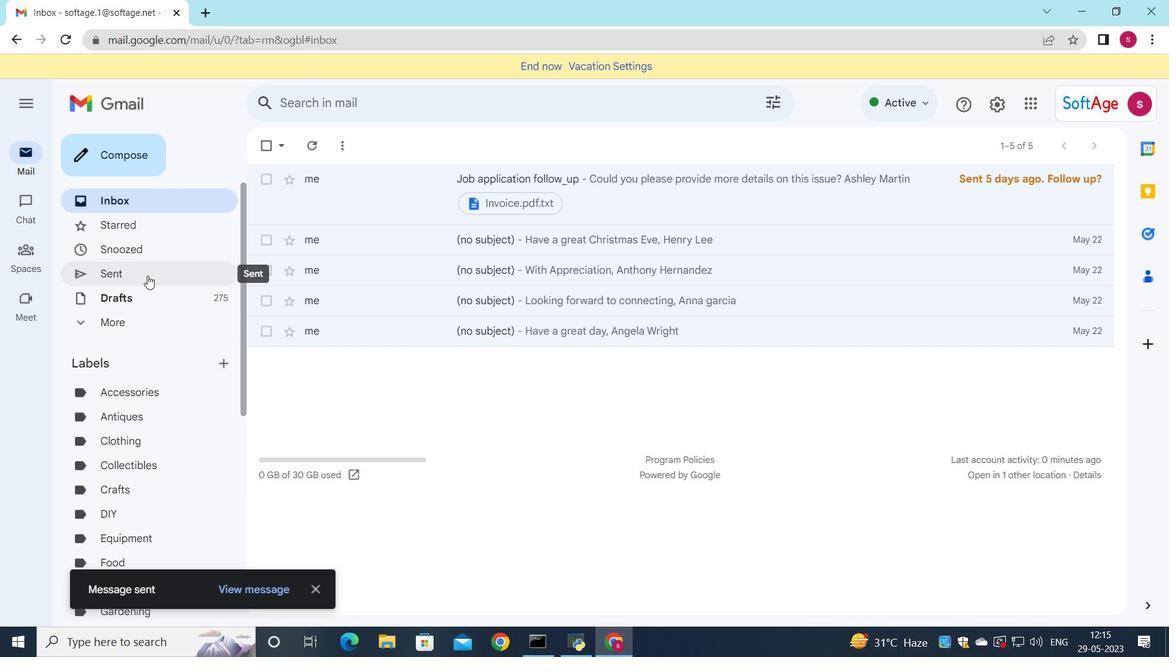 
Action: Mouse moved to (507, 224)
Screenshot: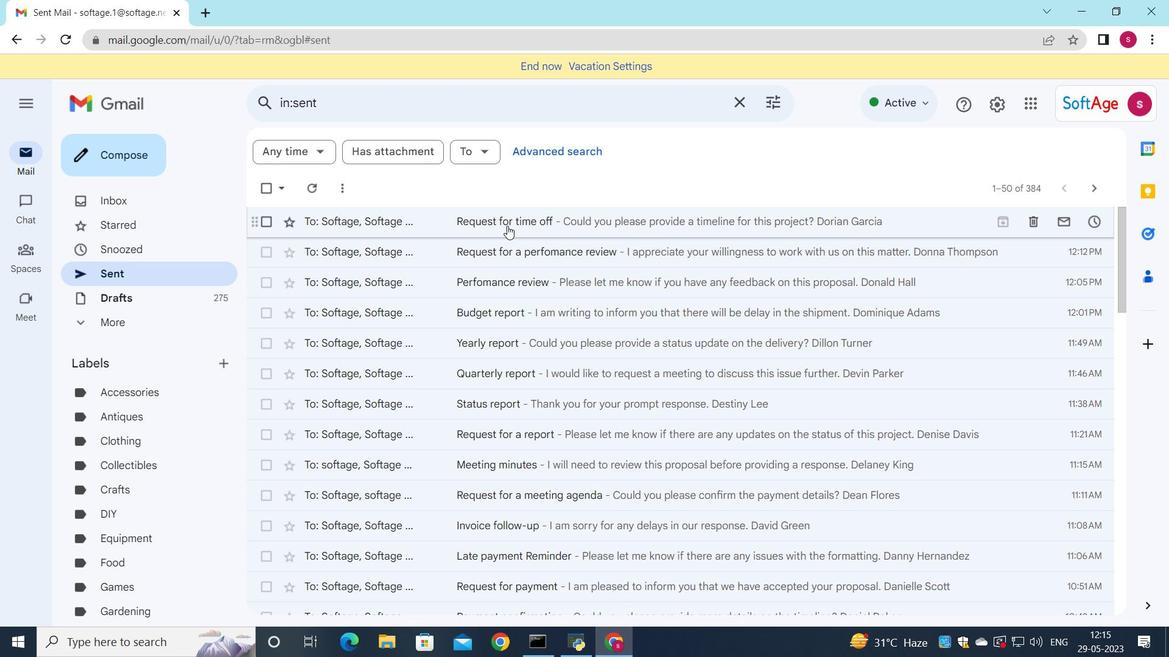 
Action: Mouse pressed left at (507, 224)
Screenshot: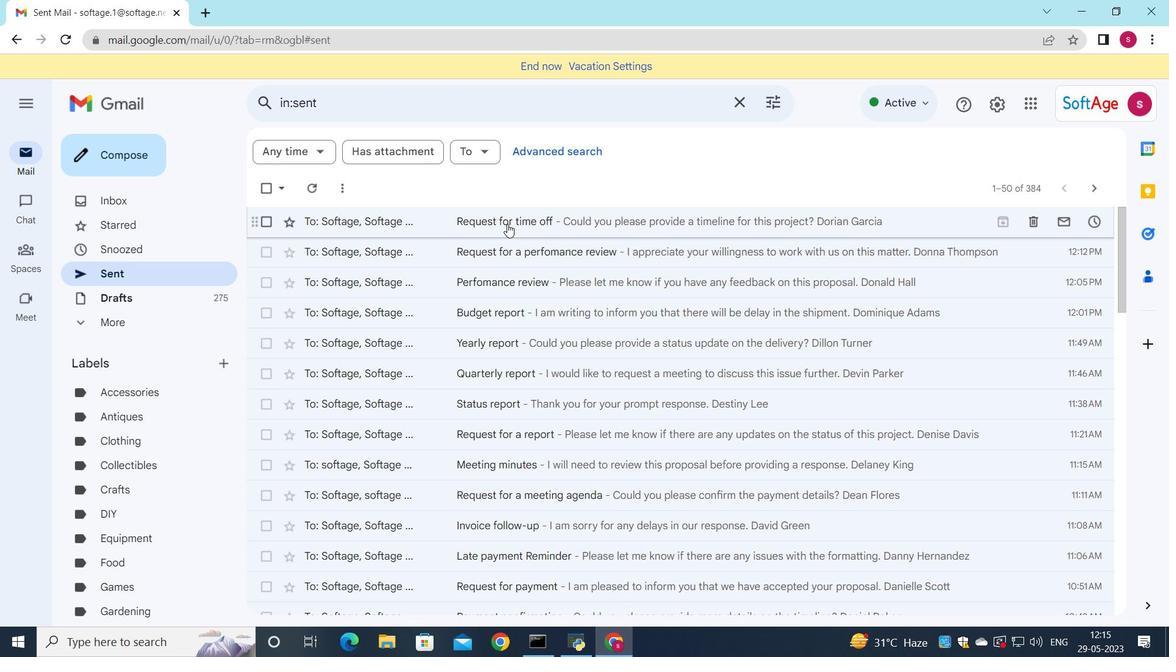 
Action: Mouse moved to (543, 243)
Screenshot: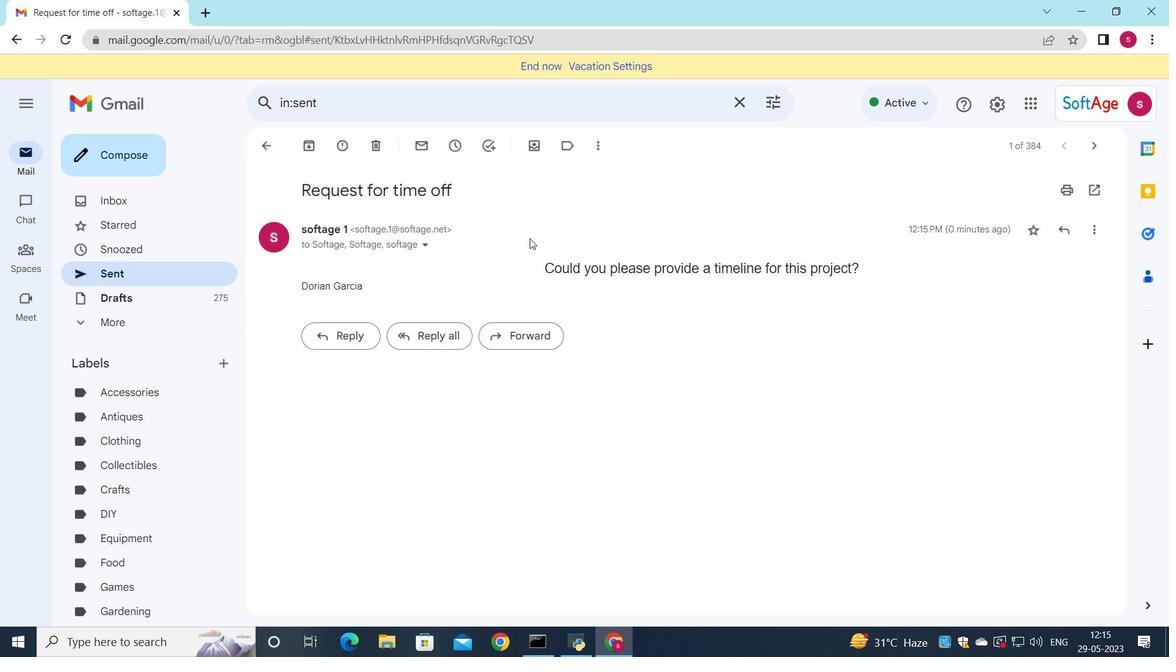 
